 Task: Look for space in Juneau, United States from 10th July, 2023 to 15th July, 2023 for 7 adults in price range Rs.10000 to Rs.15000. Place can be entire place or shared room with 4 bedrooms having 7 beds and 4 bathrooms. Property type can be house, flat, guest house. Amenities needed are: wifi, TV, free parkinig on premises, gym, breakfast. Booking option can be shelf check-in. Required host language is English.
Action: Mouse pressed left at (552, 135)
Screenshot: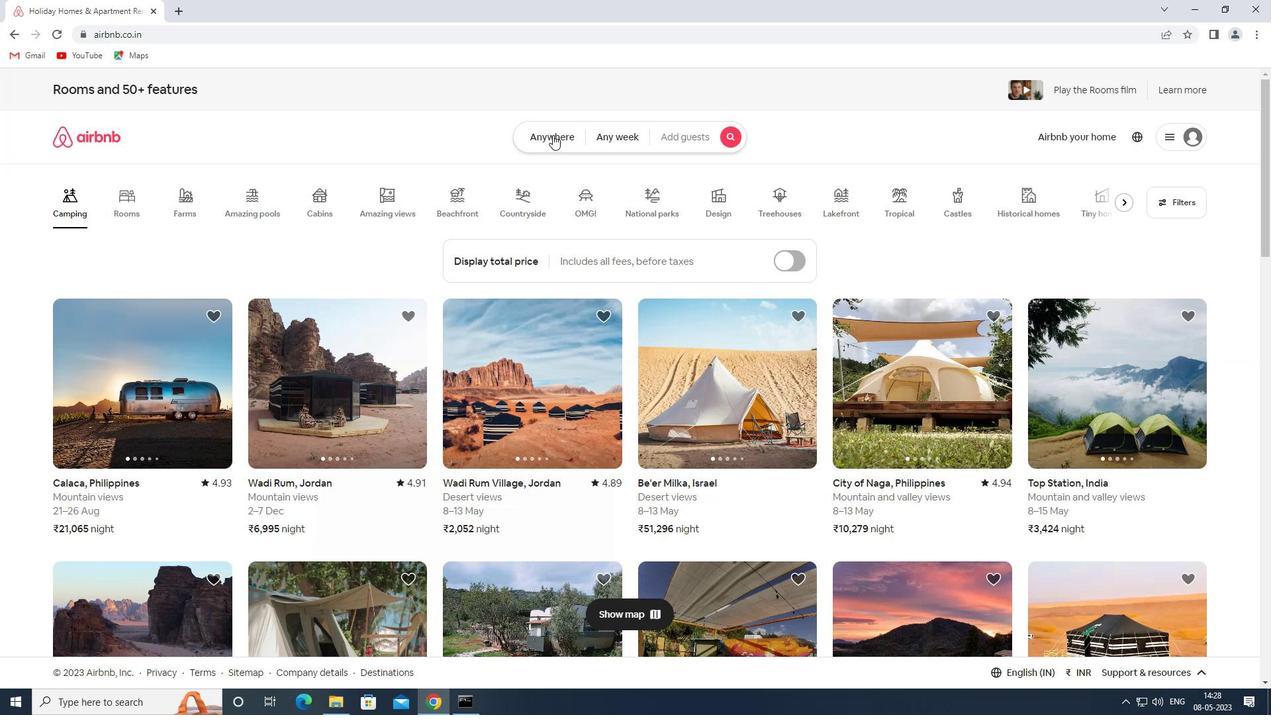 
Action: Mouse moved to (381, 195)
Screenshot: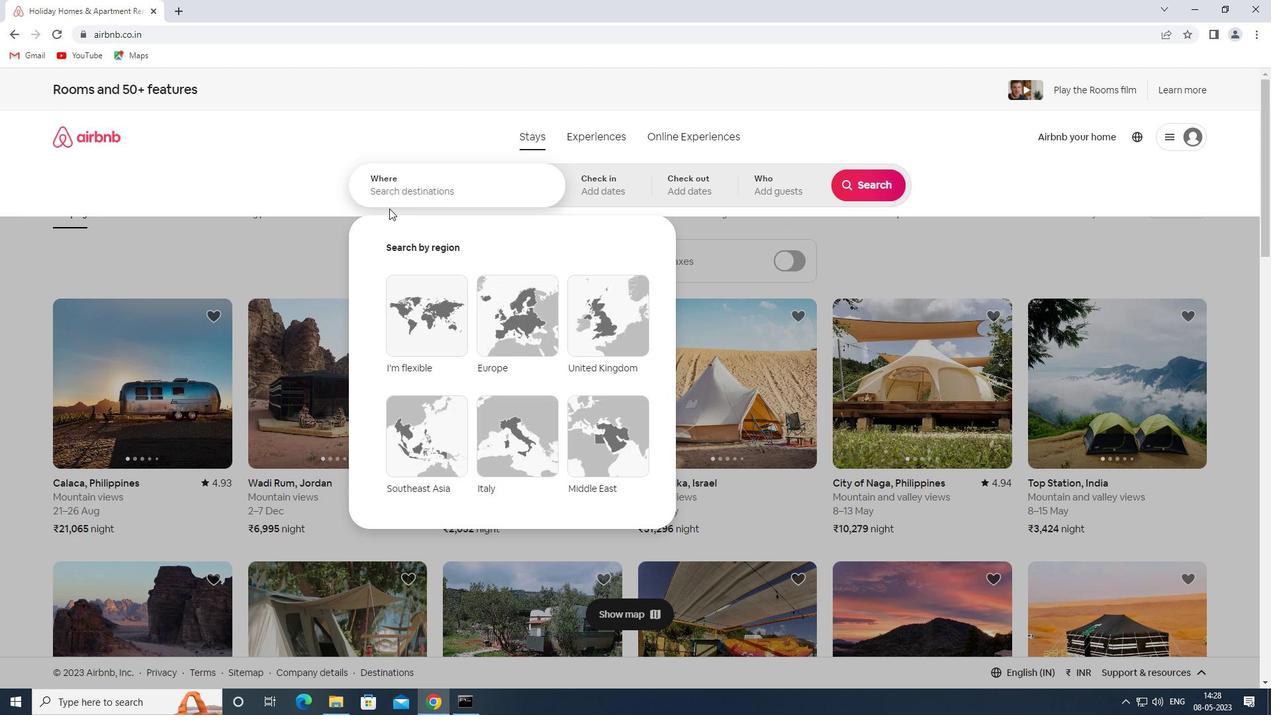 
Action: Mouse pressed left at (381, 195)
Screenshot: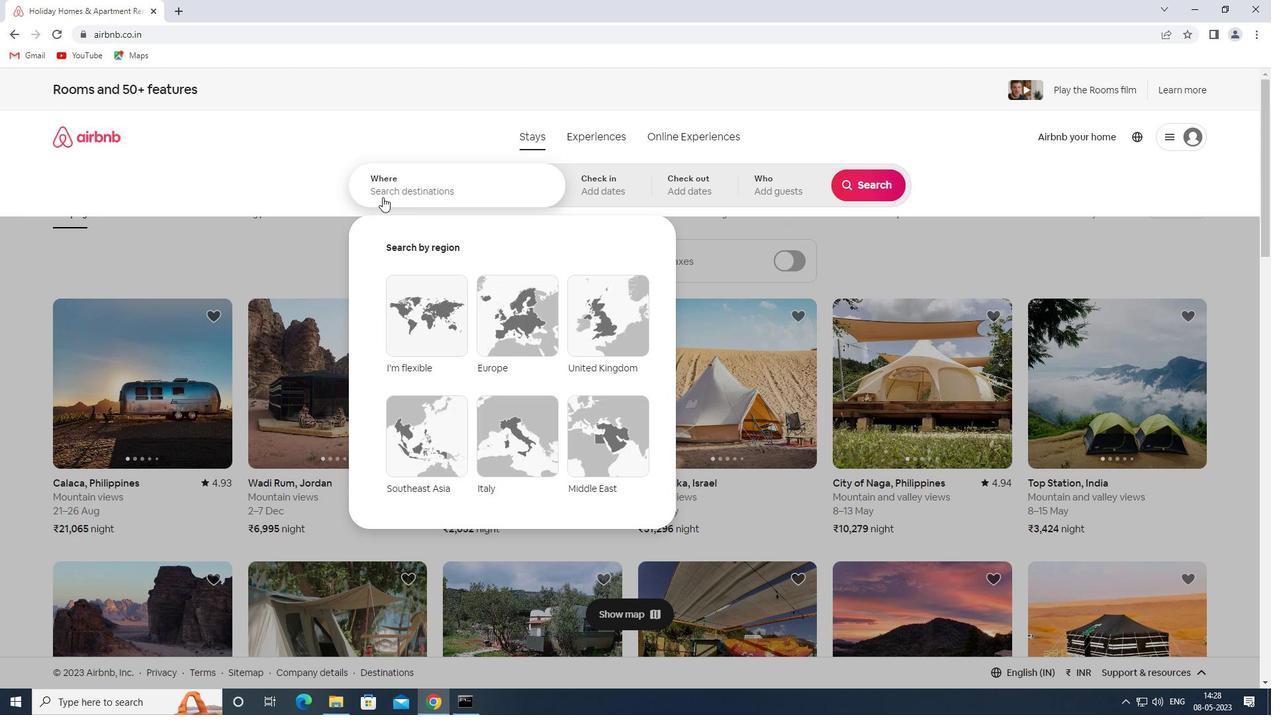 
Action: Key pressed <Key.caps_lock><Key.caps_lock><Key.caps_lock><Key.caps_lock><Key.caps_lock><Key.caps_lock><Key.caps_lock><Key.caps_lock>S<Key.caps_lock>PACE<Key.space>IN<Key.space><Key.caps_lock>J<Key.caps_lock>UNEAU,<Key.shift>UNITED<Key.space><Key.shift>STATES
Screenshot: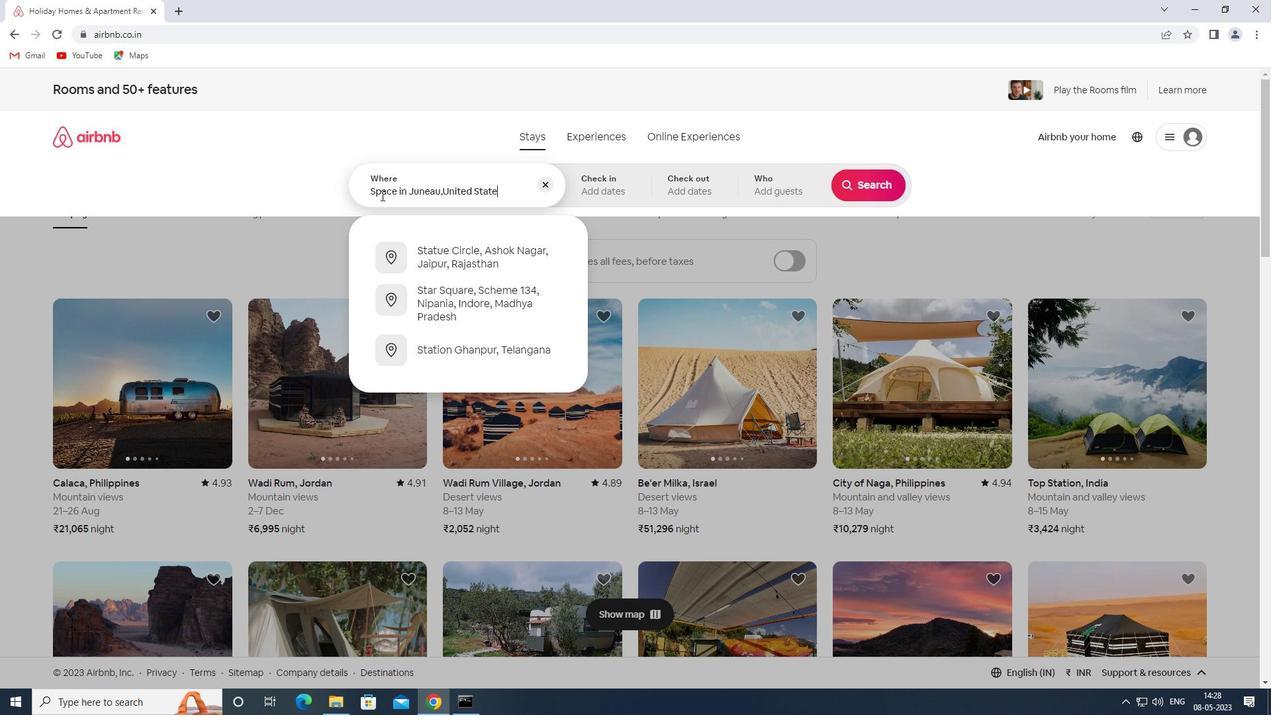 
Action: Mouse moved to (581, 180)
Screenshot: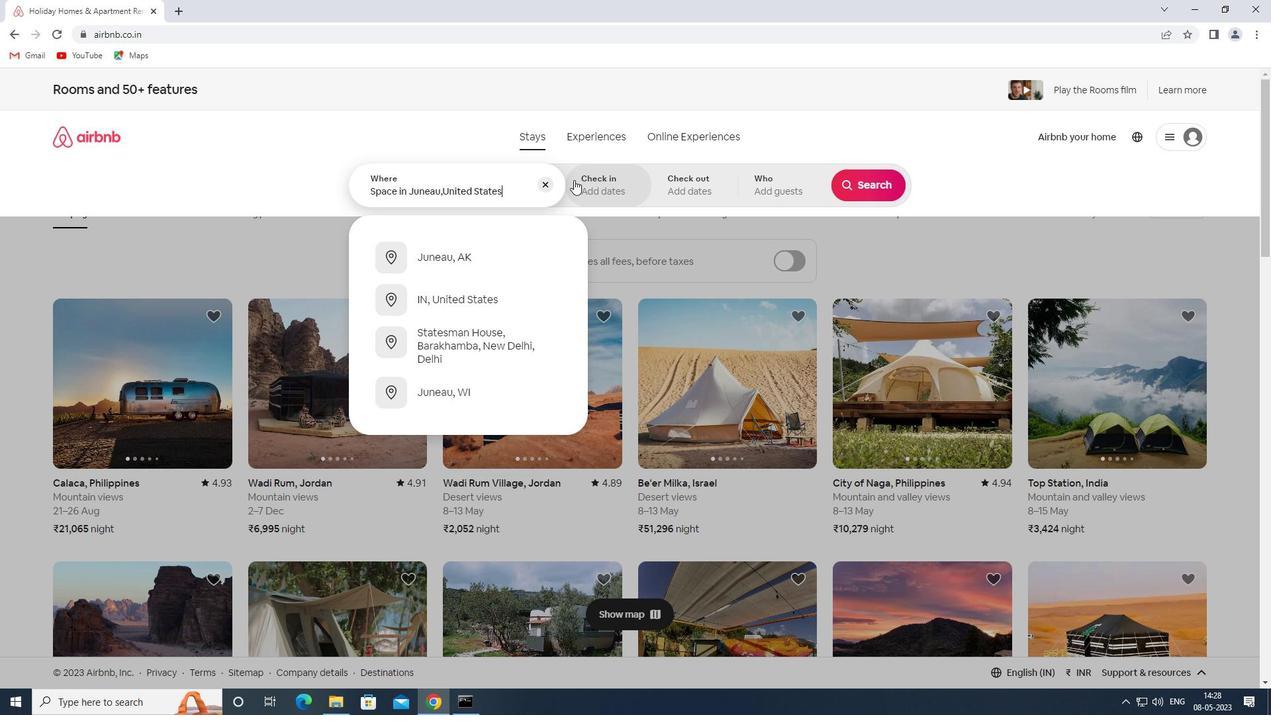 
Action: Mouse pressed left at (581, 180)
Screenshot: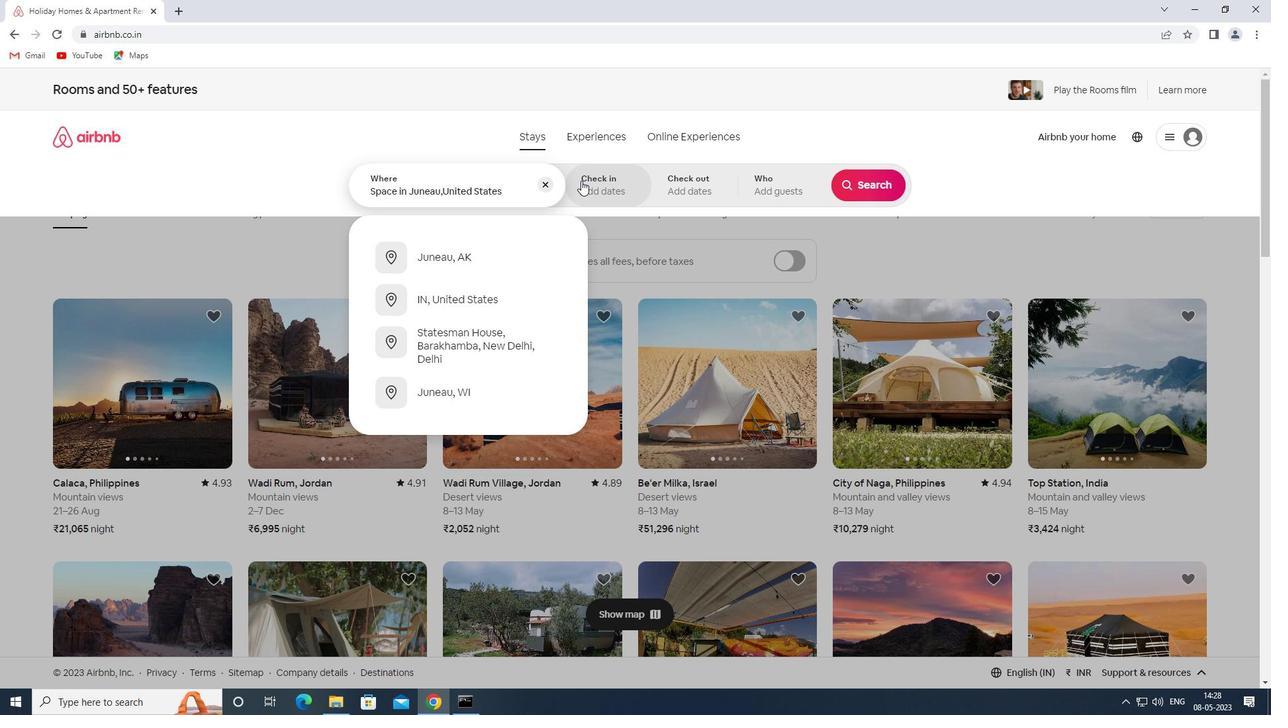 
Action: Mouse moved to (867, 297)
Screenshot: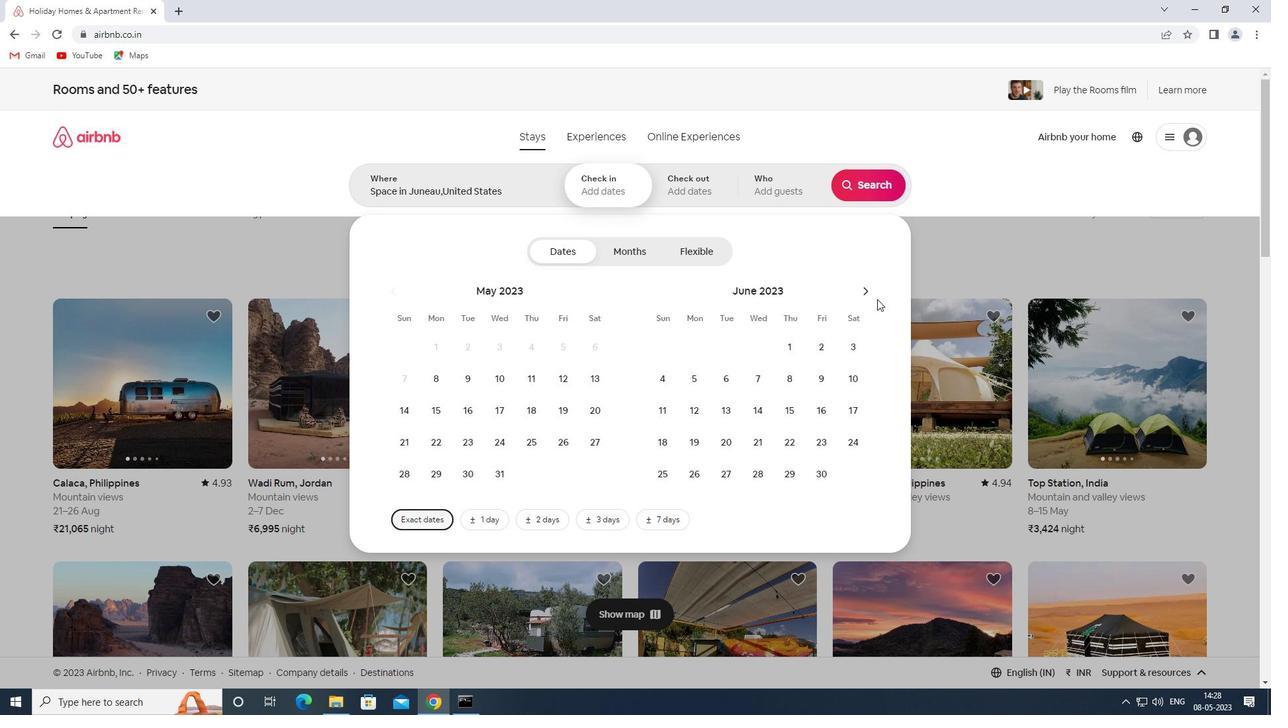 
Action: Mouse pressed left at (867, 297)
Screenshot: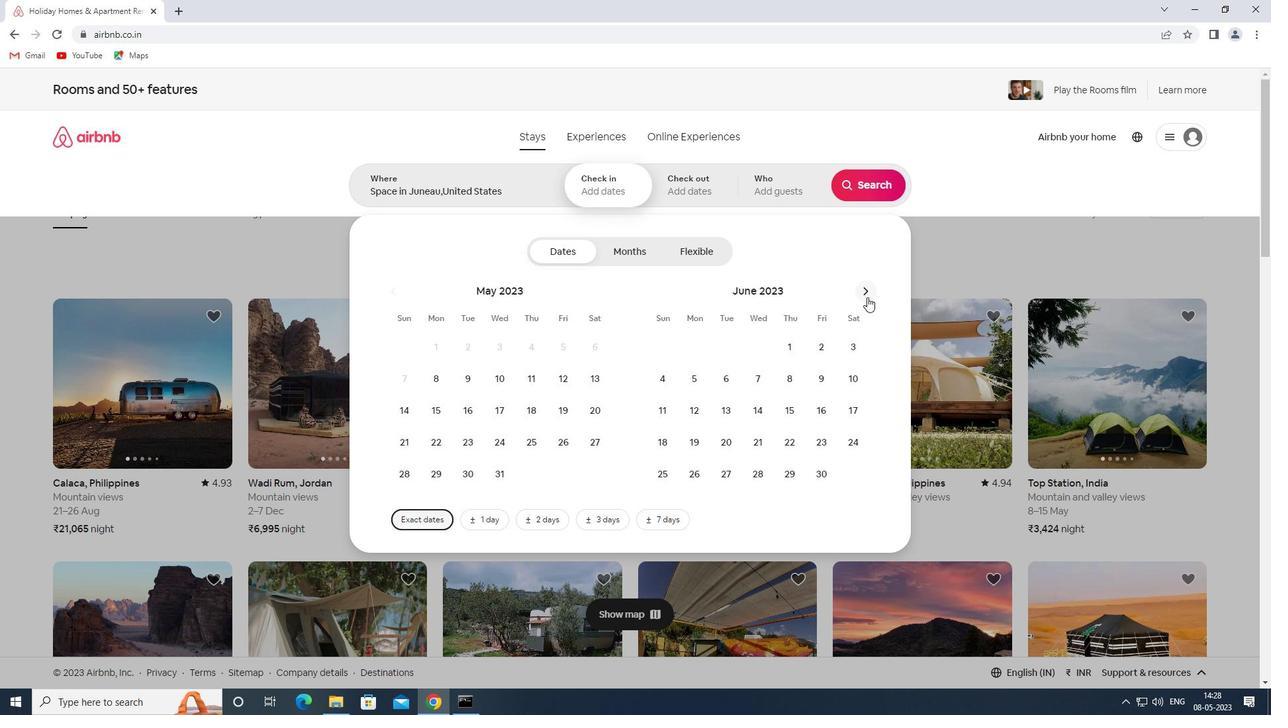 
Action: Mouse moved to (705, 410)
Screenshot: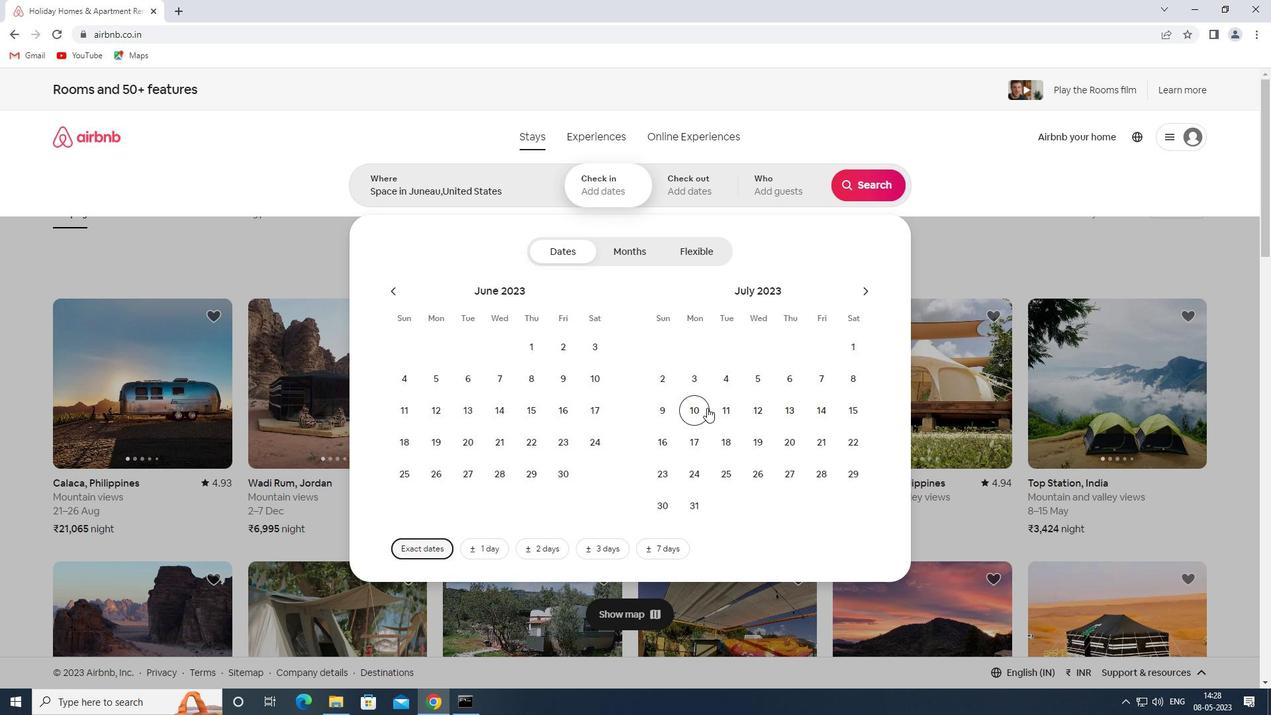 
Action: Mouse pressed left at (705, 410)
Screenshot: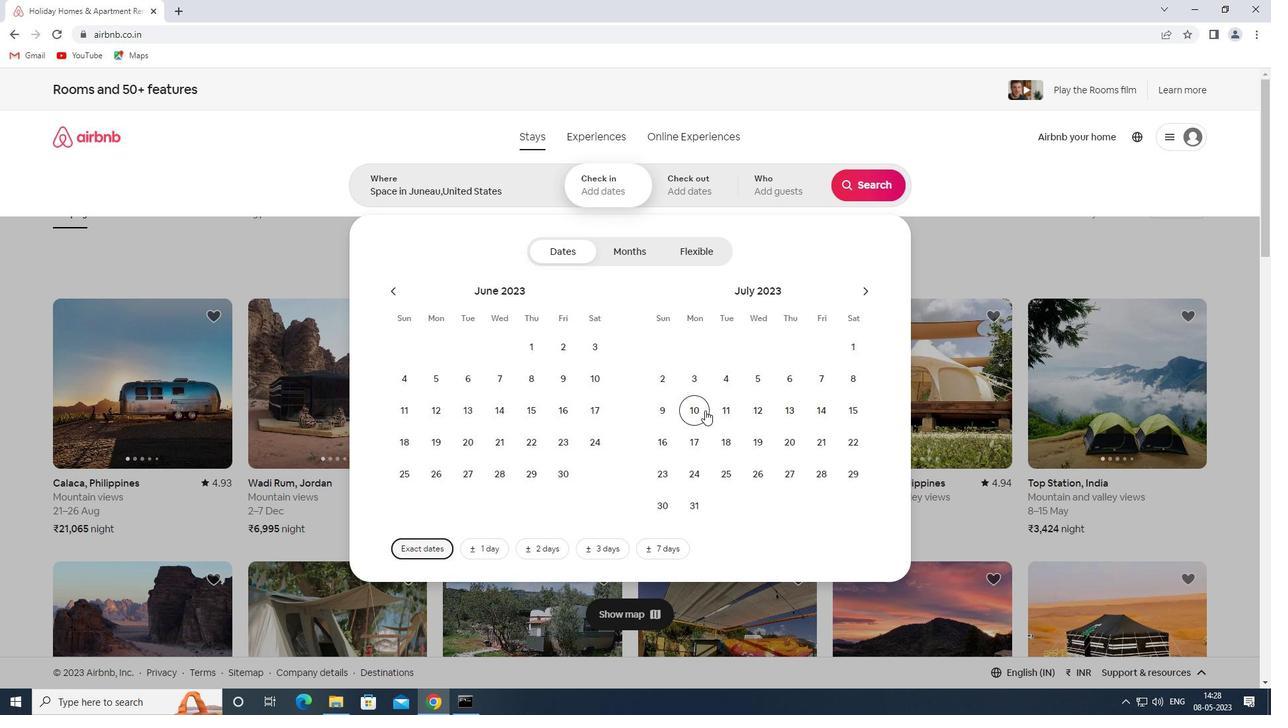 
Action: Mouse moved to (844, 407)
Screenshot: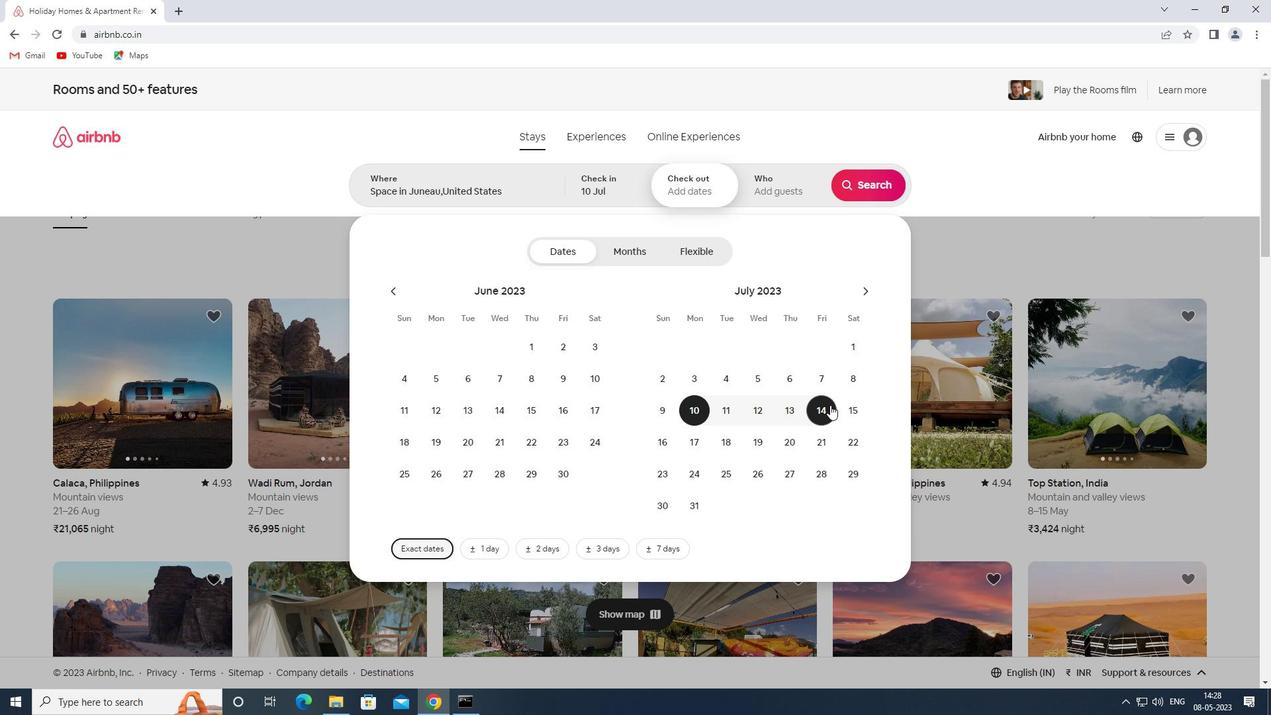 
Action: Mouse pressed left at (844, 407)
Screenshot: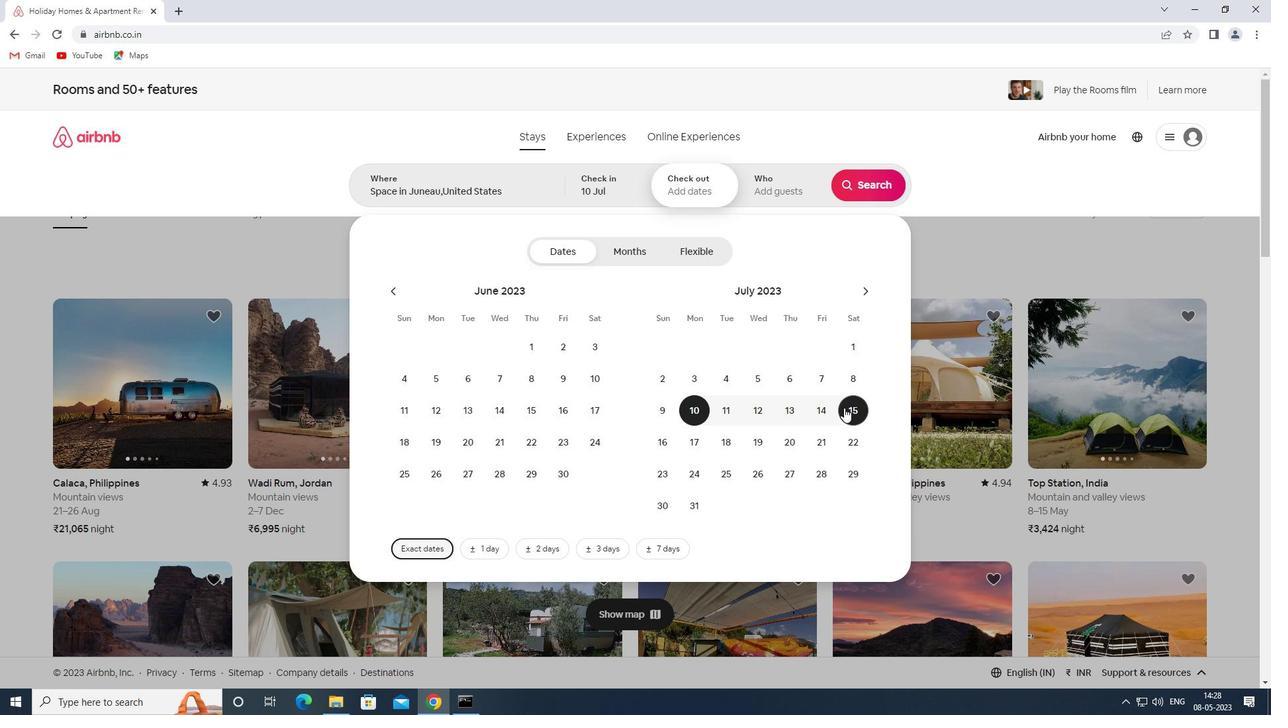 
Action: Mouse moved to (782, 193)
Screenshot: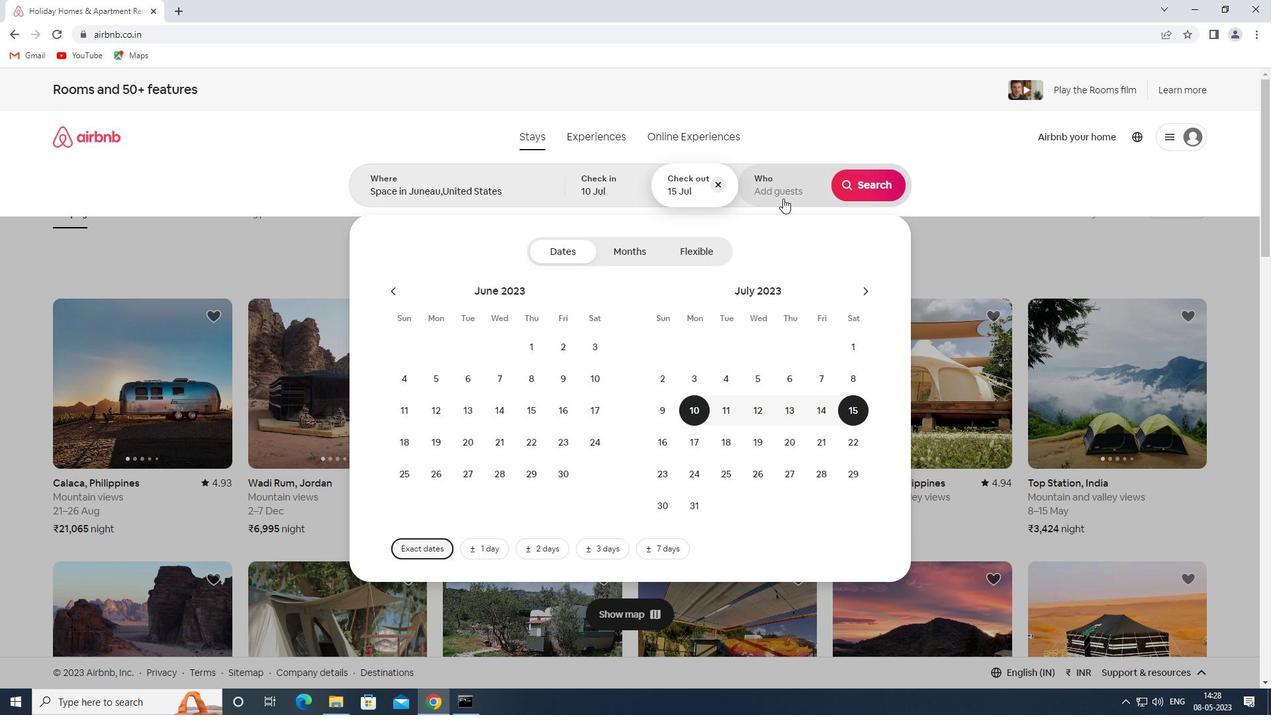 
Action: Mouse pressed left at (782, 193)
Screenshot: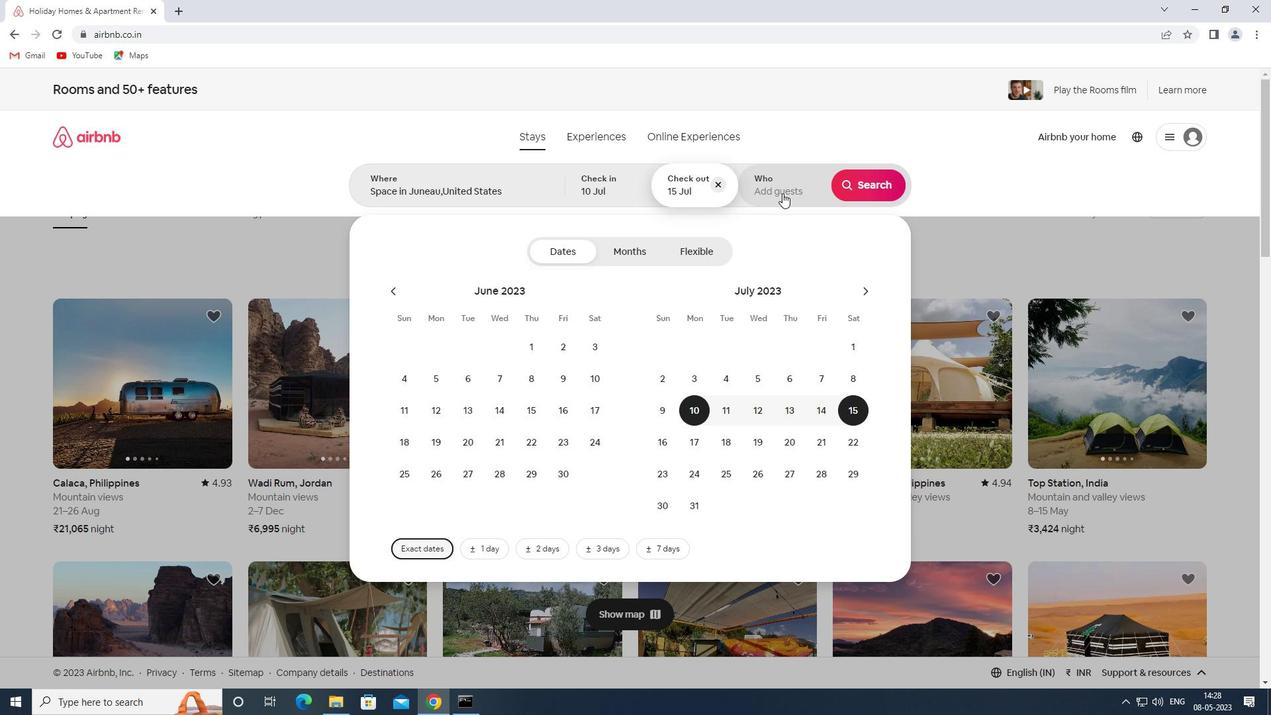 
Action: Mouse moved to (867, 254)
Screenshot: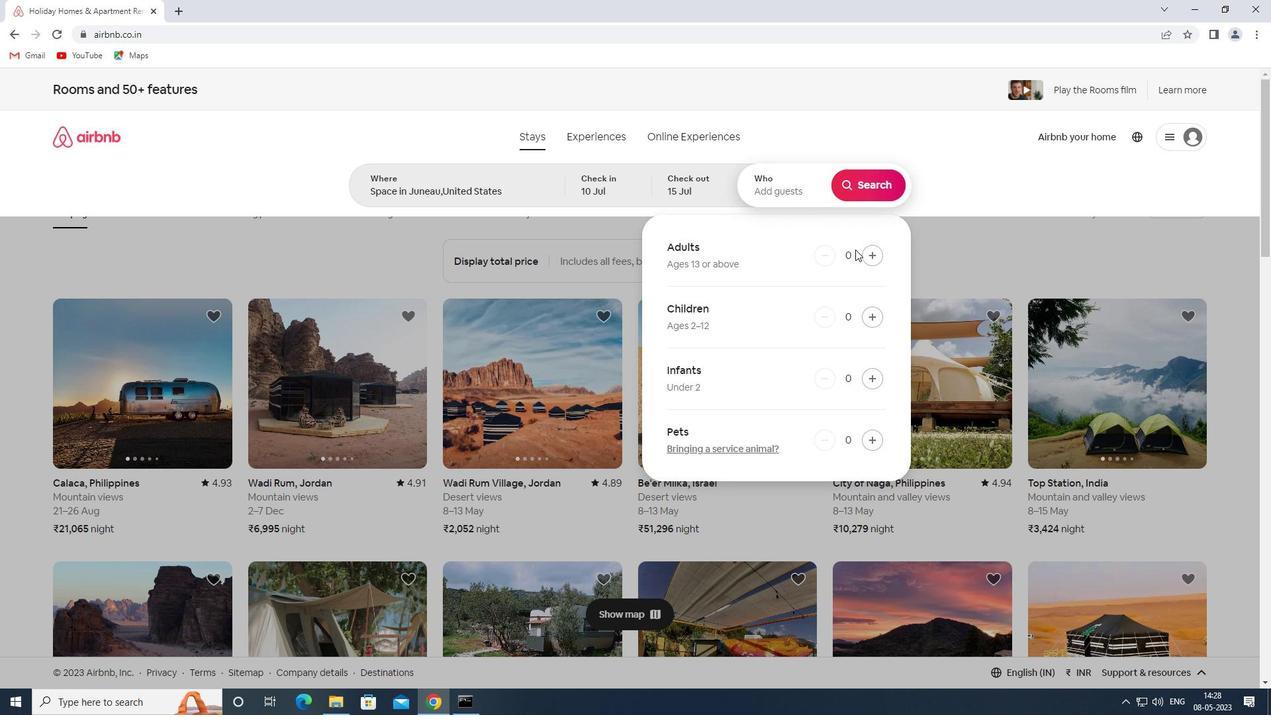 
Action: Mouse pressed left at (867, 254)
Screenshot: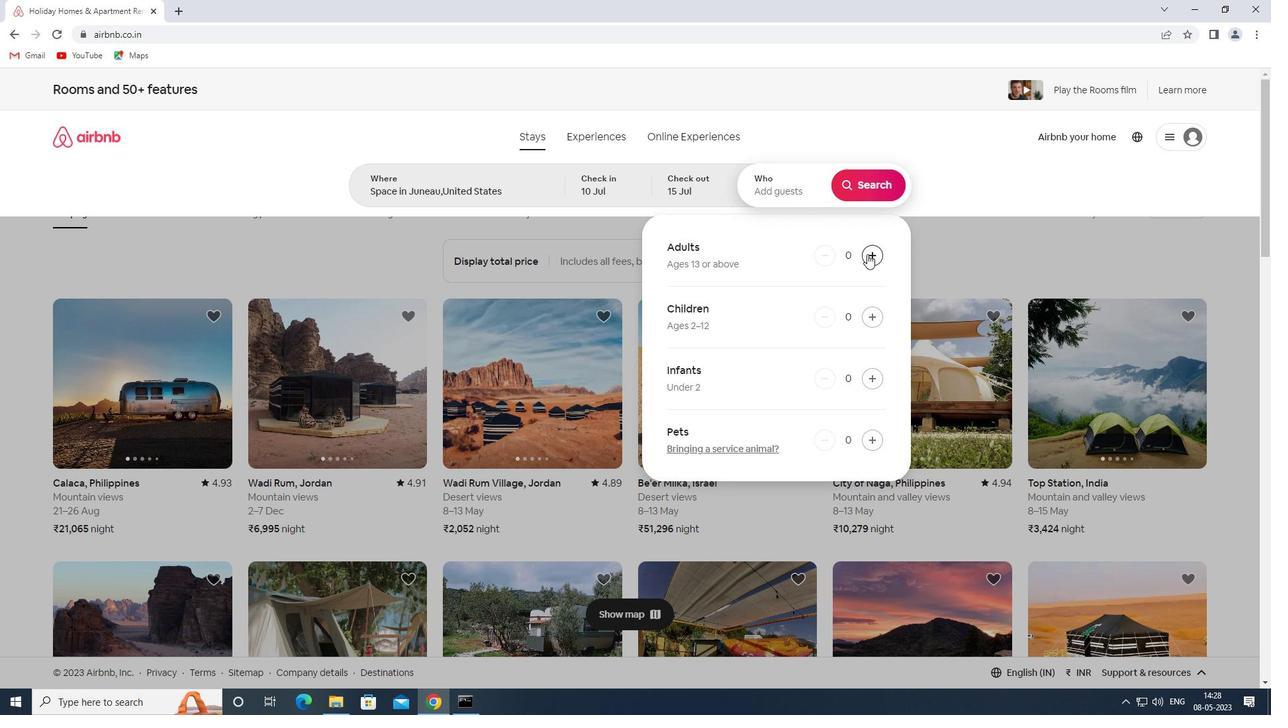 
Action: Mouse pressed left at (867, 254)
Screenshot: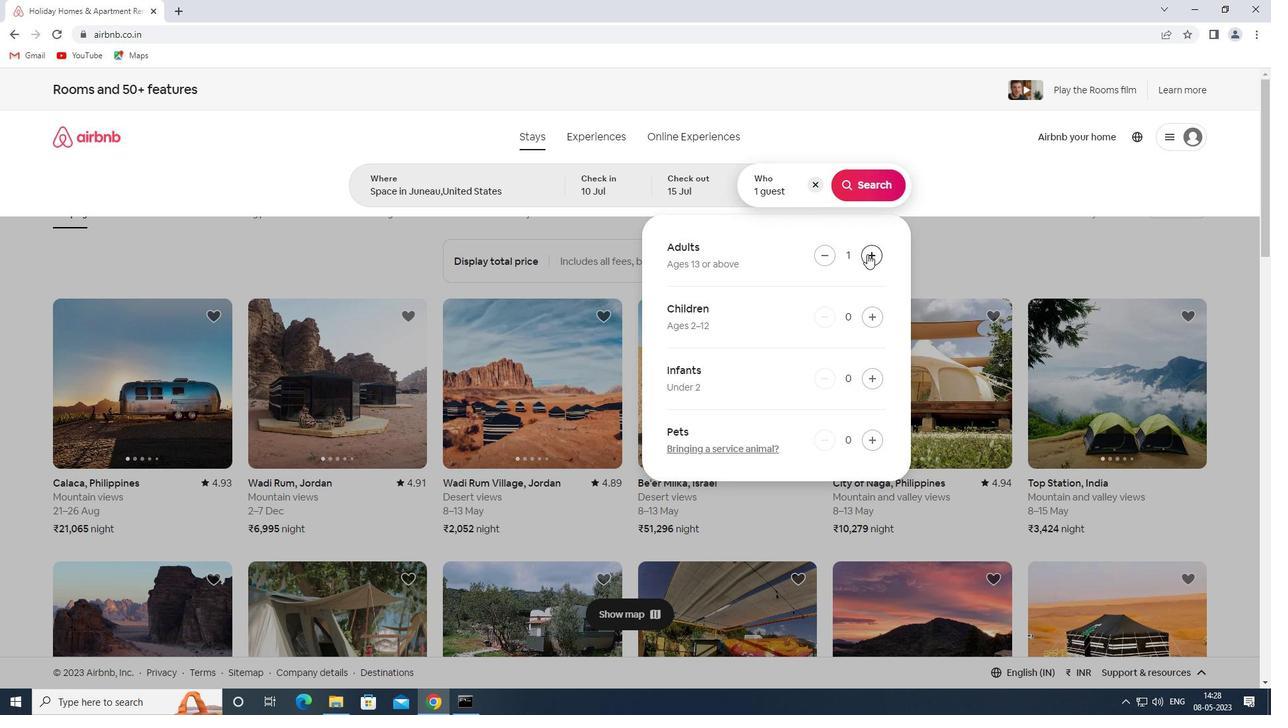 
Action: Mouse pressed left at (867, 254)
Screenshot: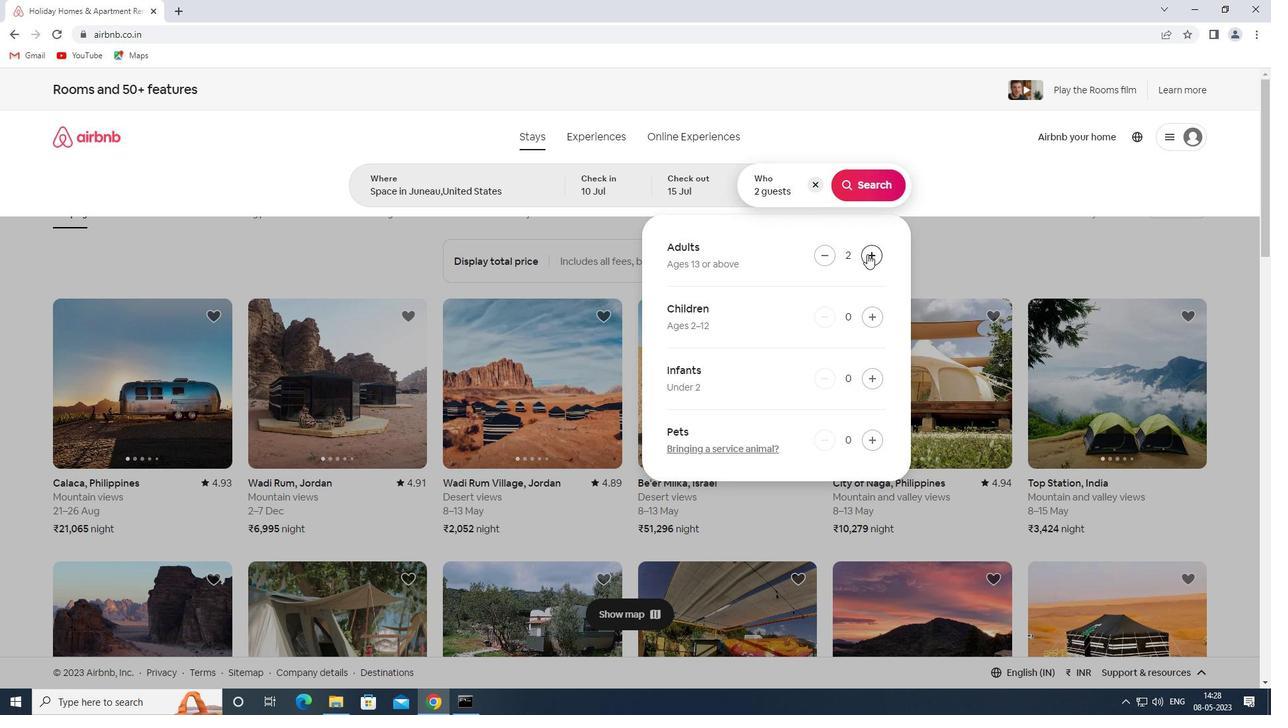 
Action: Mouse pressed left at (867, 254)
Screenshot: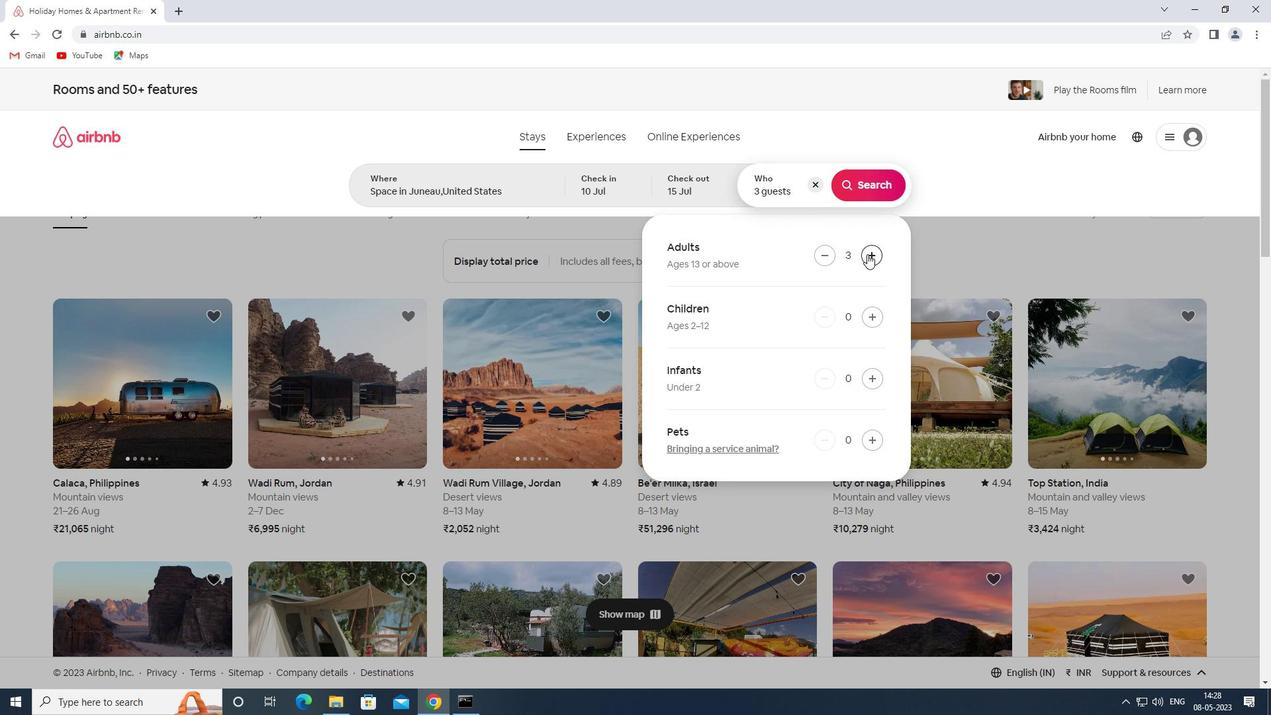 
Action: Mouse pressed left at (867, 254)
Screenshot: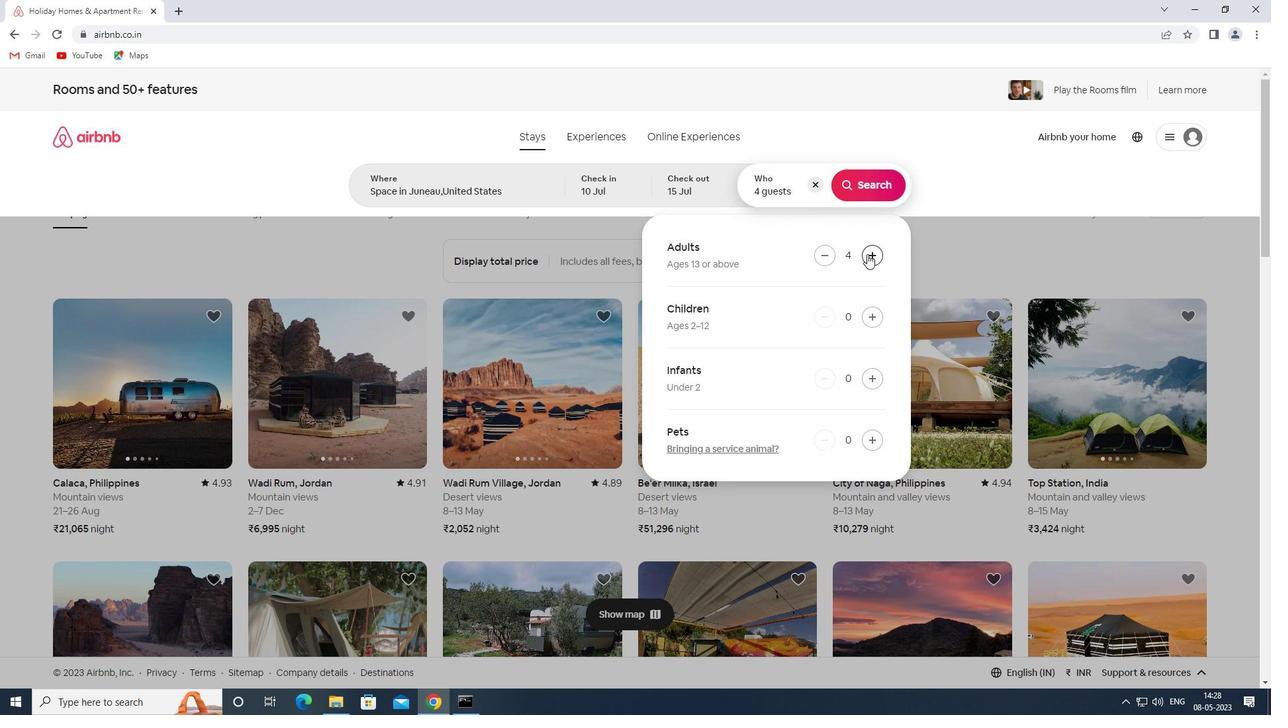 
Action: Mouse pressed left at (867, 254)
Screenshot: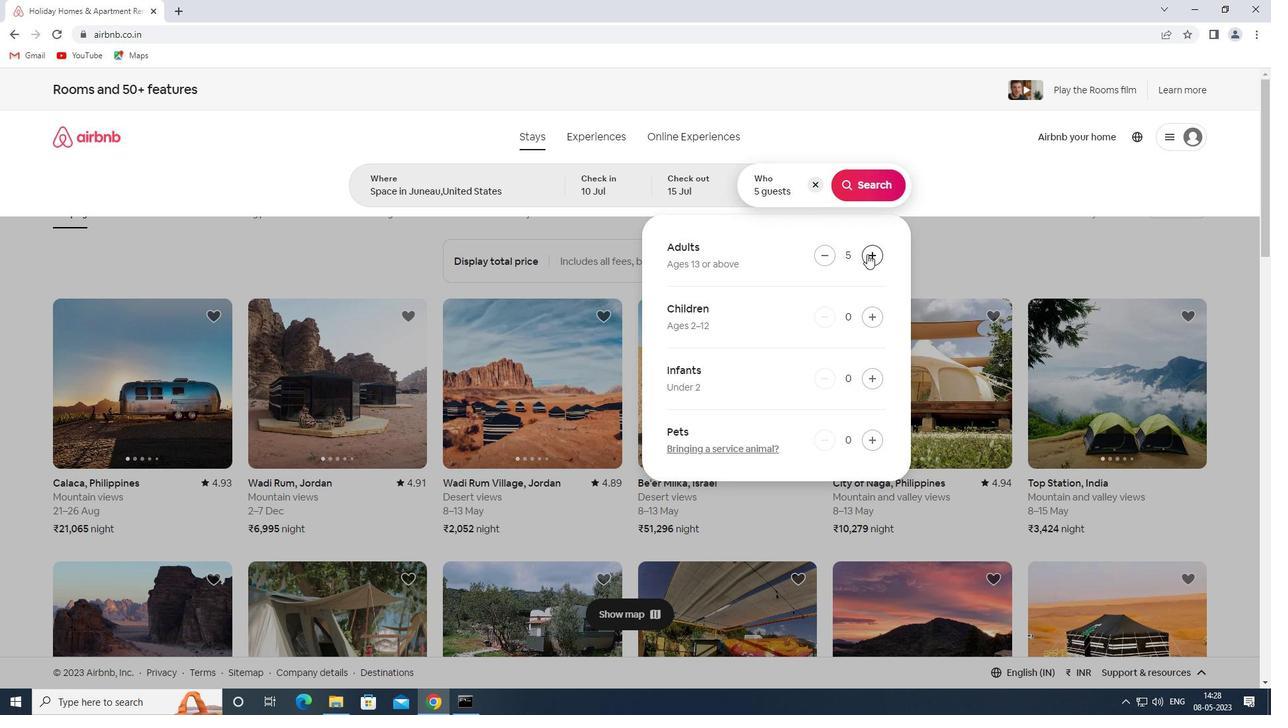 
Action: Mouse pressed left at (867, 254)
Screenshot: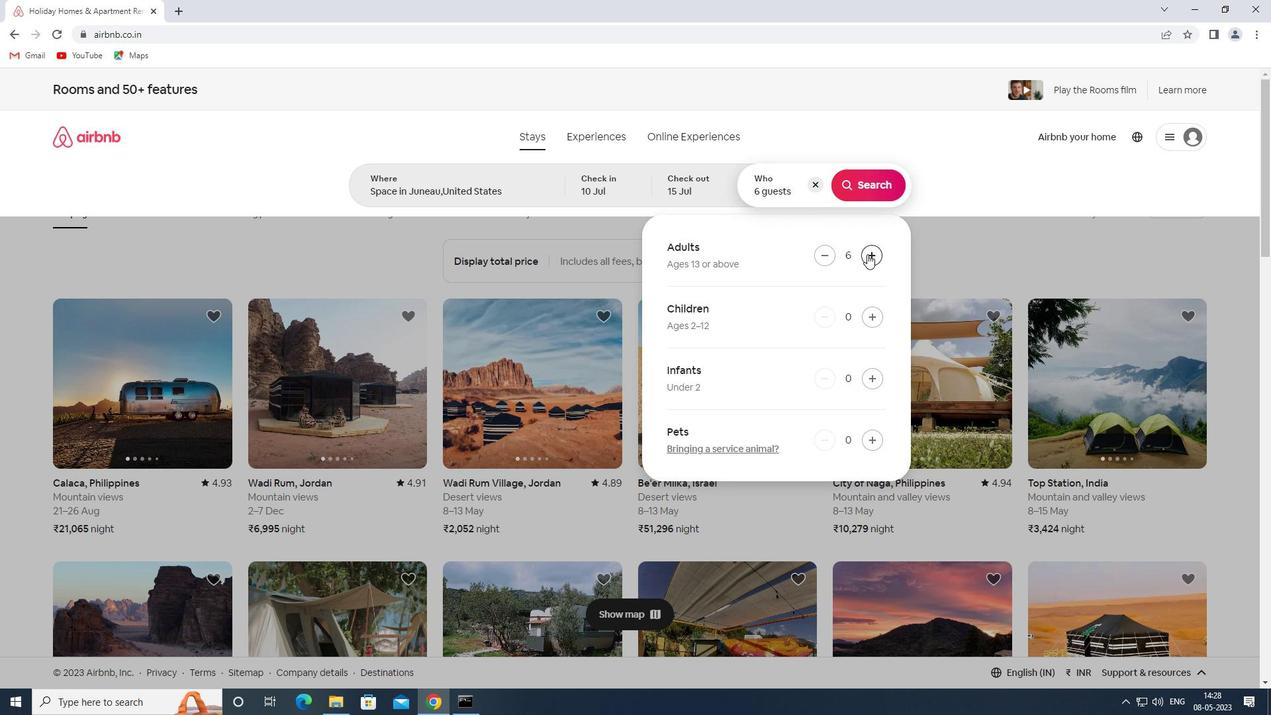 
Action: Mouse moved to (873, 189)
Screenshot: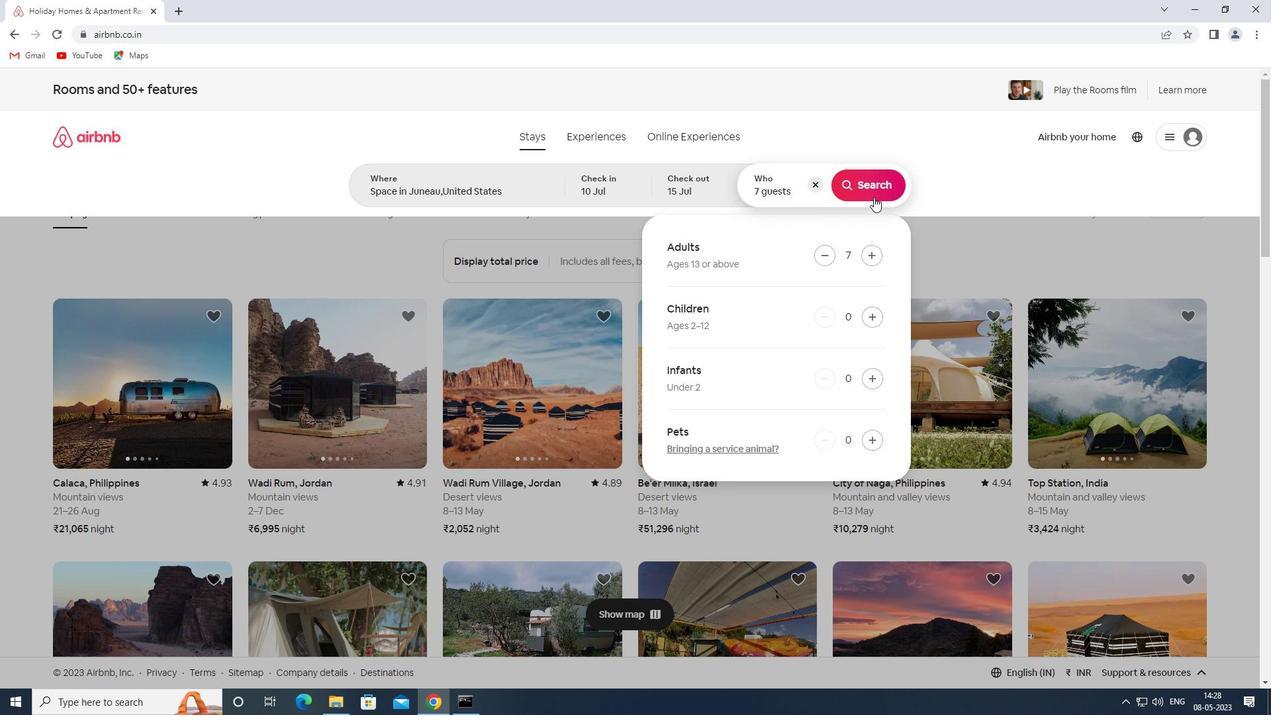 
Action: Mouse pressed left at (873, 189)
Screenshot: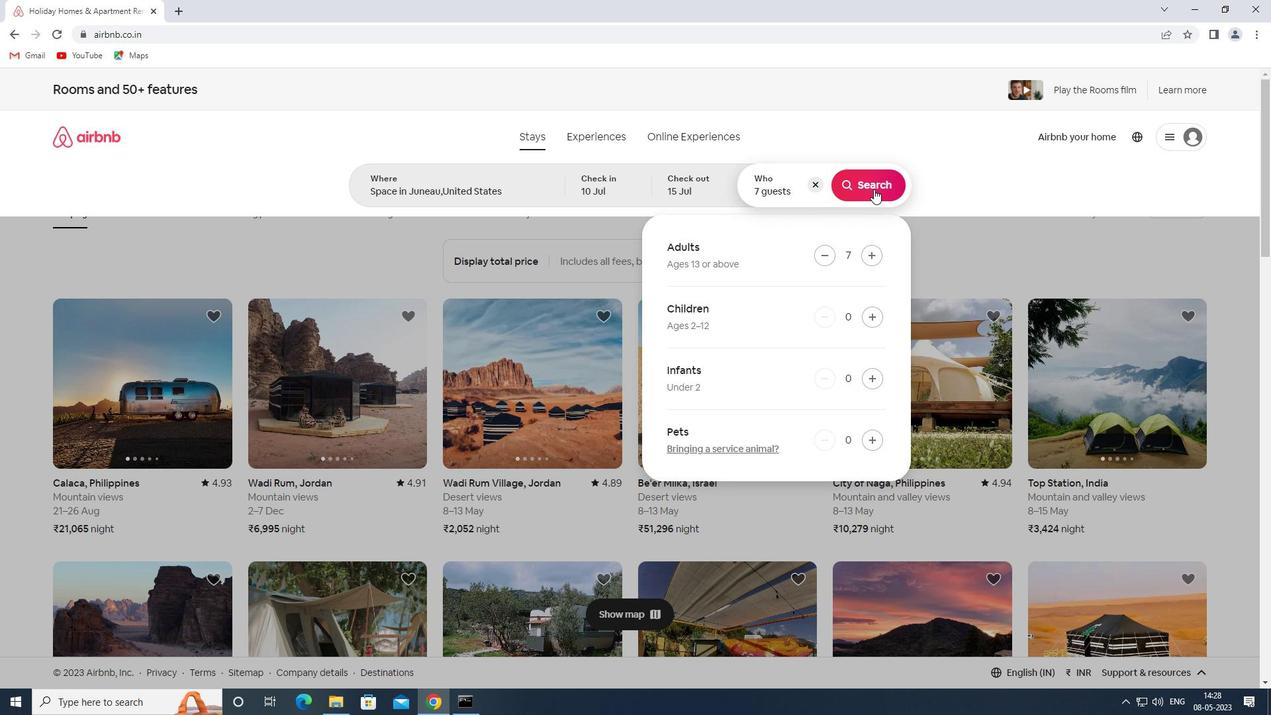 
Action: Mouse moved to (1201, 156)
Screenshot: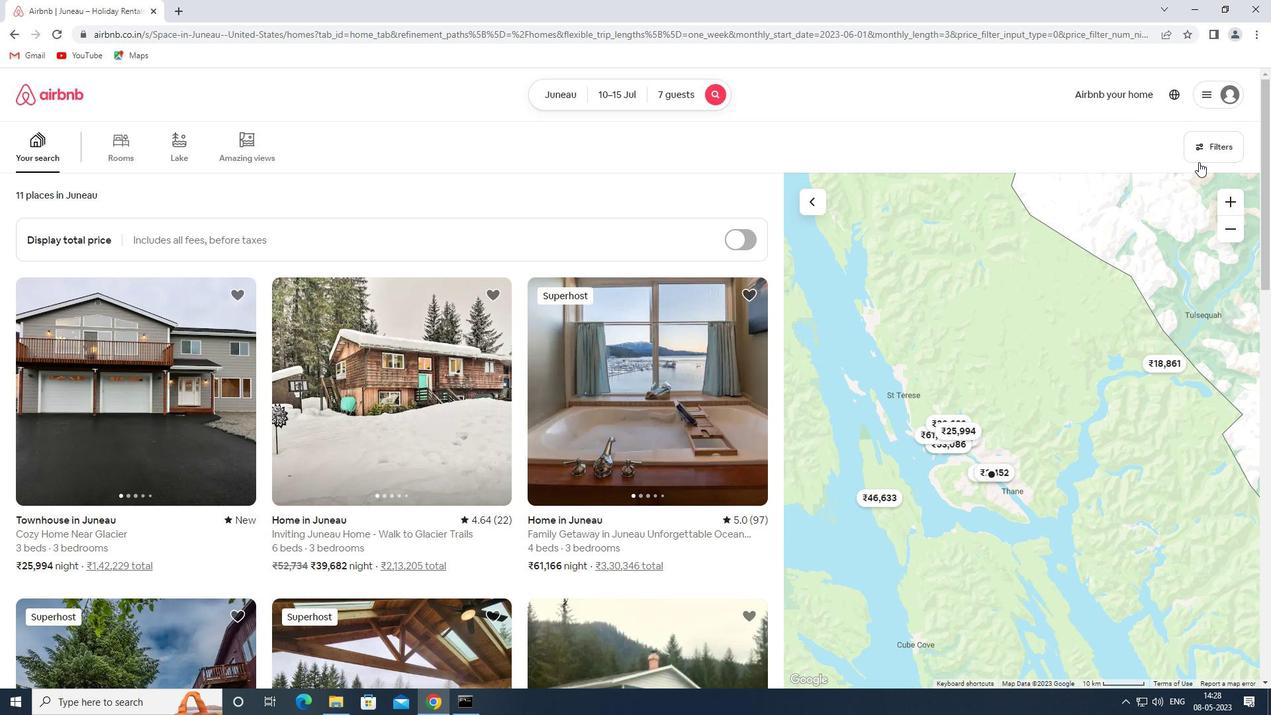 
Action: Mouse pressed left at (1201, 156)
Screenshot: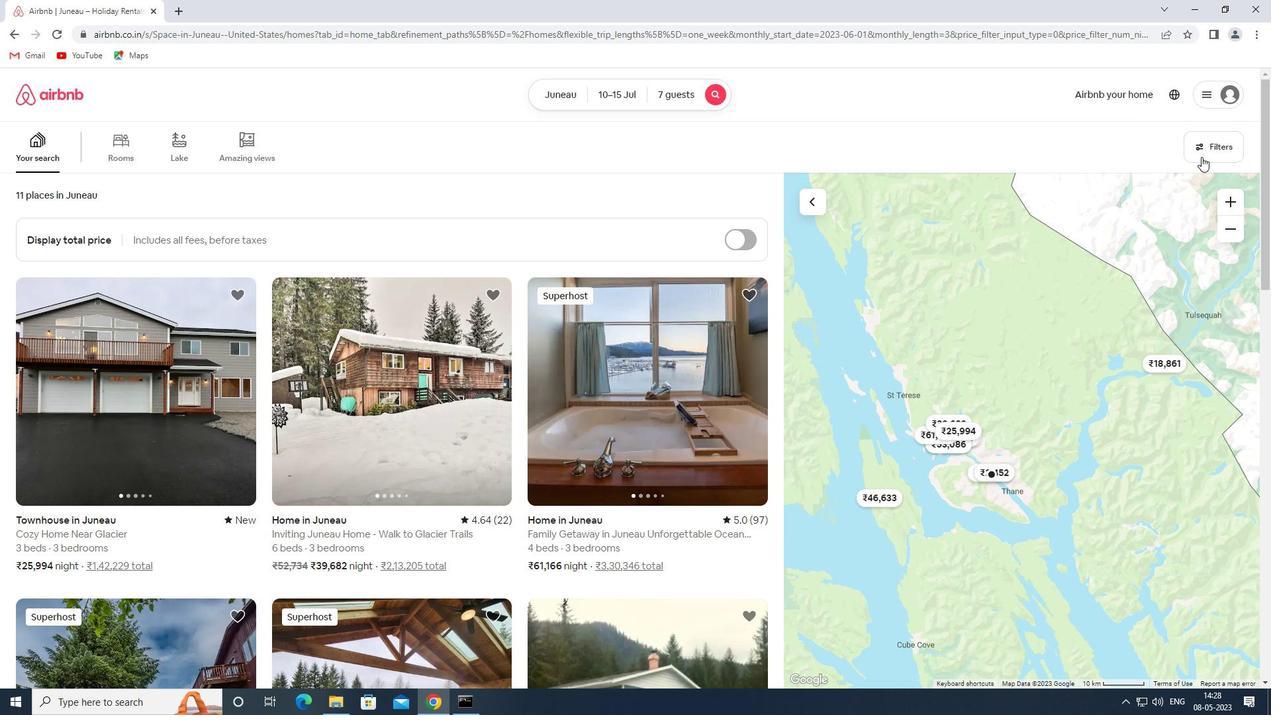 
Action: Mouse moved to (452, 470)
Screenshot: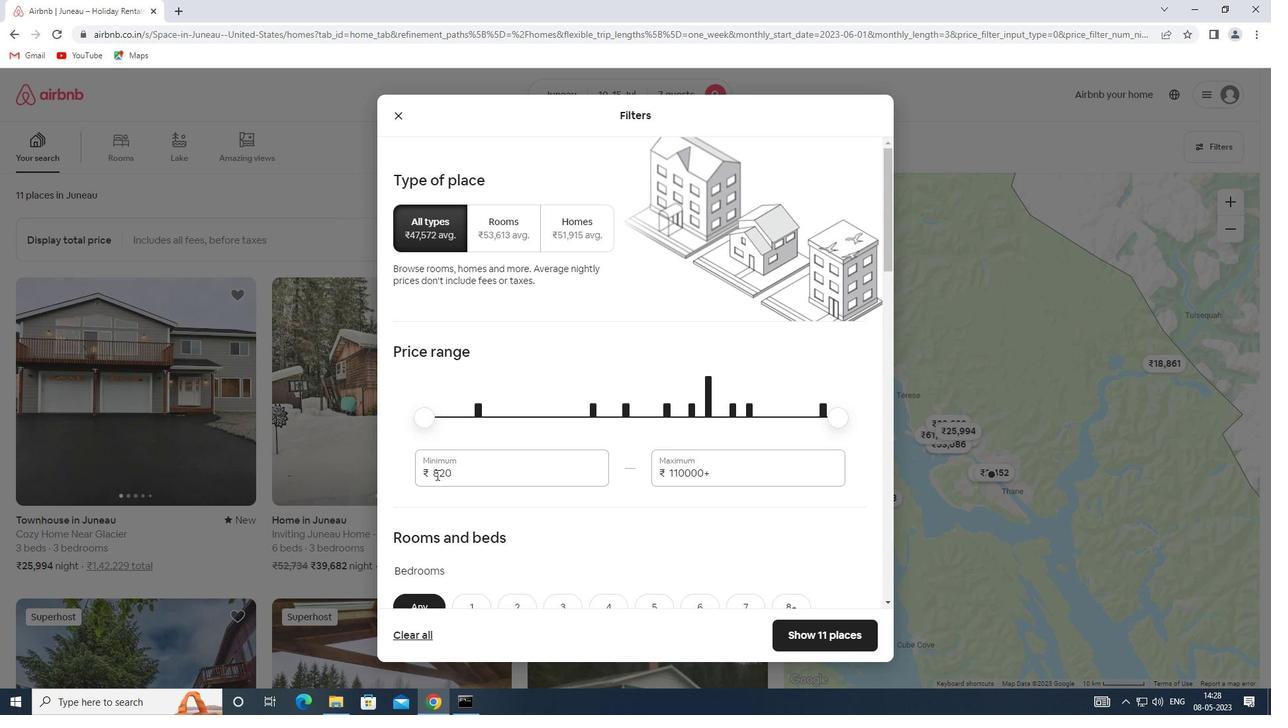 
Action: Mouse pressed left at (452, 470)
Screenshot: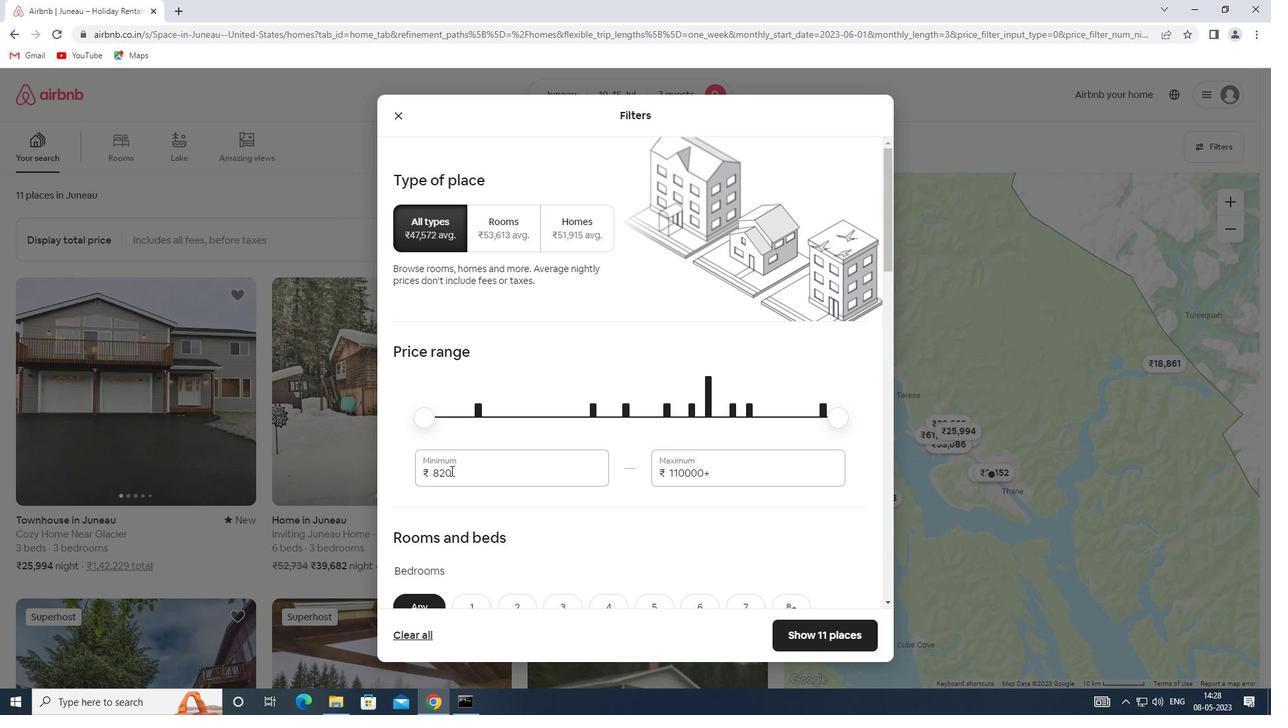 
Action: Mouse moved to (421, 470)
Screenshot: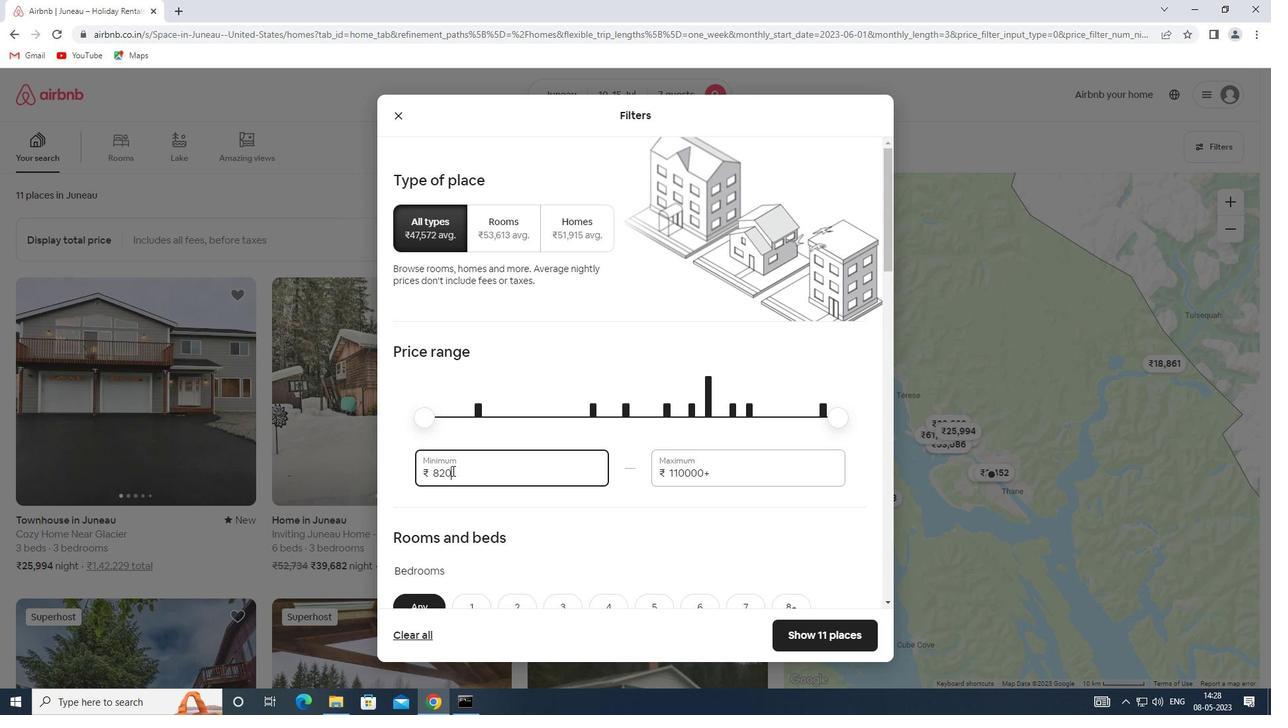 
Action: Key pressed 10000
Screenshot: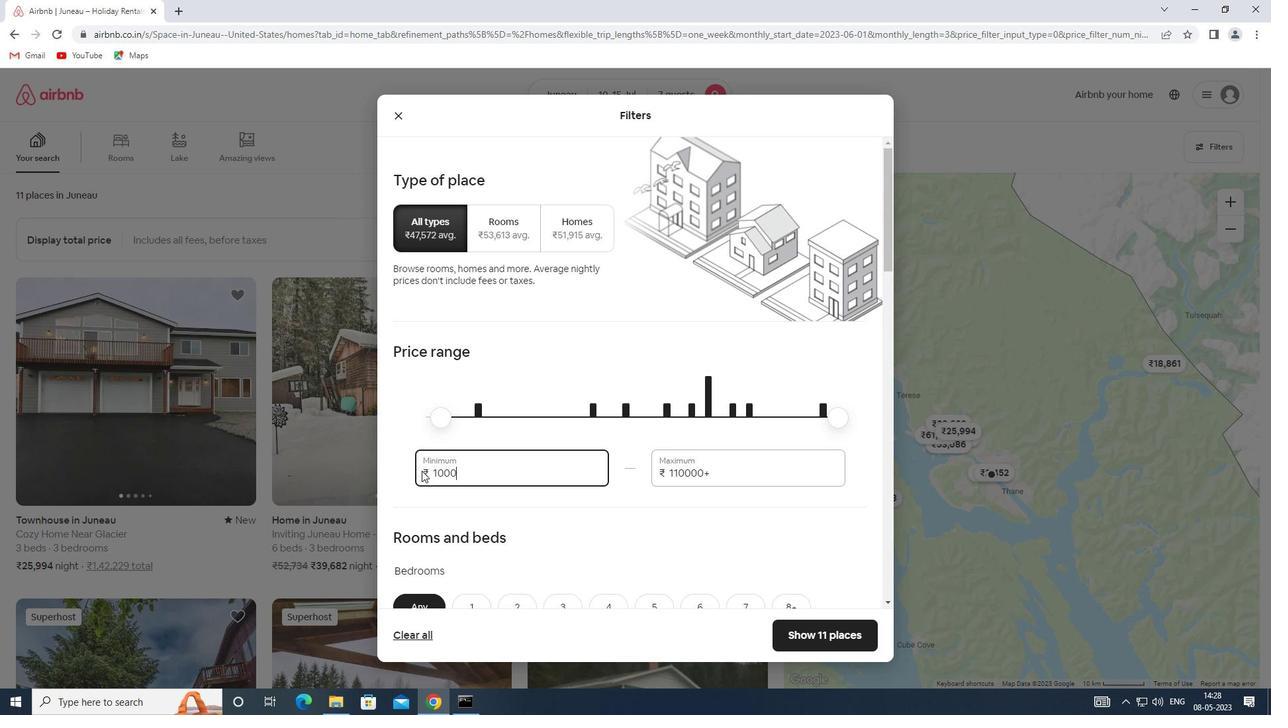 
Action: Mouse moved to (711, 471)
Screenshot: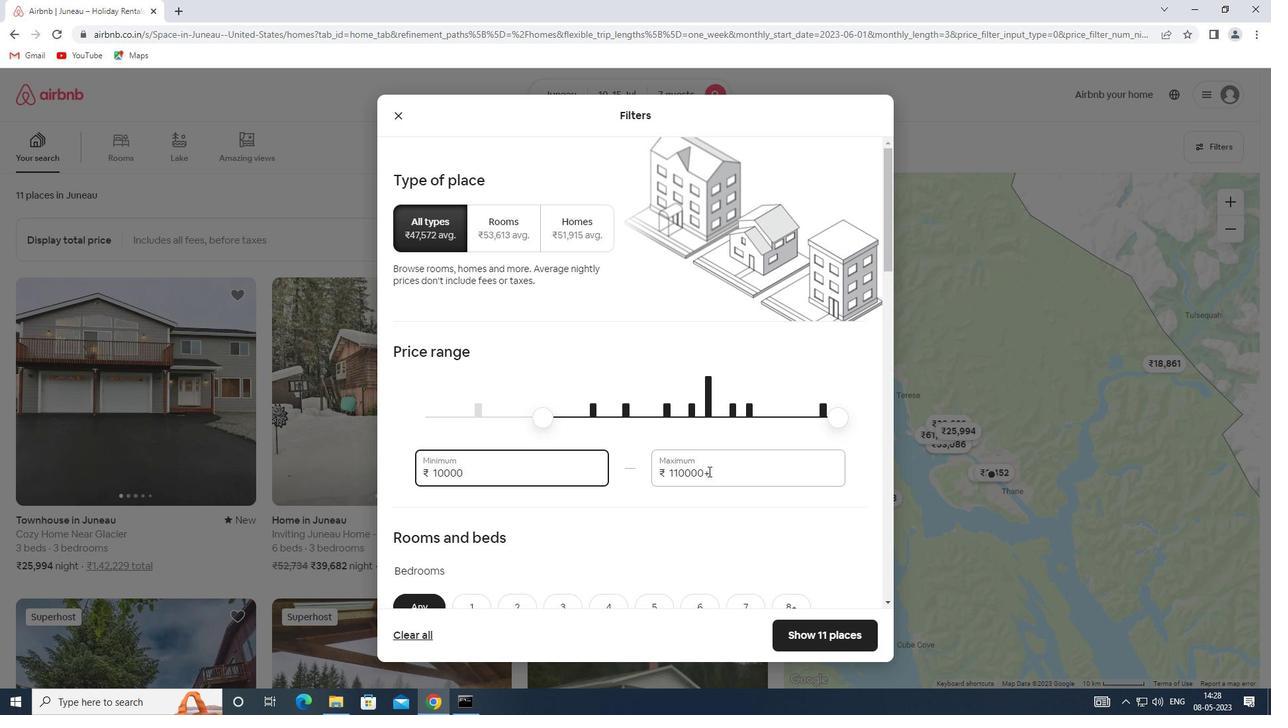 
Action: Mouse pressed left at (711, 471)
Screenshot: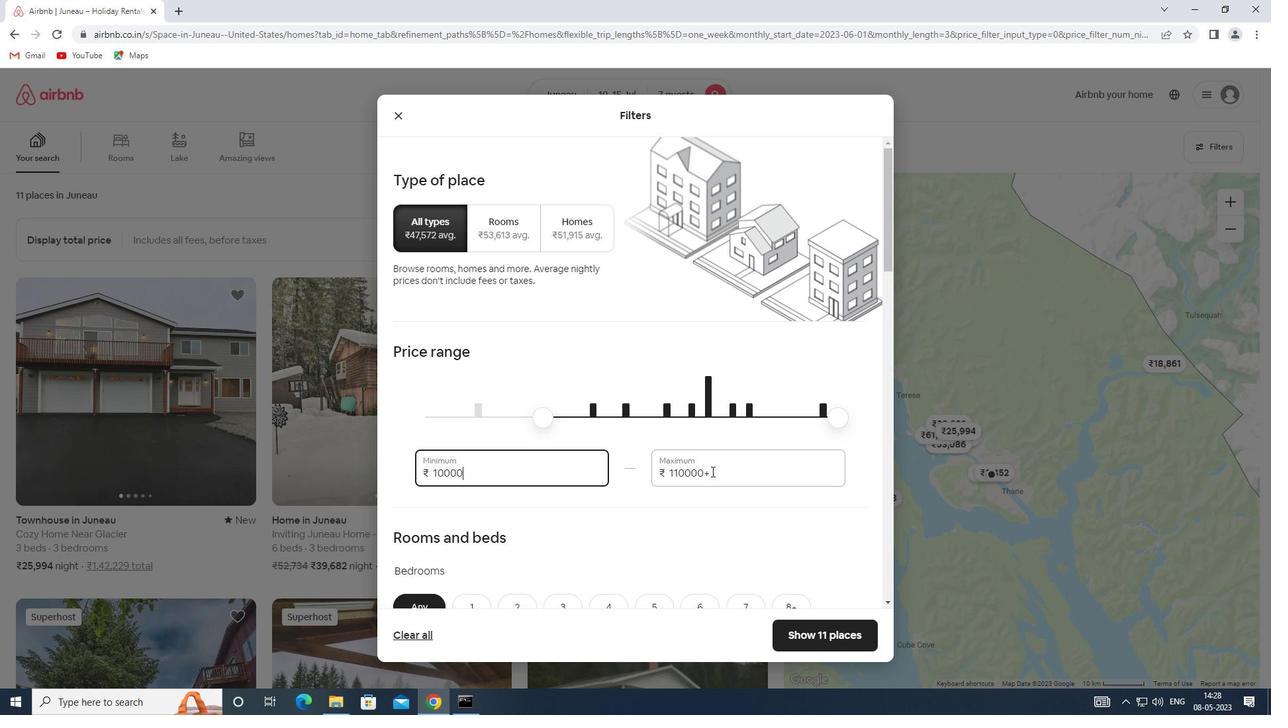 
Action: Mouse moved to (630, 475)
Screenshot: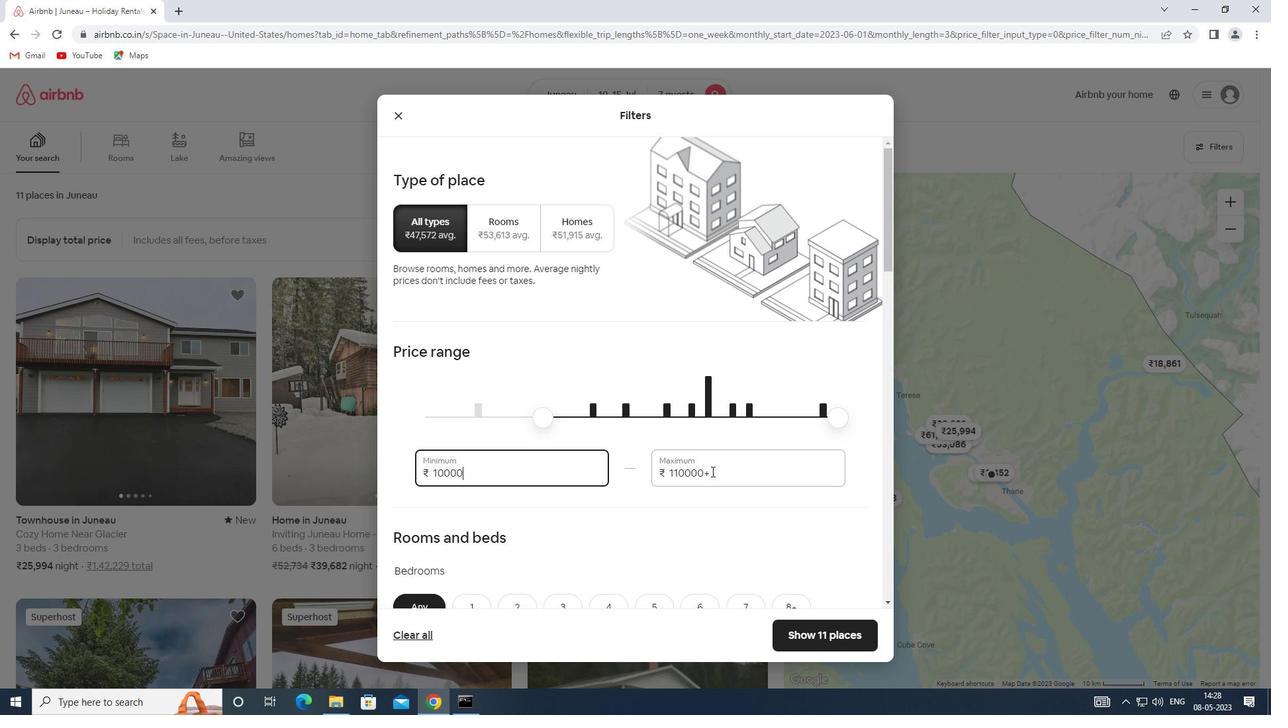 
Action: Key pressed 15000
Screenshot: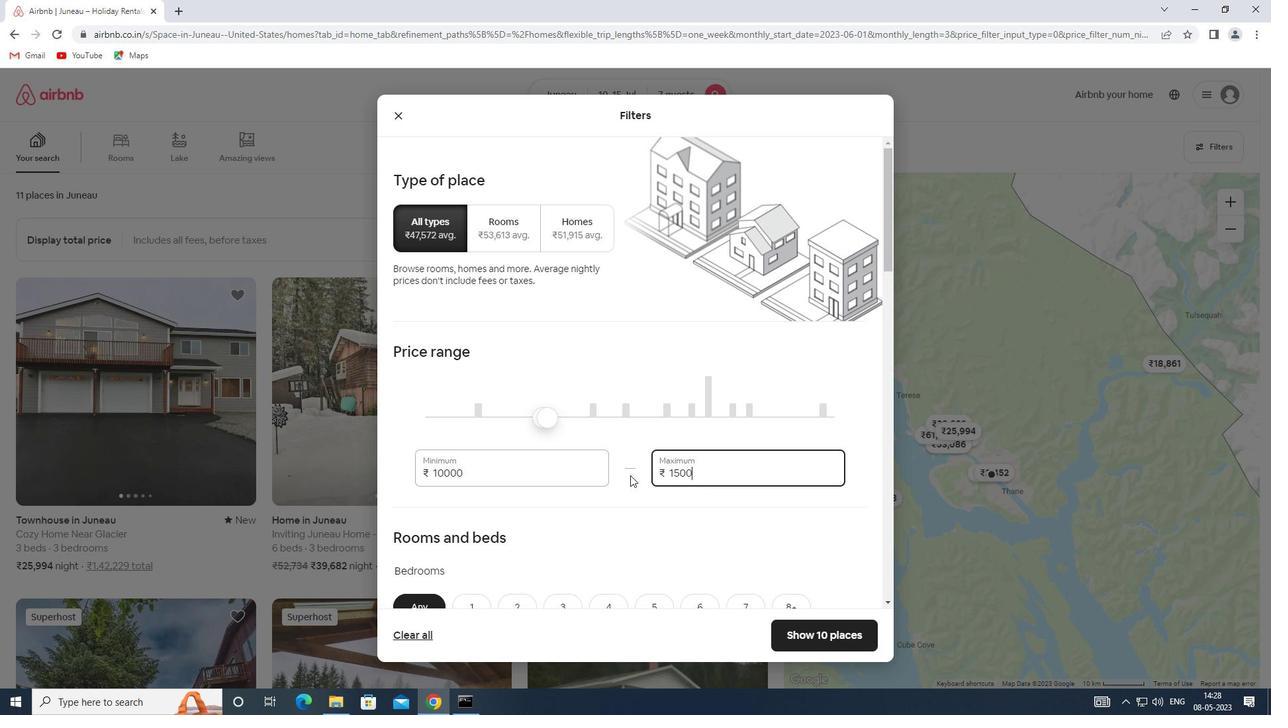 
Action: Mouse scrolled (630, 474) with delta (0, 0)
Screenshot: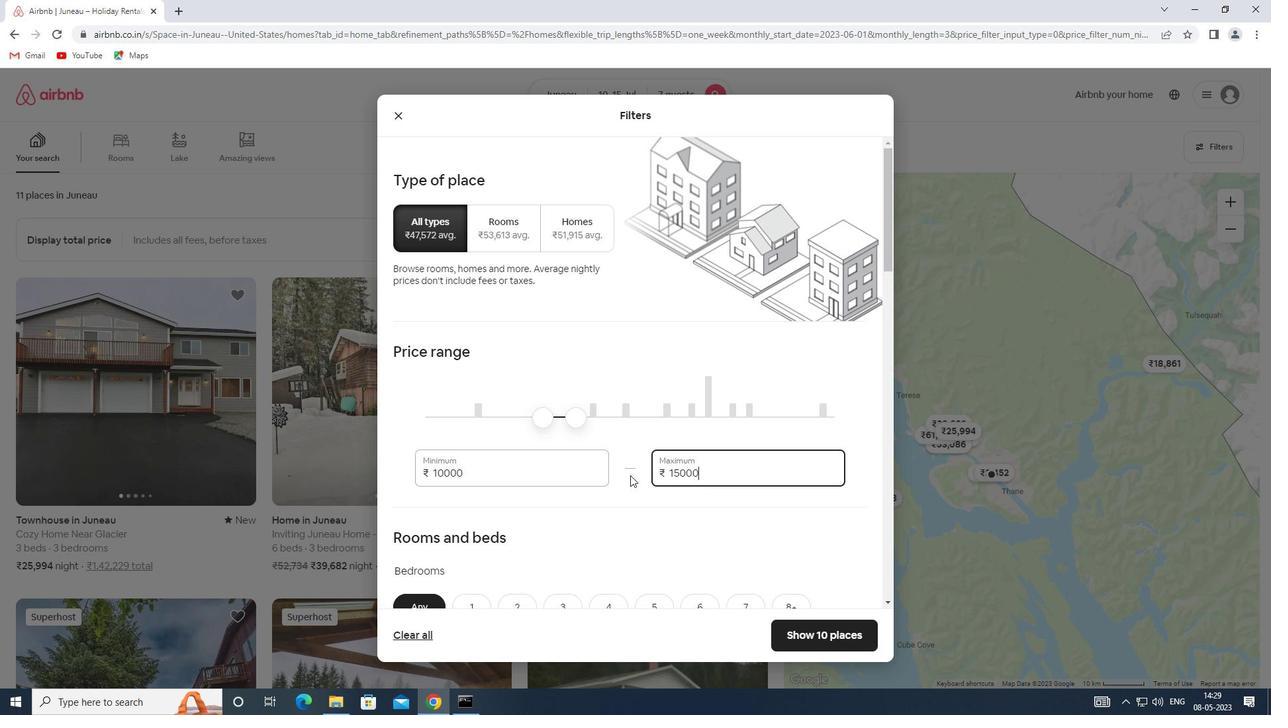 
Action: Mouse scrolled (630, 474) with delta (0, 0)
Screenshot: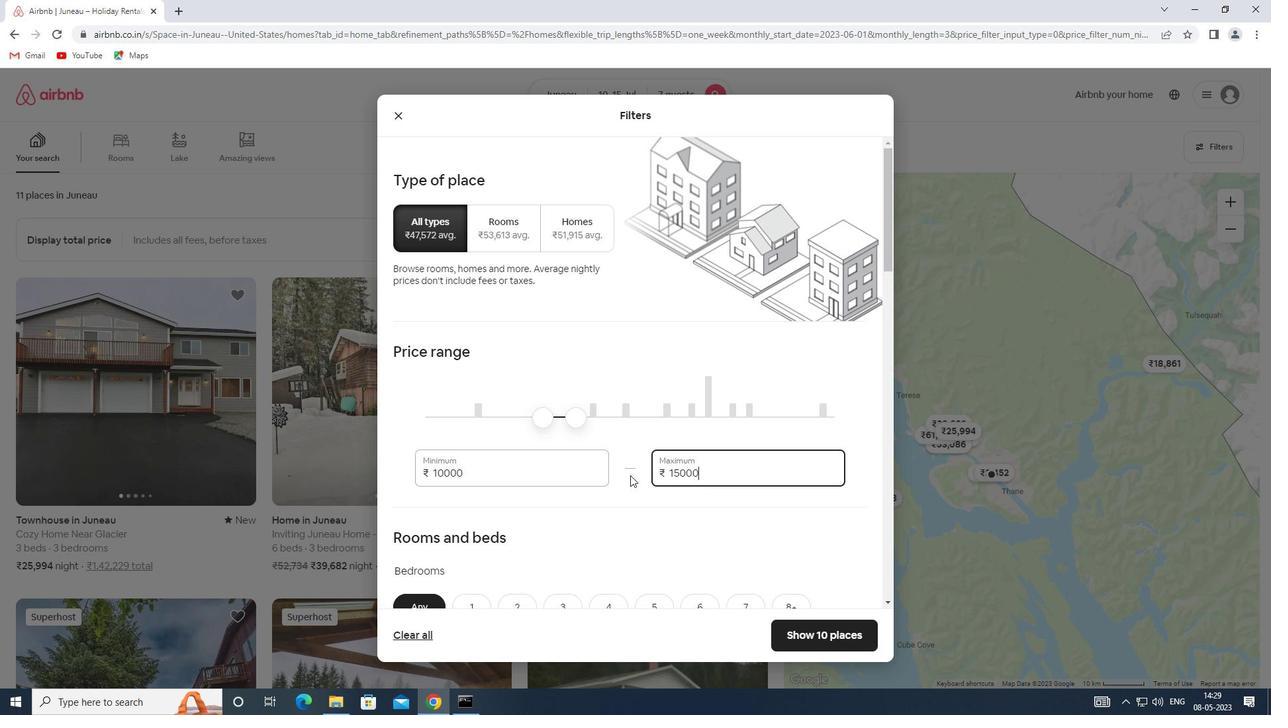 
Action: Mouse moved to (625, 478)
Screenshot: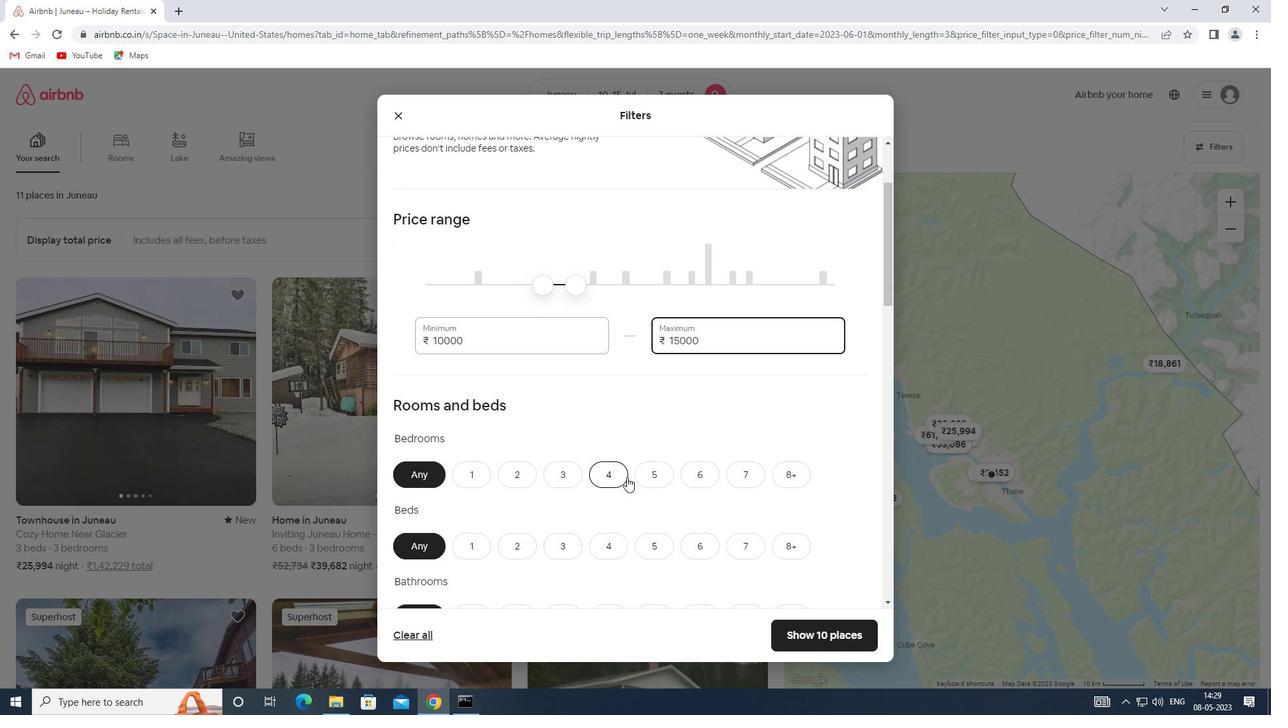 
Action: Mouse scrolled (625, 477) with delta (0, 0)
Screenshot: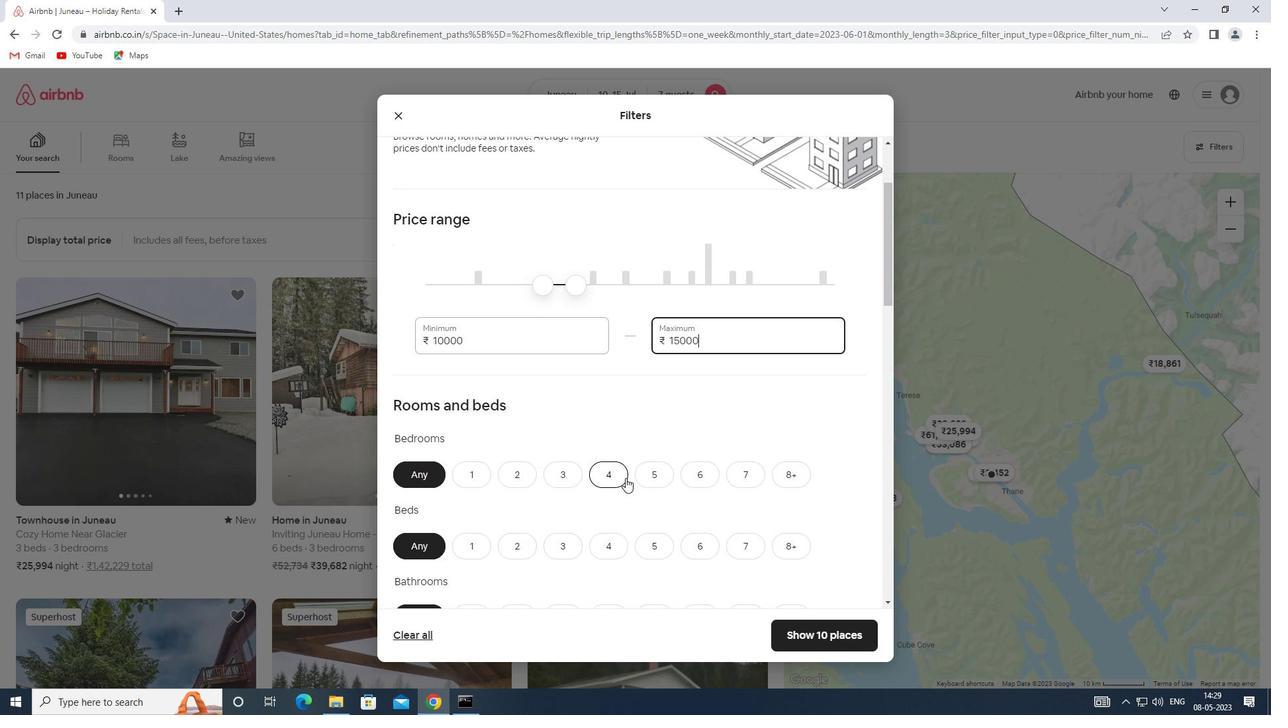 
Action: Mouse moved to (621, 480)
Screenshot: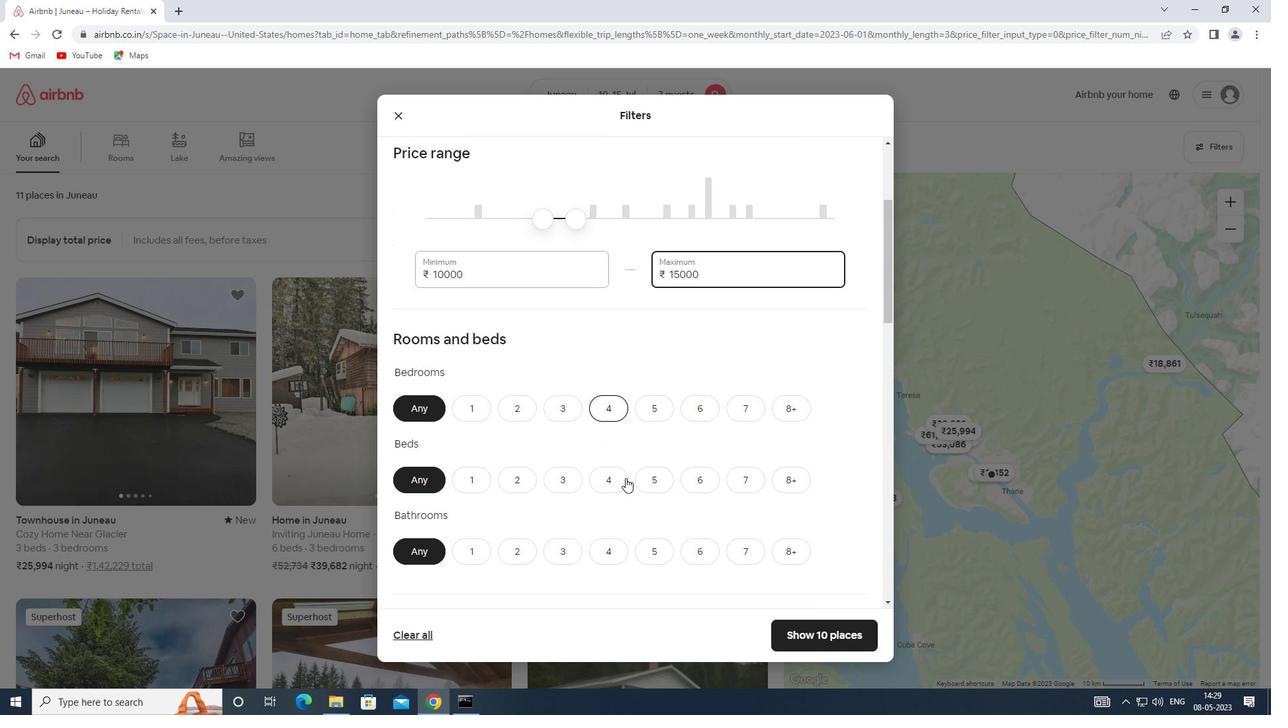 
Action: Mouse scrolled (621, 479) with delta (0, 0)
Screenshot: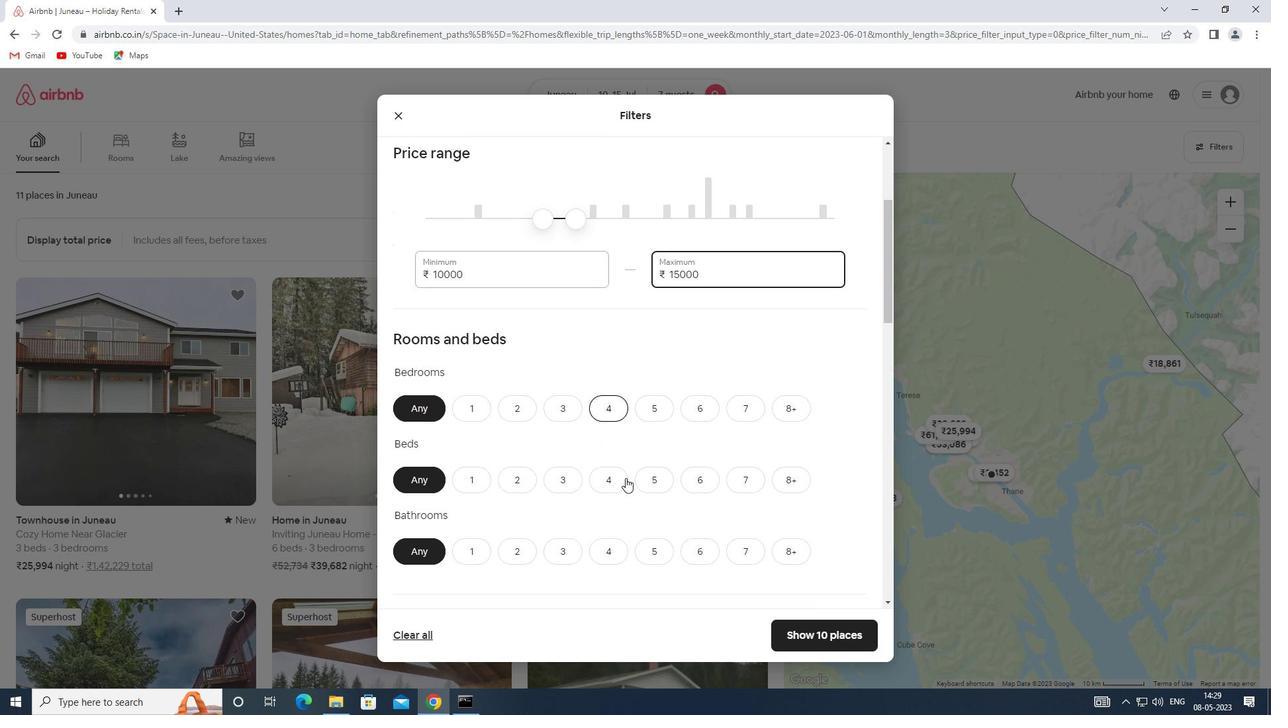 
Action: Mouse moved to (607, 344)
Screenshot: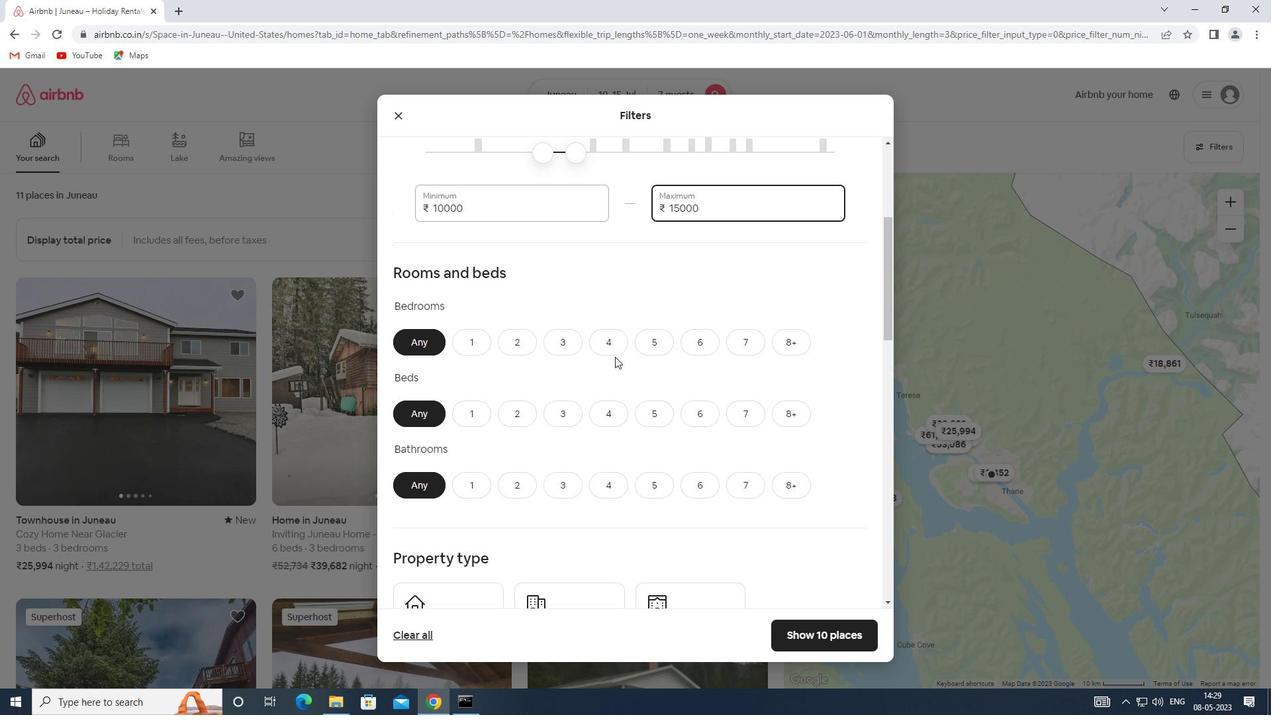 
Action: Mouse pressed left at (607, 344)
Screenshot: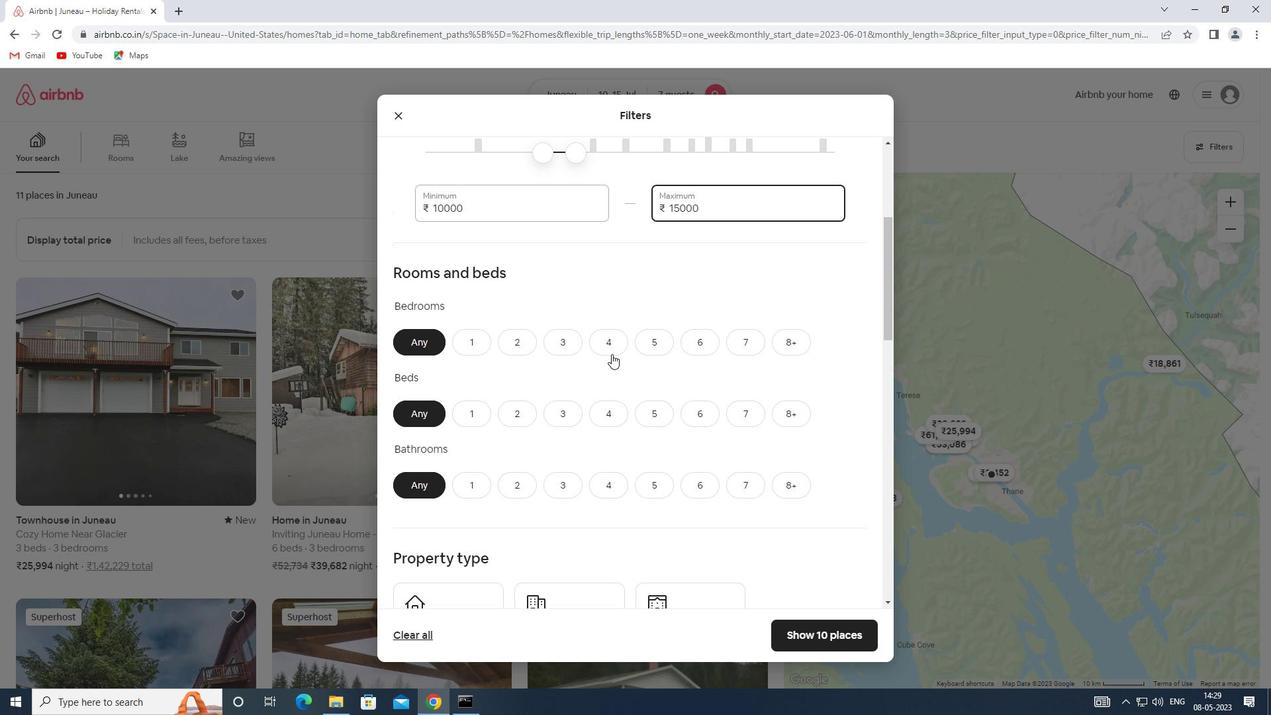 
Action: Mouse moved to (752, 415)
Screenshot: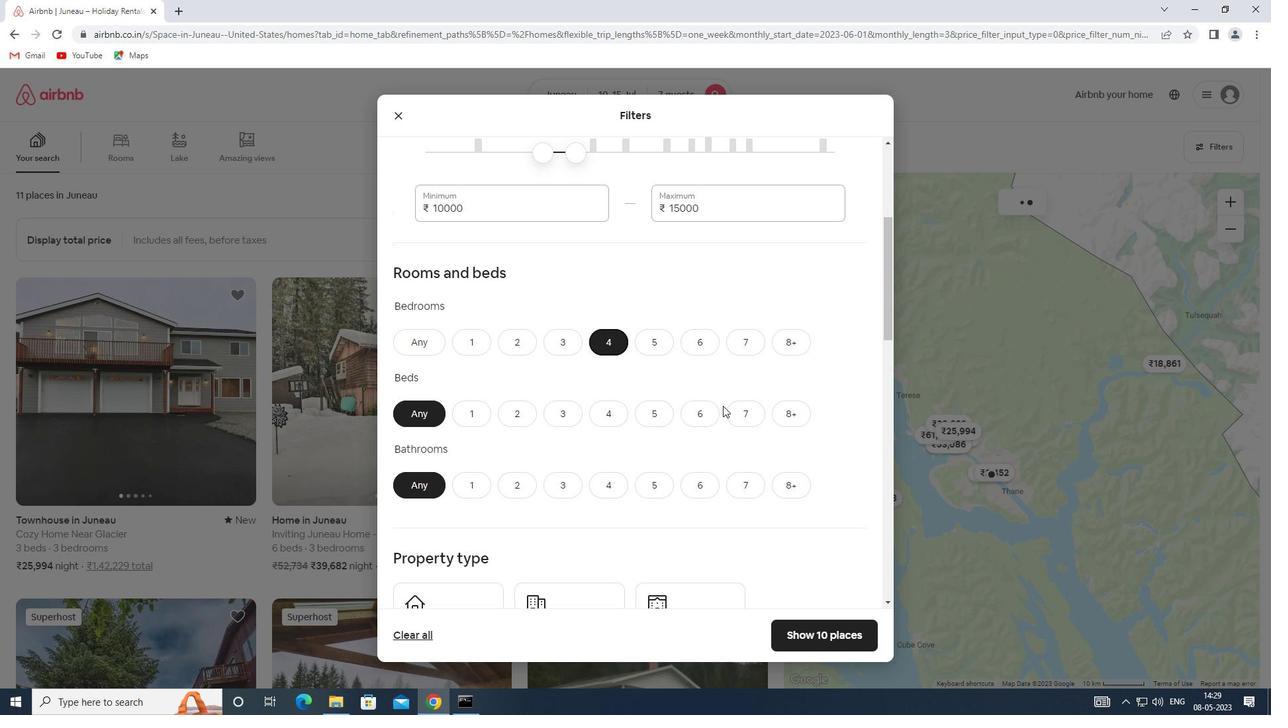 
Action: Mouse pressed left at (752, 415)
Screenshot: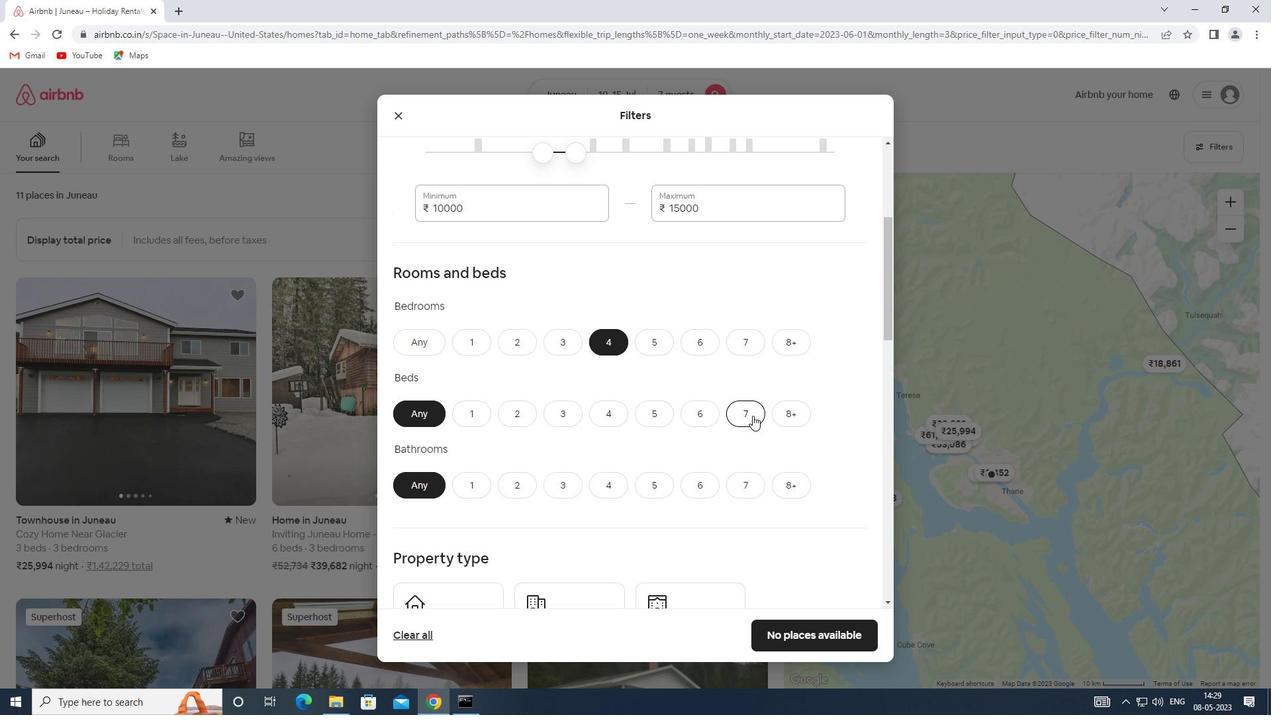 
Action: Mouse moved to (602, 491)
Screenshot: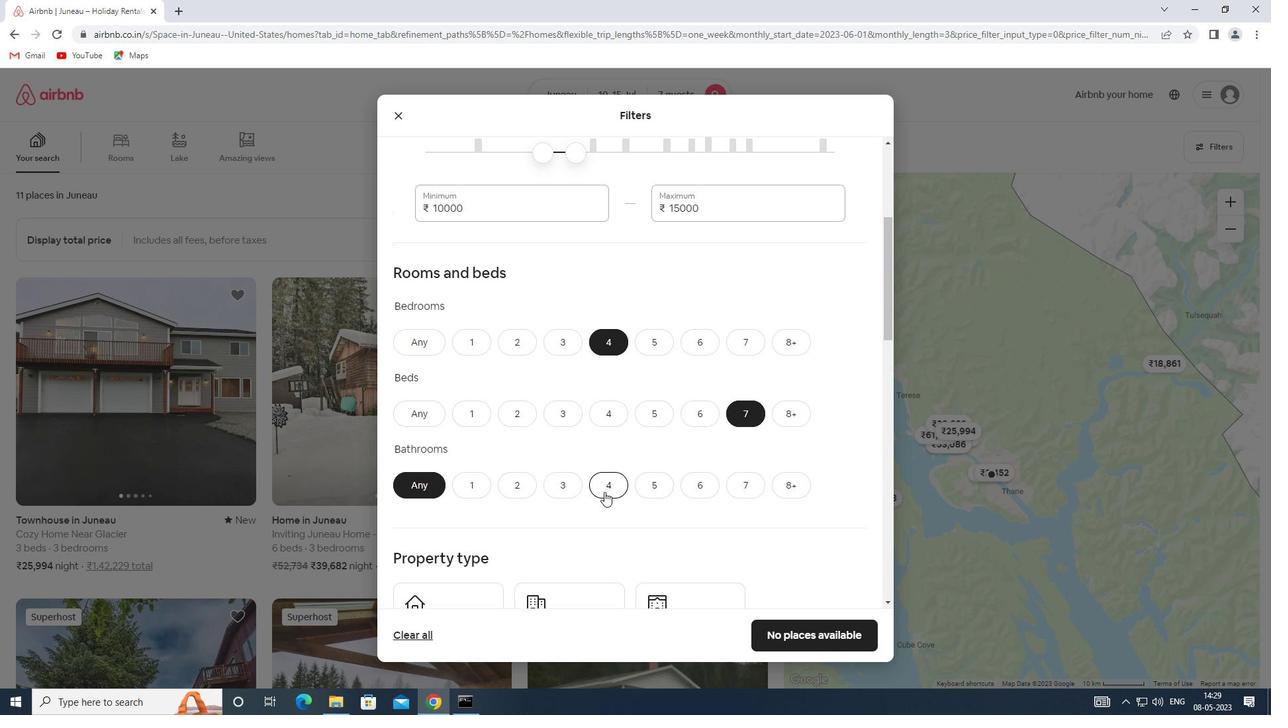 
Action: Mouse pressed left at (602, 491)
Screenshot: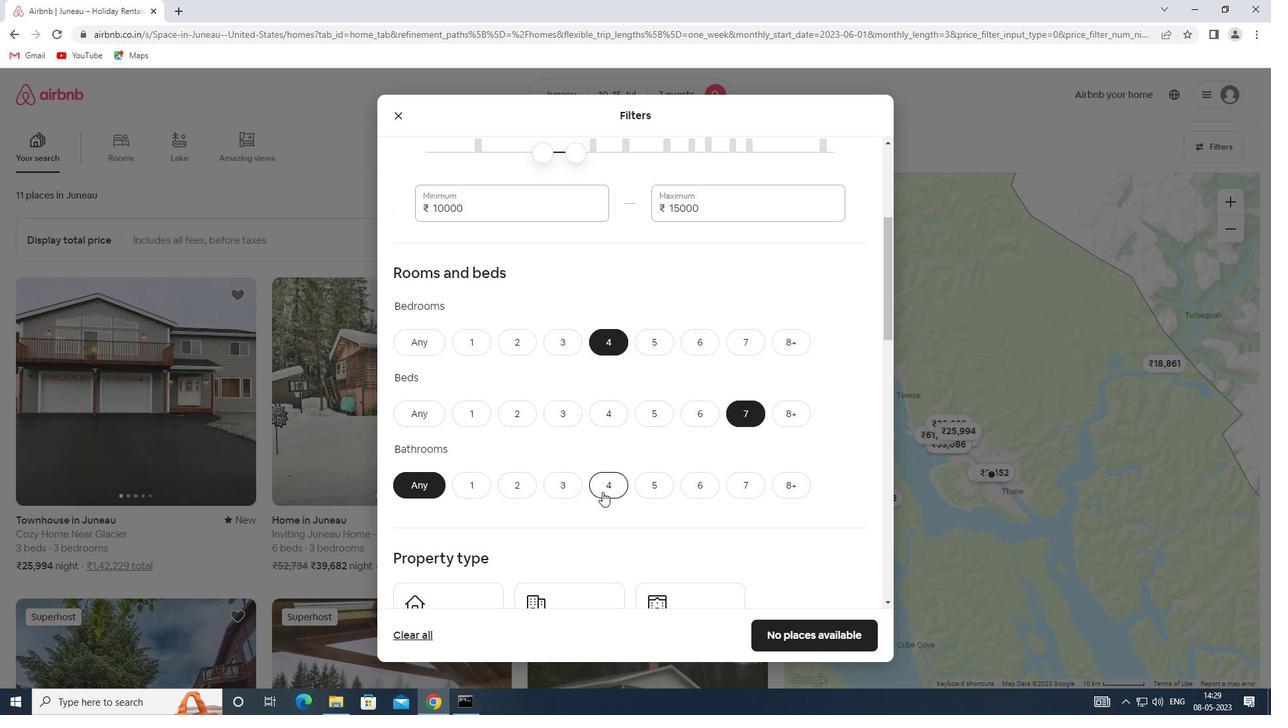 
Action: Mouse scrolled (602, 491) with delta (0, 0)
Screenshot: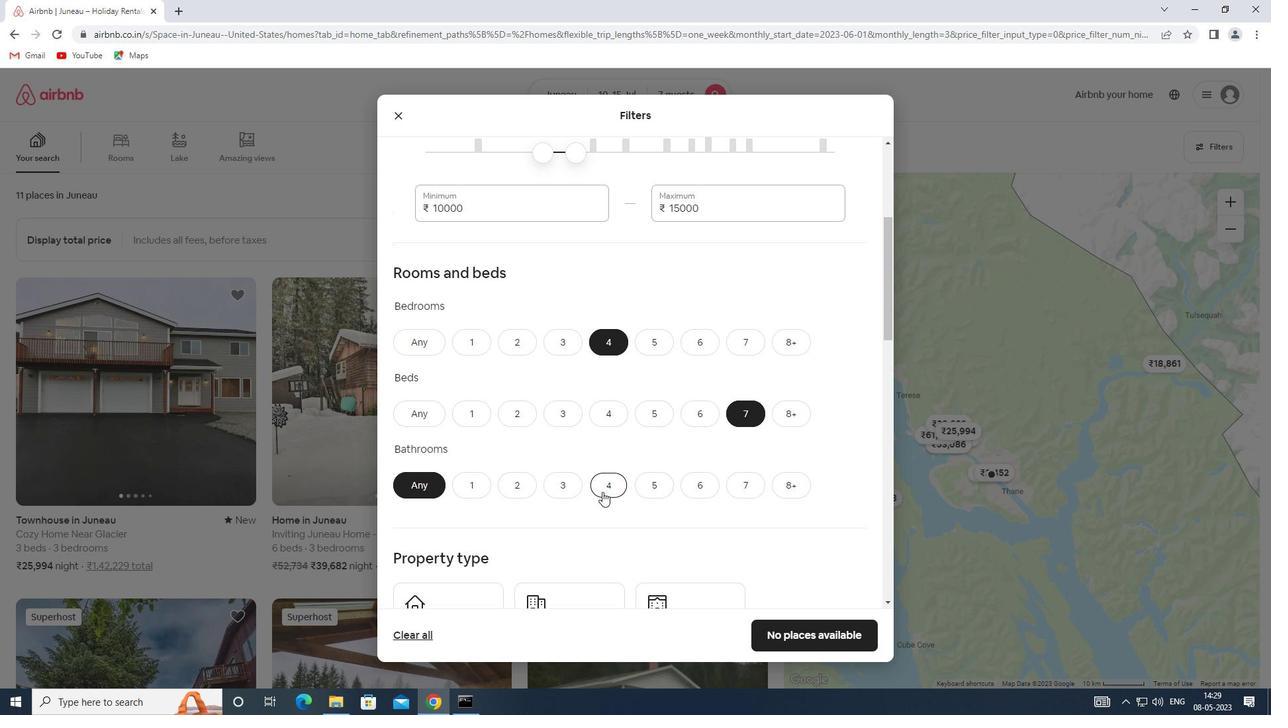 
Action: Mouse scrolled (602, 491) with delta (0, 0)
Screenshot: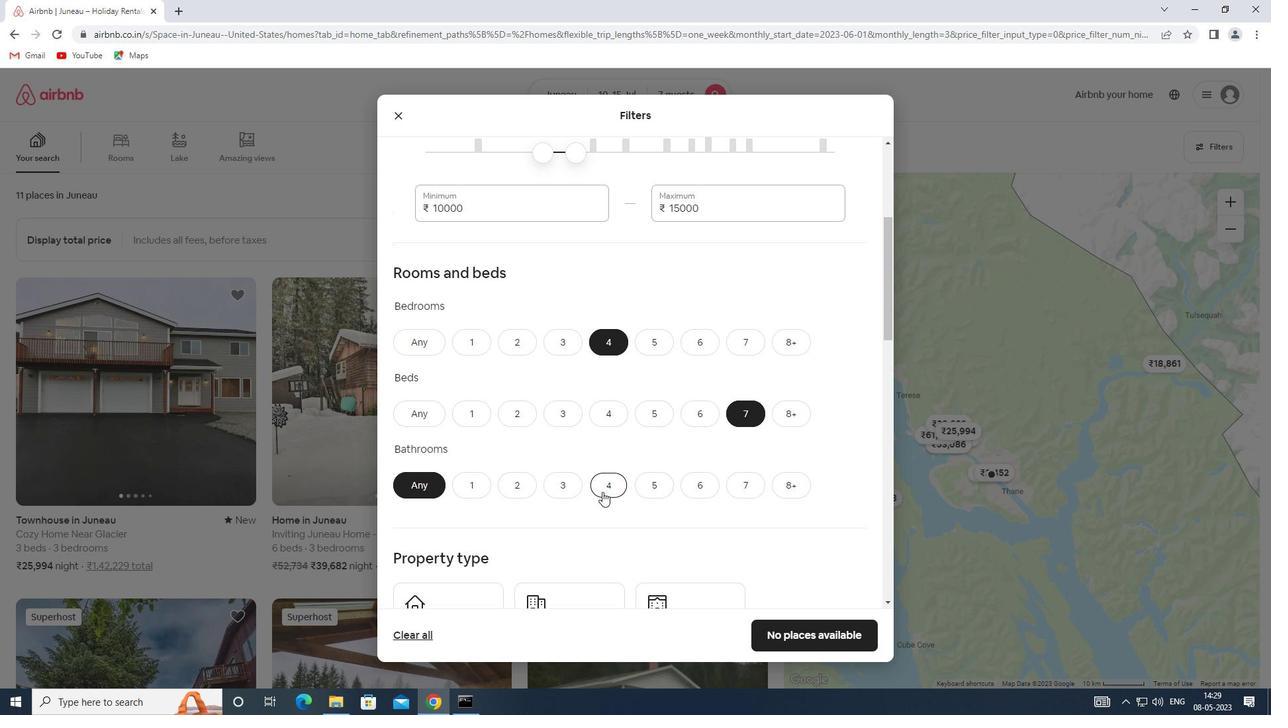 
Action: Mouse scrolled (602, 491) with delta (0, 0)
Screenshot: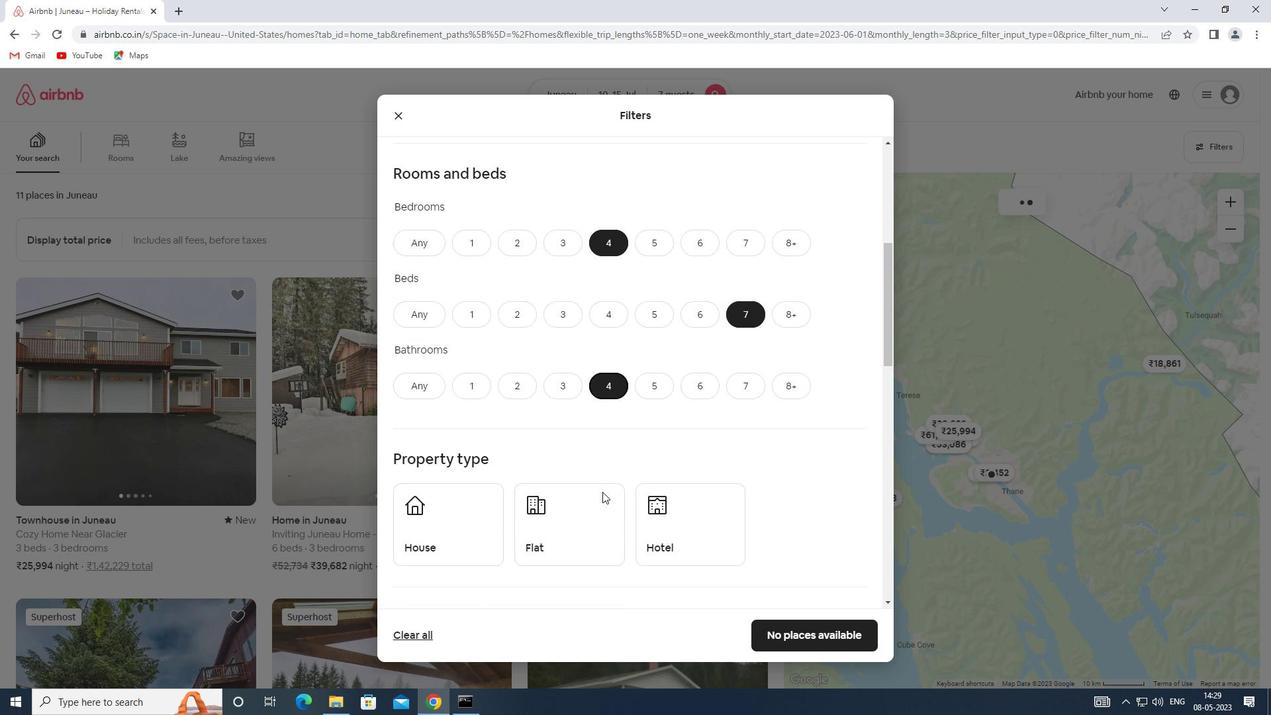 
Action: Mouse moved to (485, 457)
Screenshot: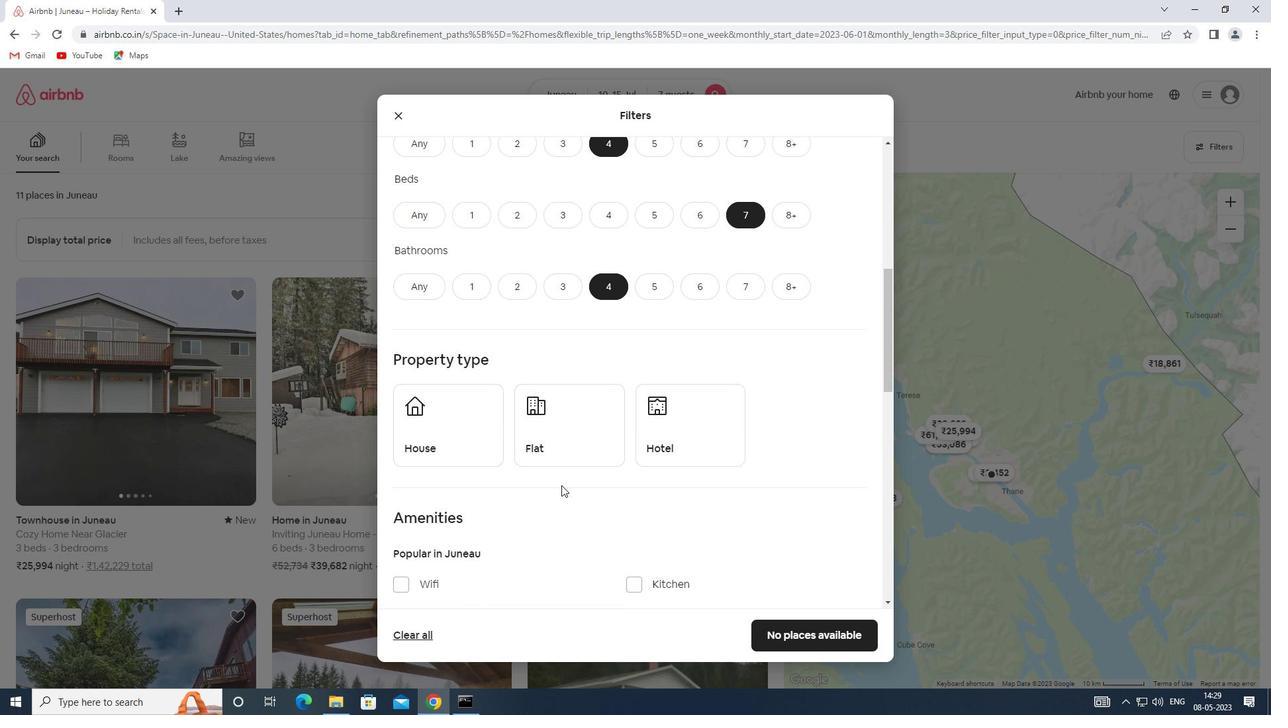 
Action: Mouse pressed left at (485, 457)
Screenshot: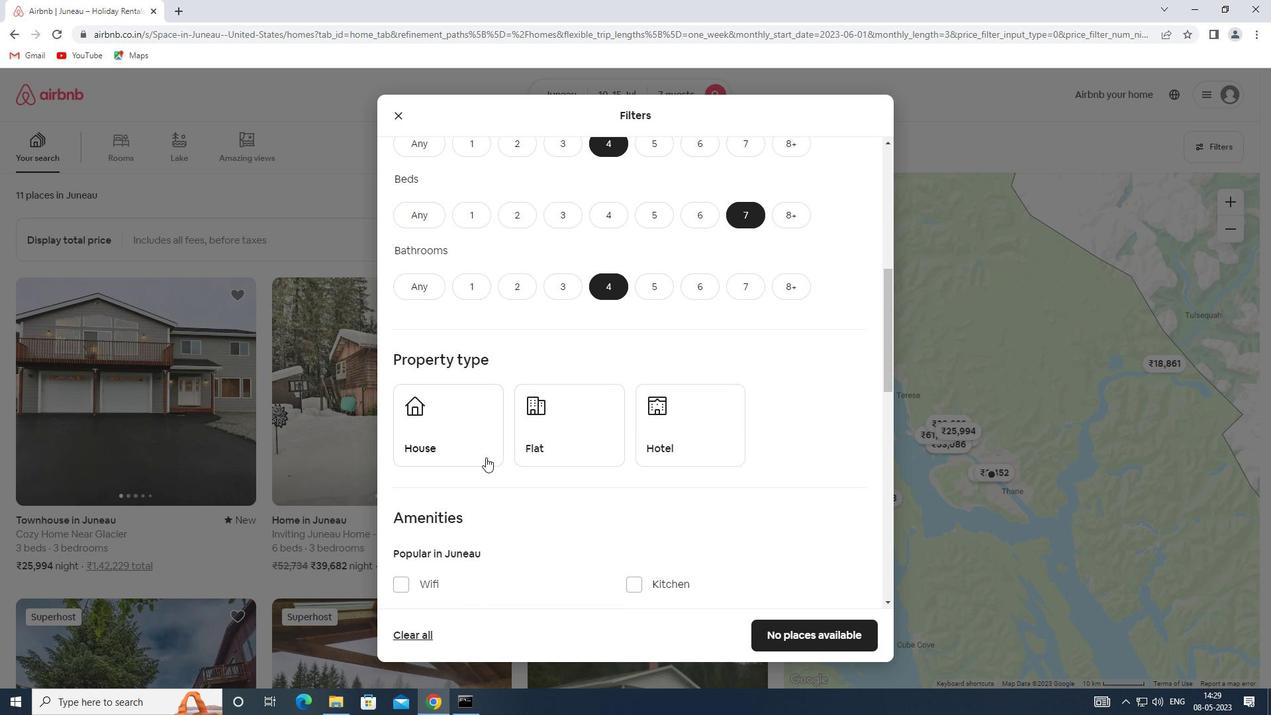 
Action: Mouse moved to (548, 447)
Screenshot: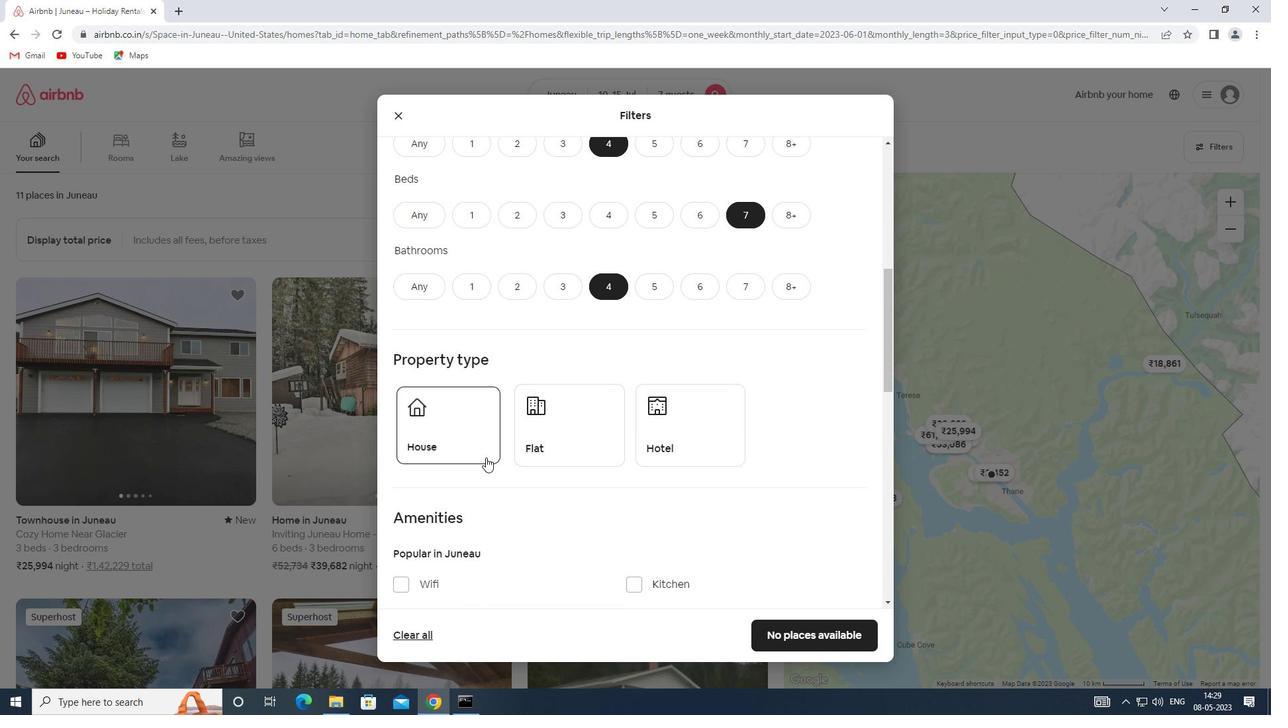 
Action: Mouse pressed left at (548, 447)
Screenshot: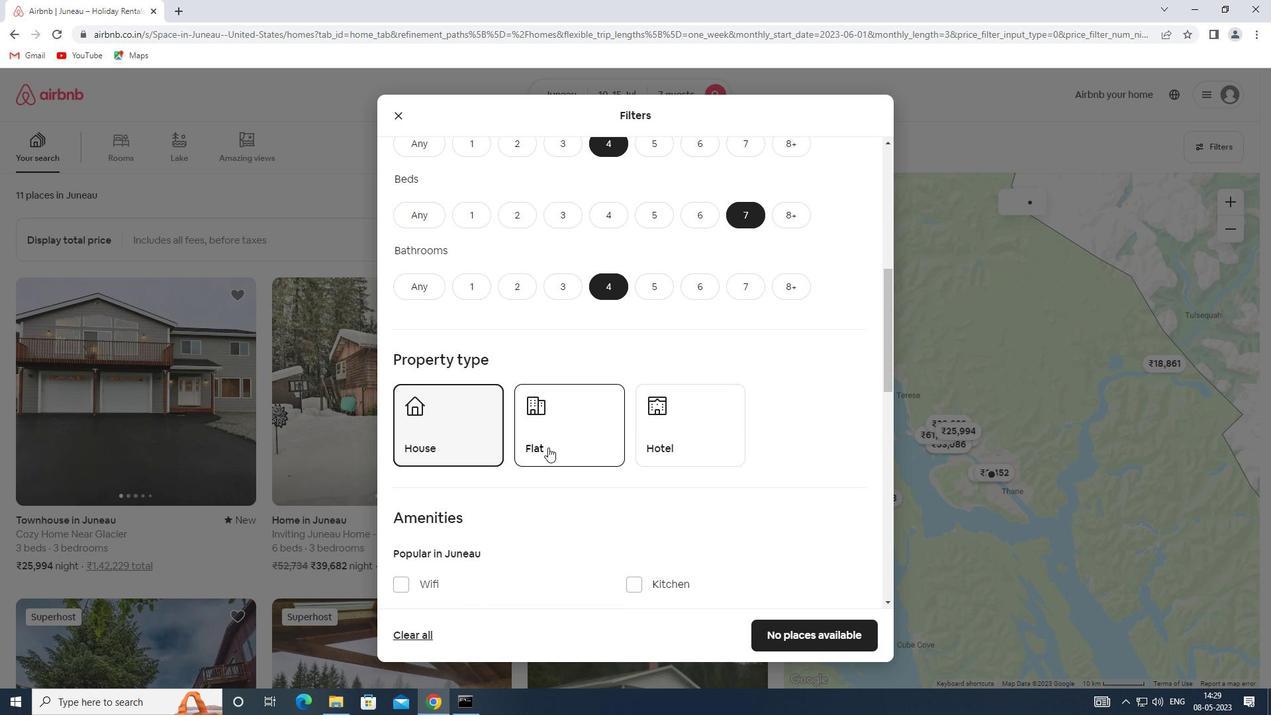 
Action: Mouse scrolled (548, 446) with delta (0, 0)
Screenshot: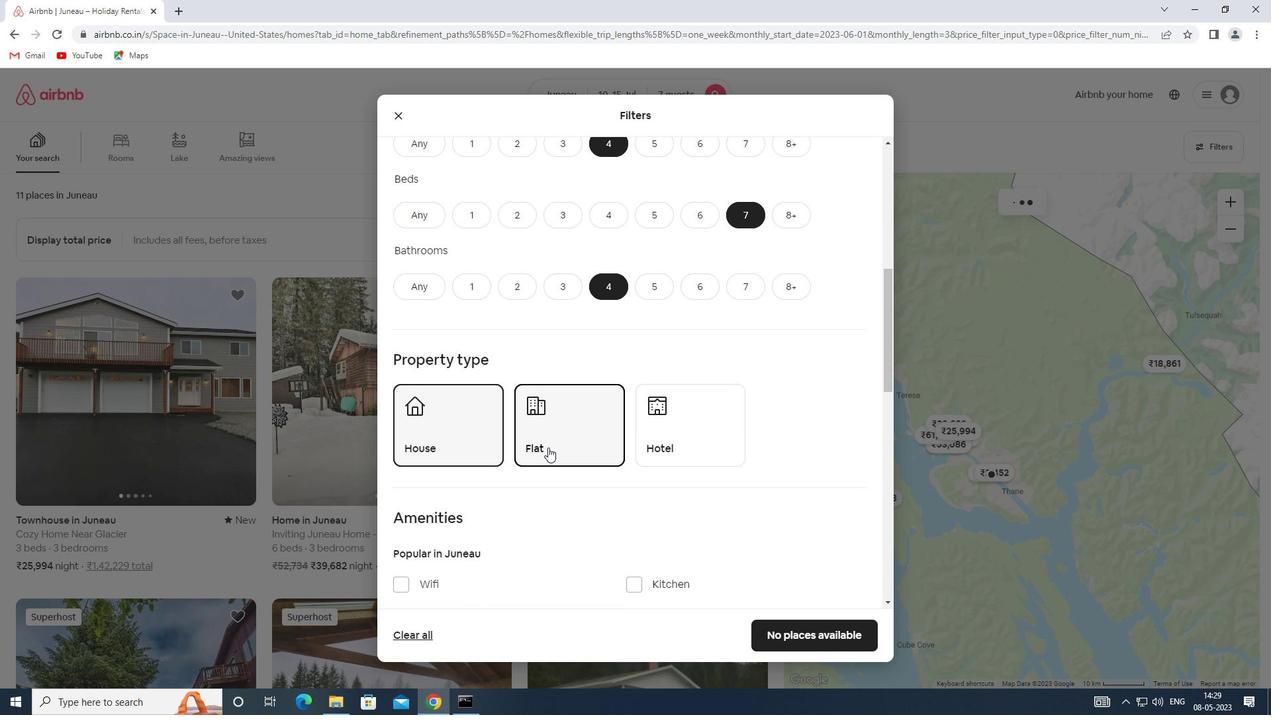 
Action: Mouse scrolled (548, 446) with delta (0, 0)
Screenshot: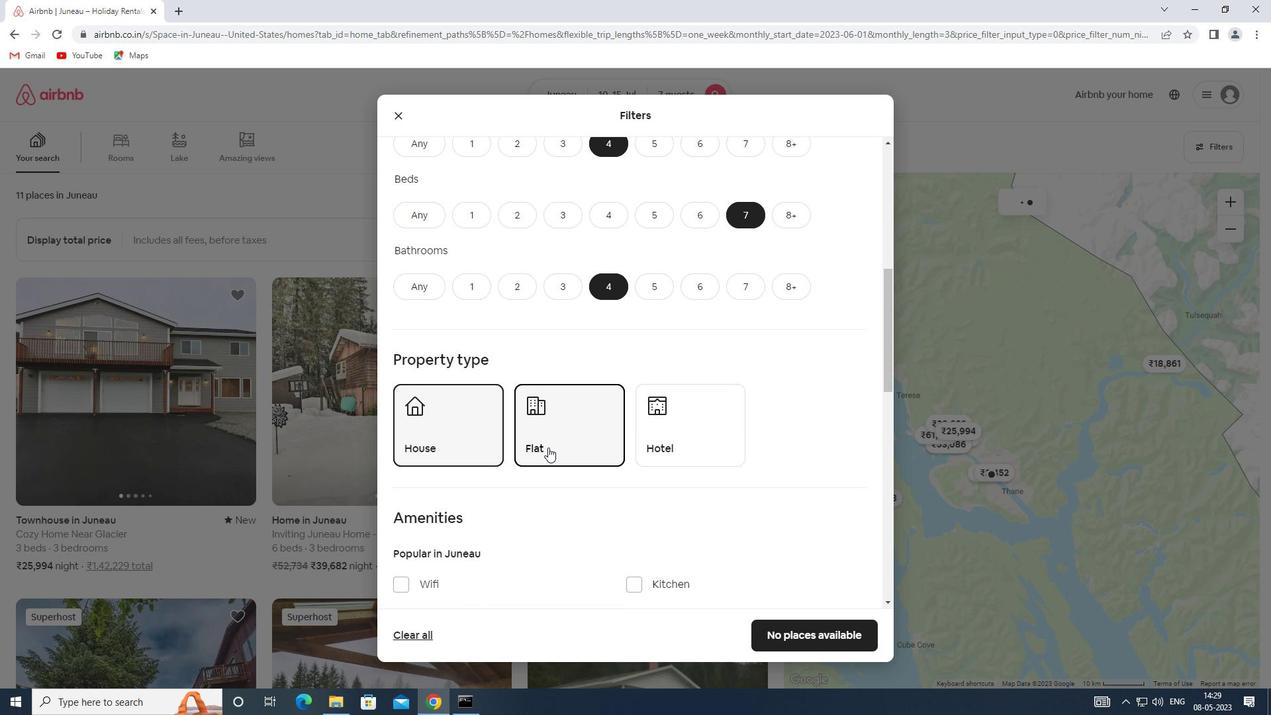 
Action: Mouse scrolled (548, 446) with delta (0, 0)
Screenshot: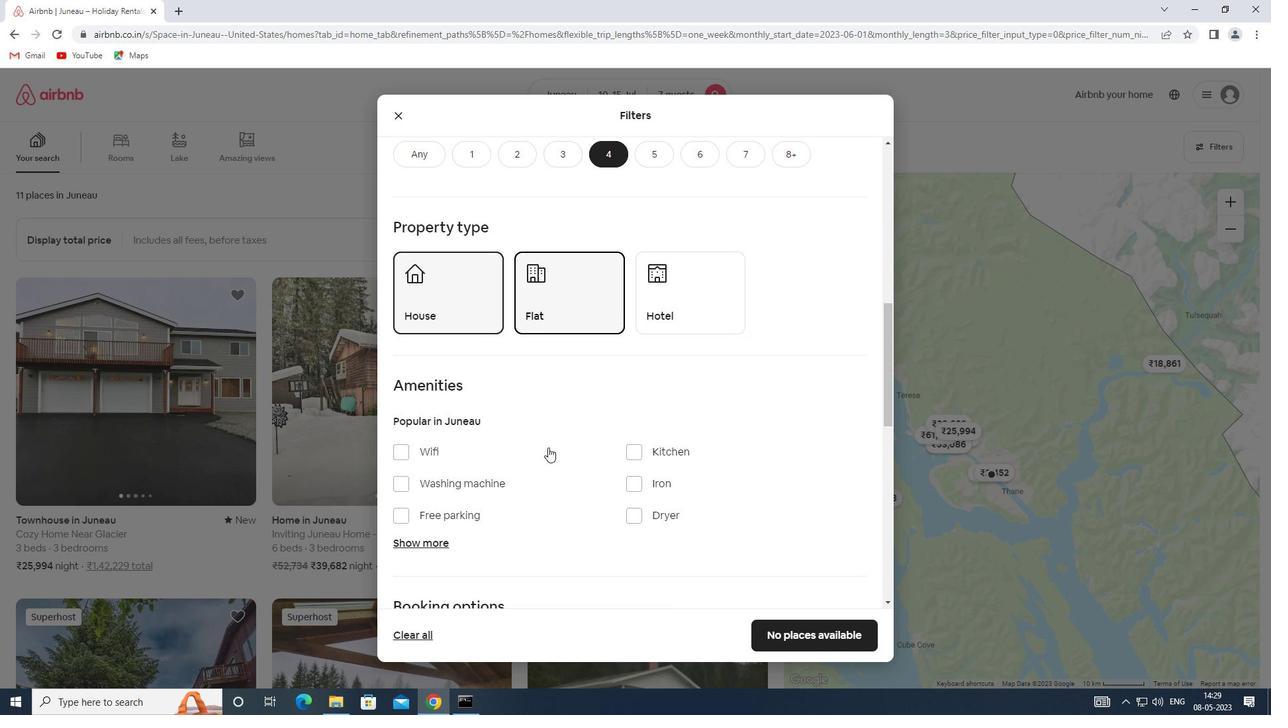 
Action: Mouse moved to (408, 384)
Screenshot: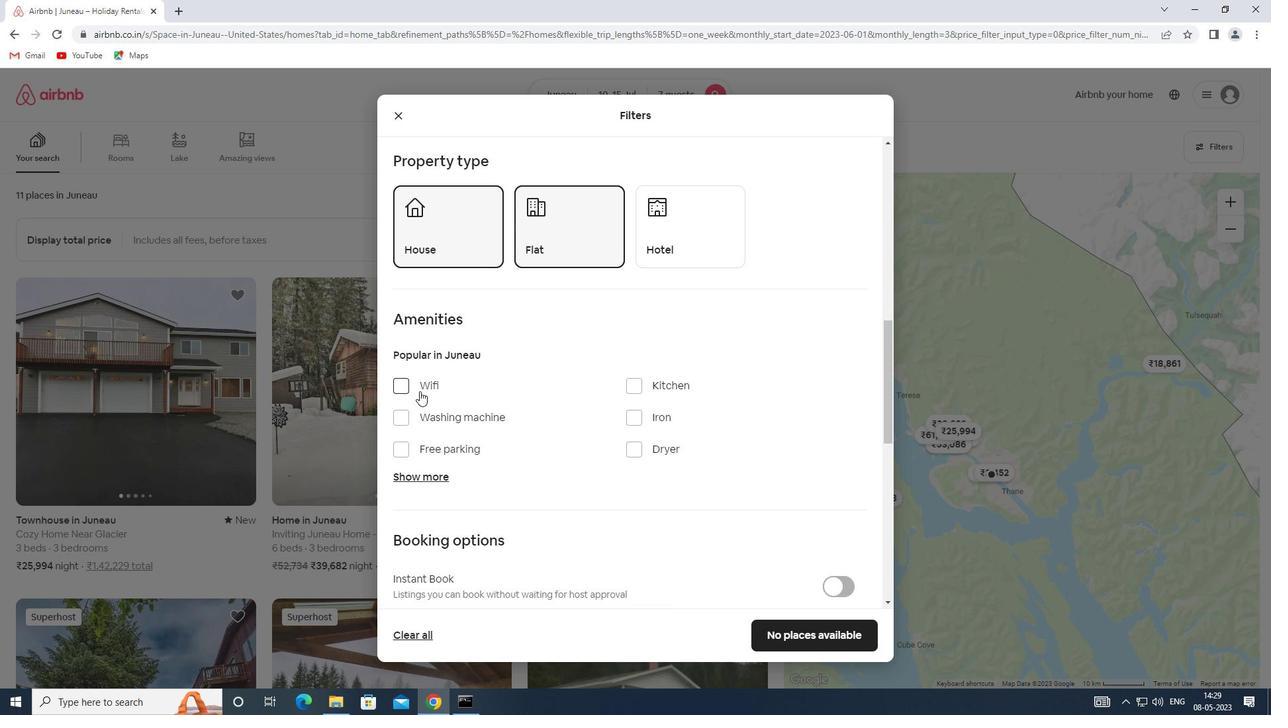 
Action: Mouse pressed left at (408, 384)
Screenshot: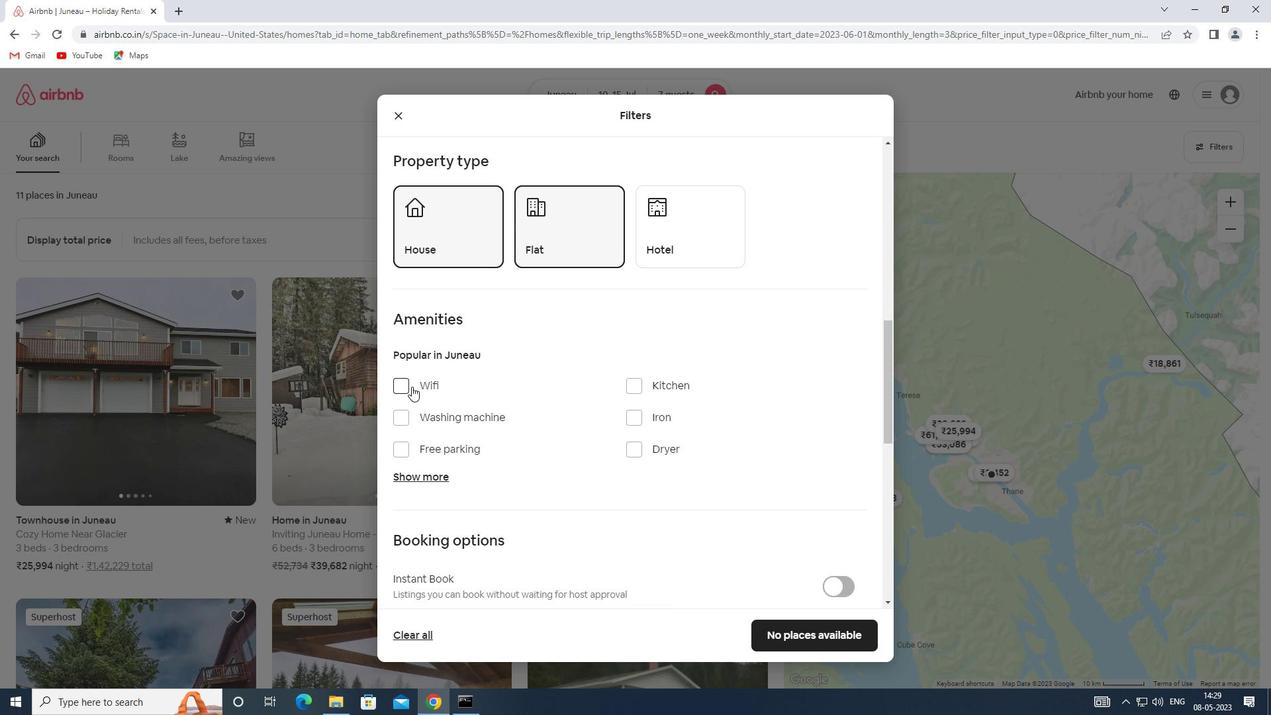
Action: Mouse moved to (423, 471)
Screenshot: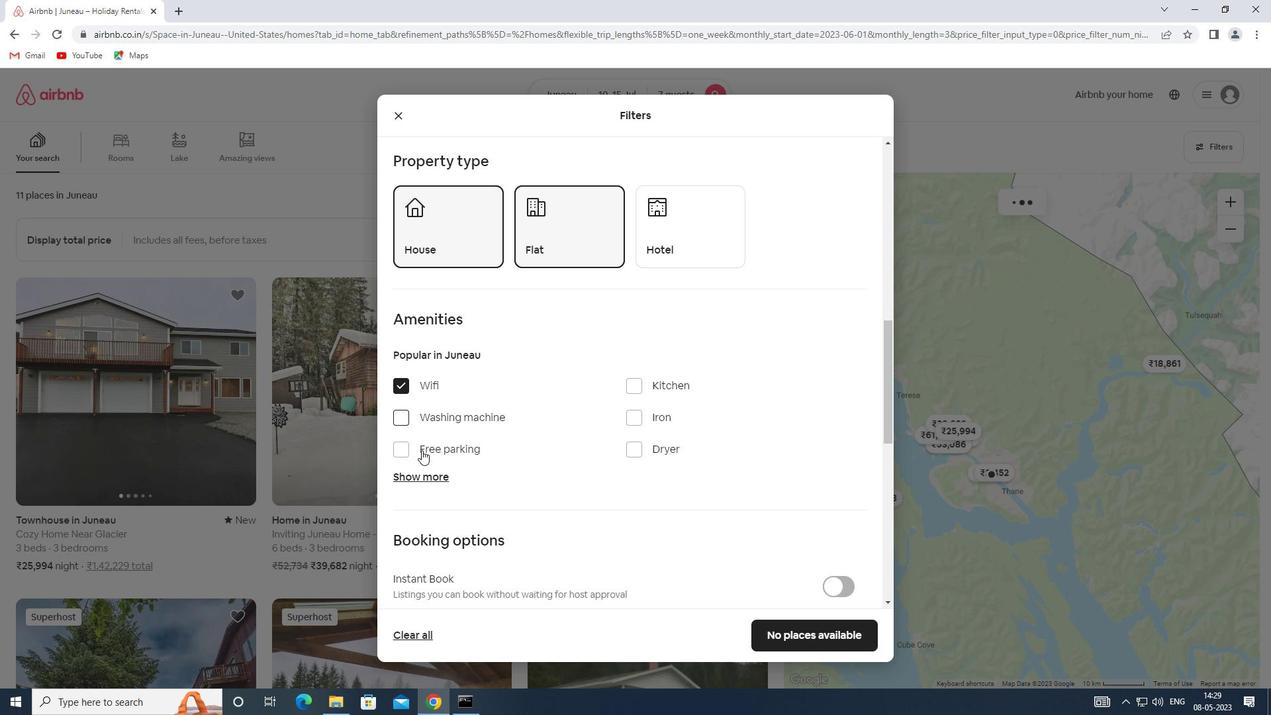 
Action: Mouse pressed left at (423, 471)
Screenshot: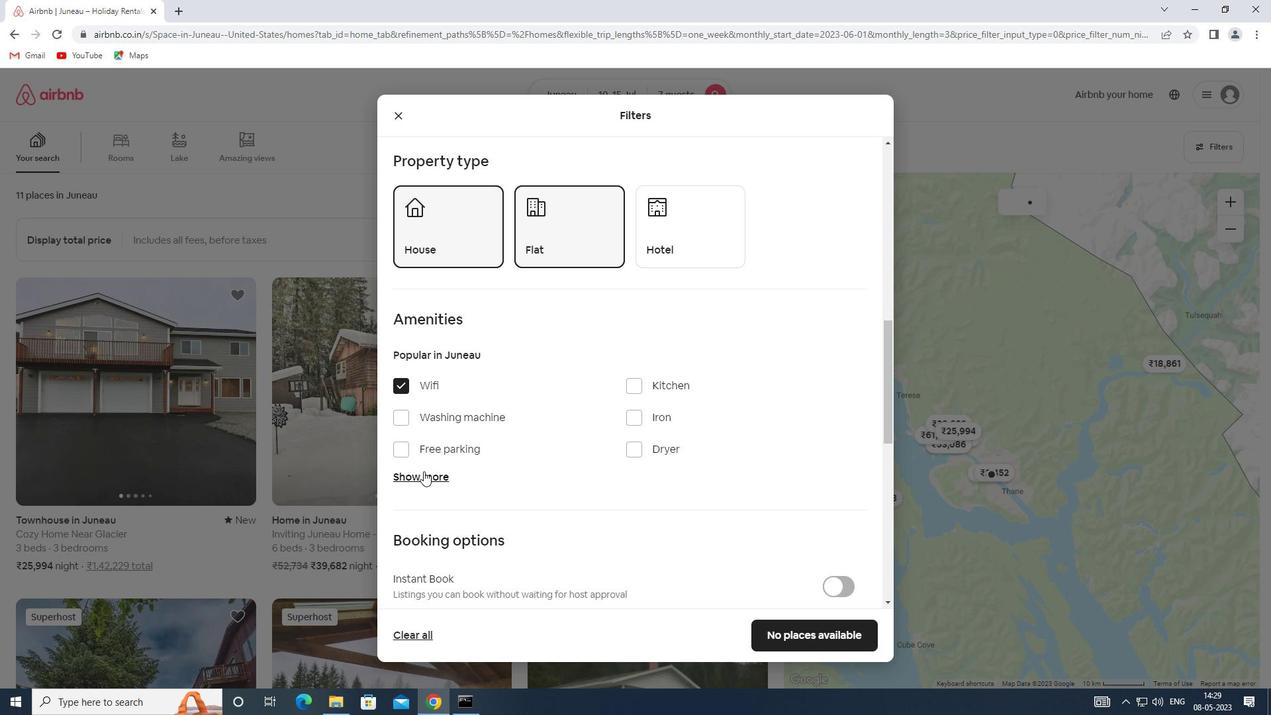 
Action: Mouse moved to (633, 550)
Screenshot: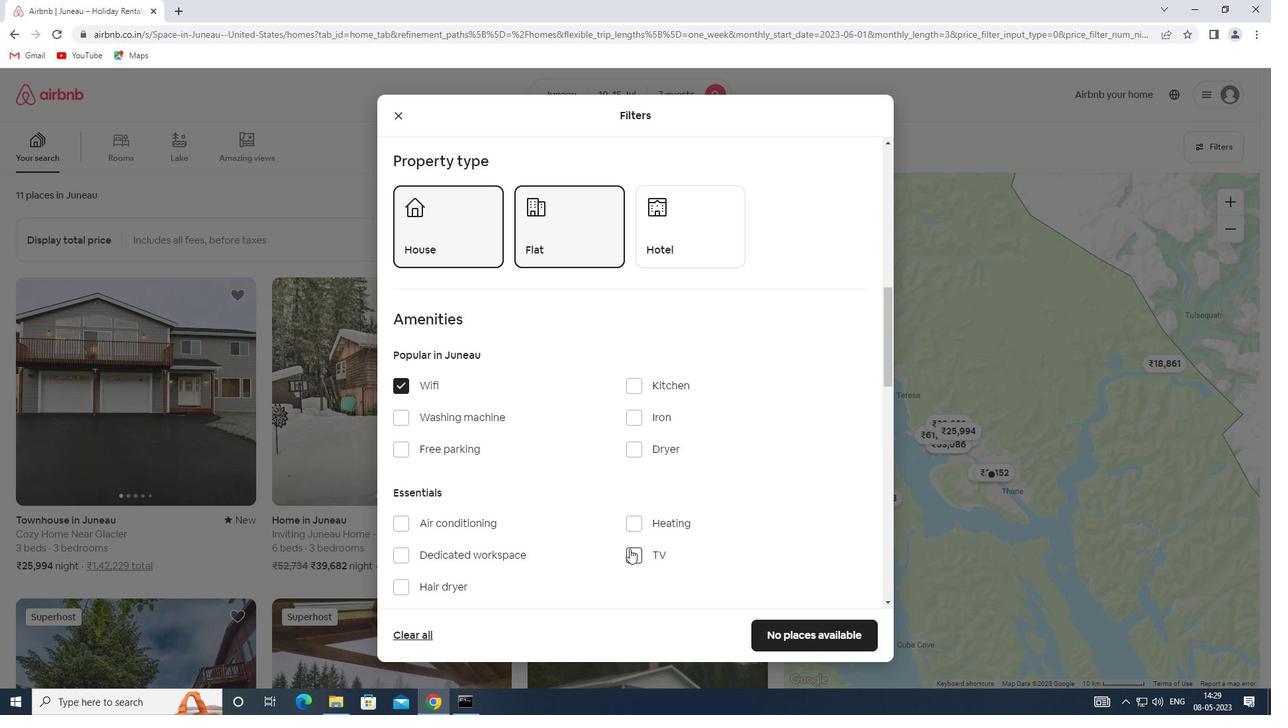 
Action: Mouse pressed left at (633, 550)
Screenshot: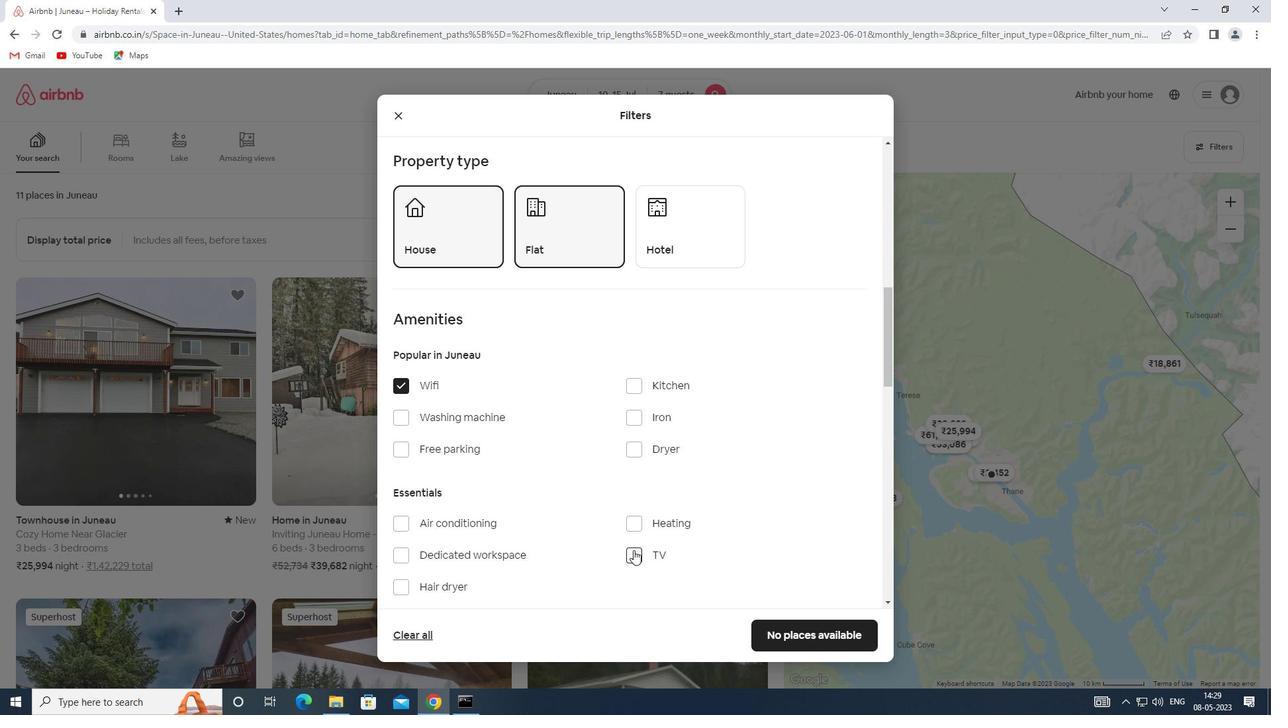 
Action: Mouse moved to (399, 444)
Screenshot: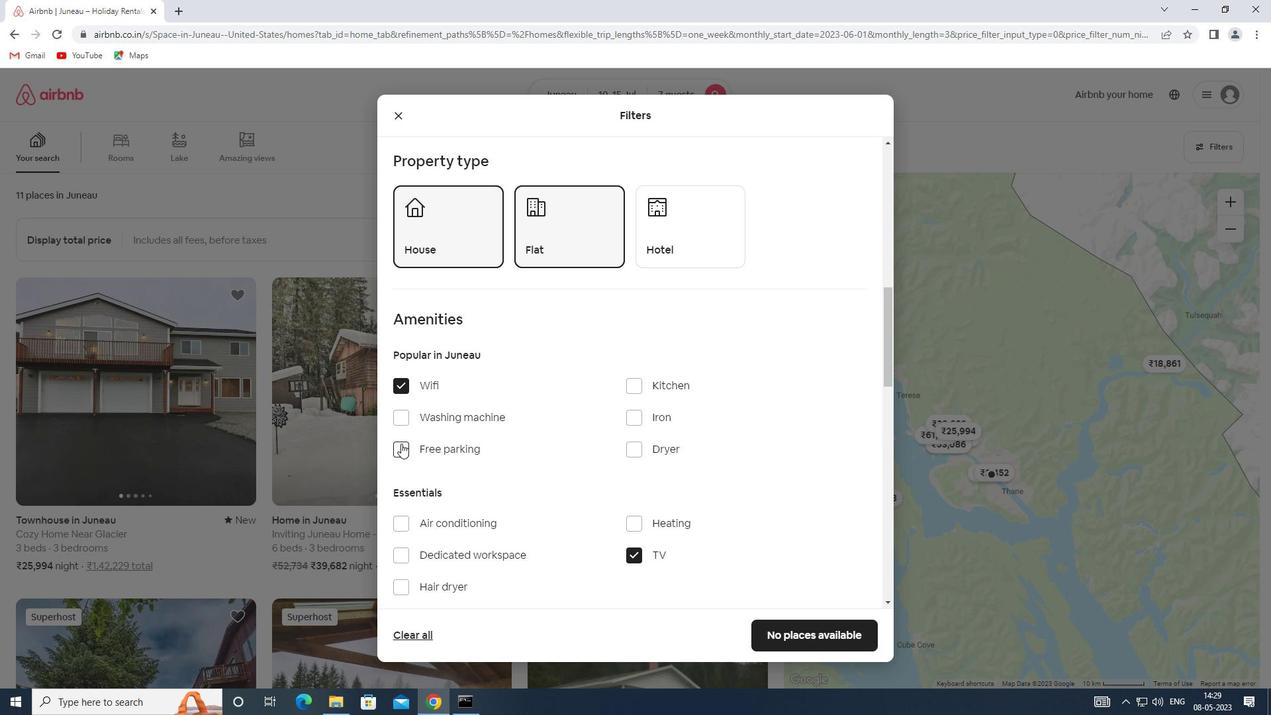 
Action: Mouse pressed left at (399, 444)
Screenshot: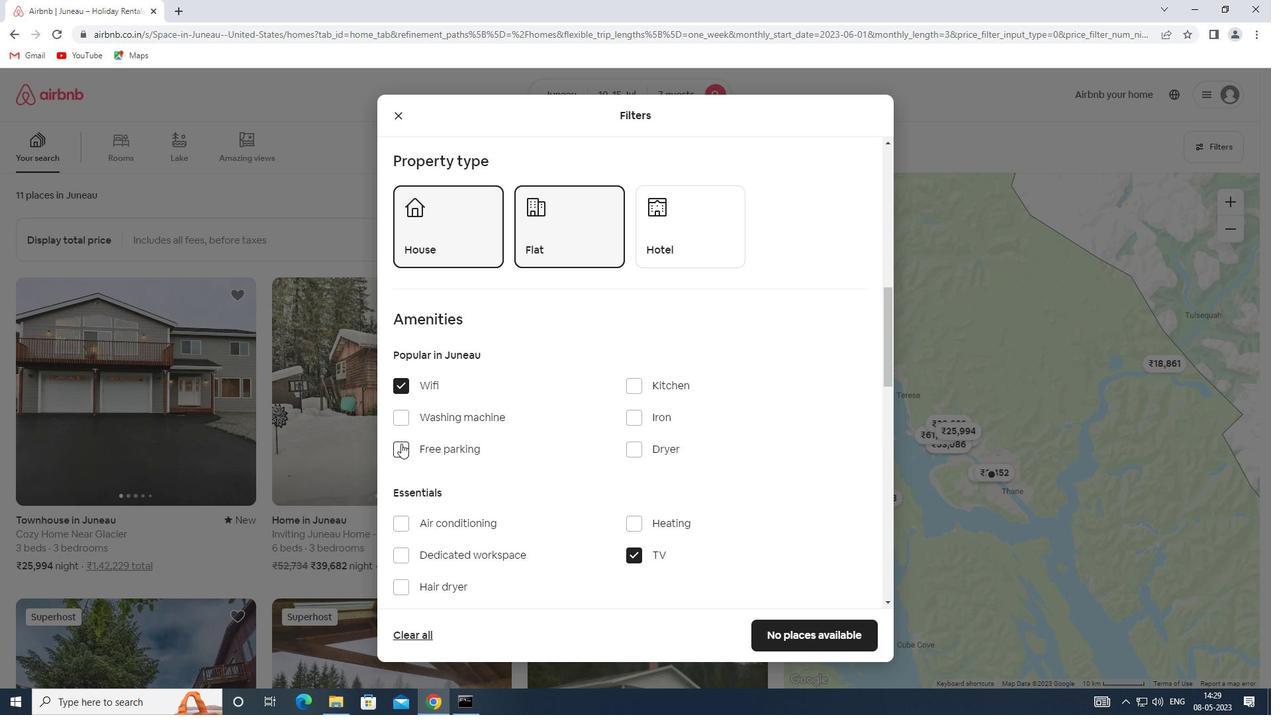 
Action: Mouse moved to (499, 435)
Screenshot: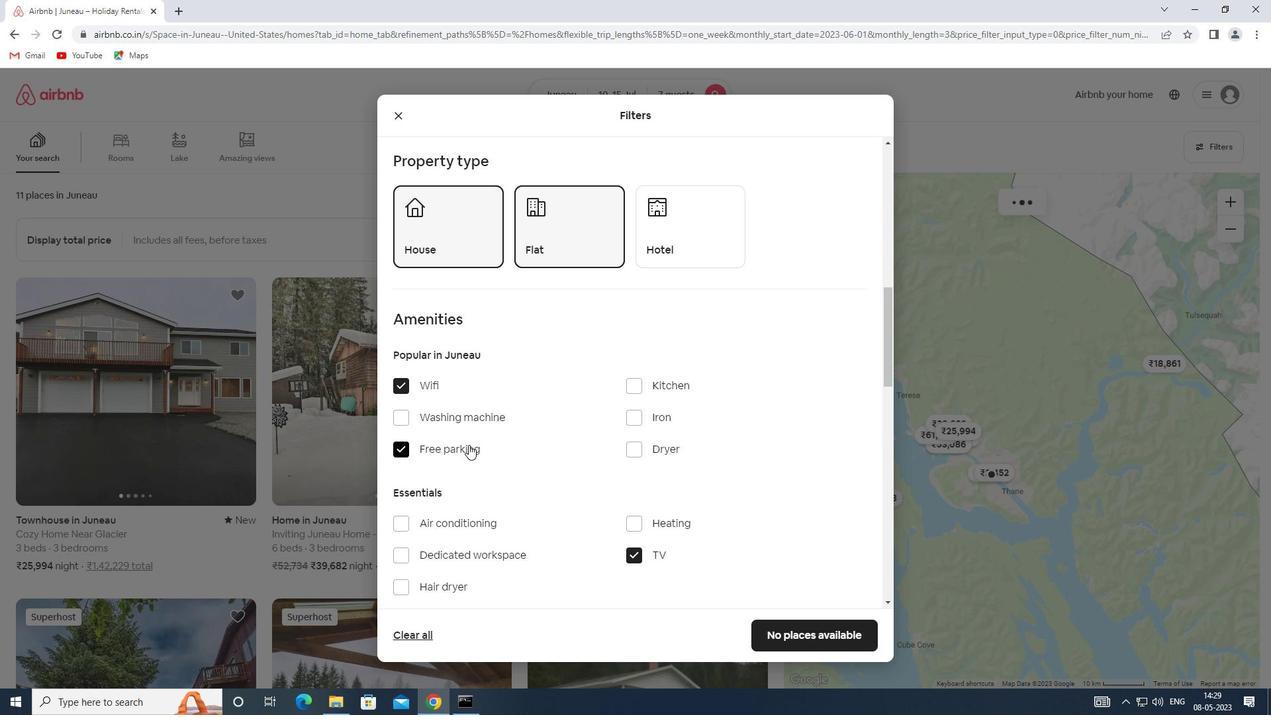 
Action: Mouse scrolled (499, 434) with delta (0, 0)
Screenshot: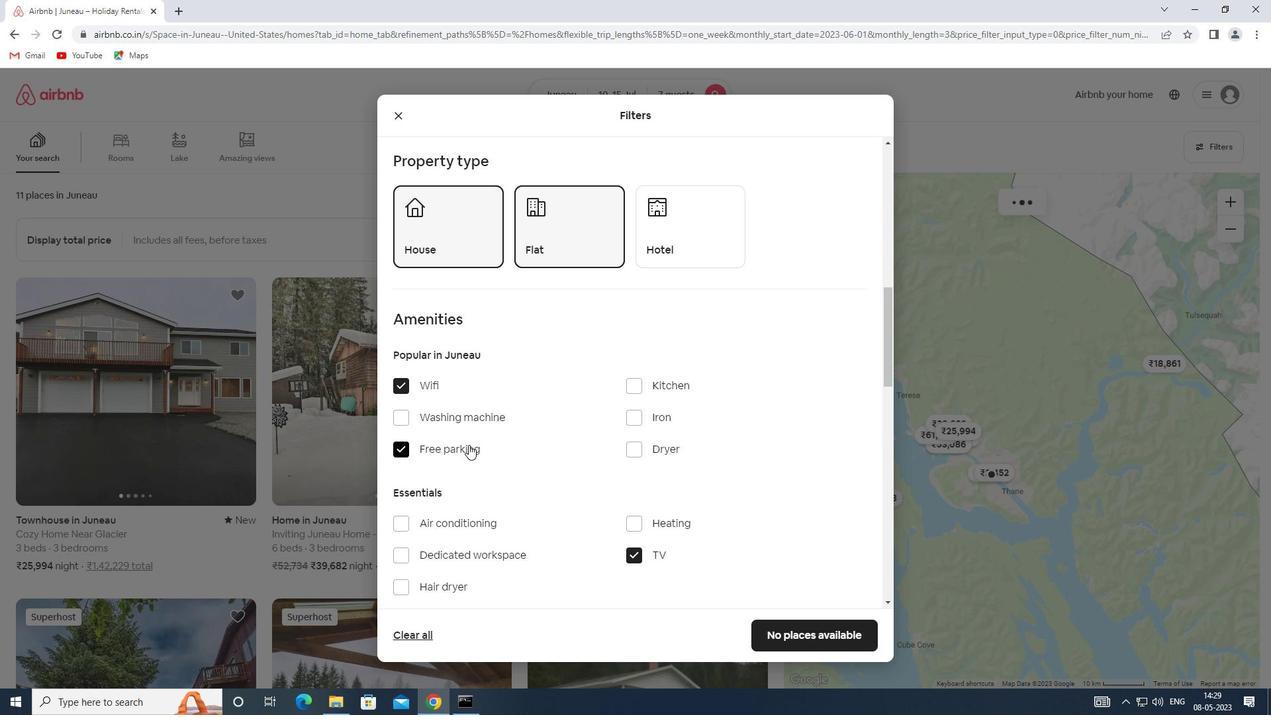 
Action: Mouse scrolled (499, 434) with delta (0, 0)
Screenshot: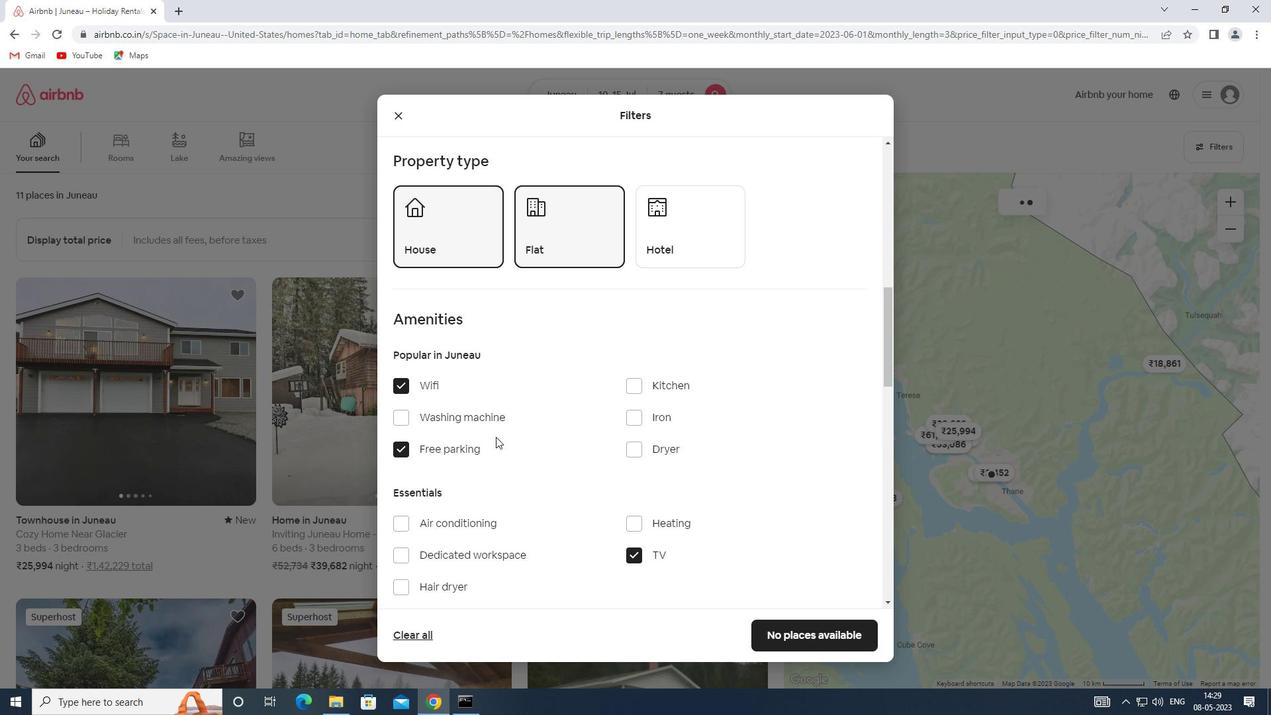 
Action: Mouse moved to (499, 435)
Screenshot: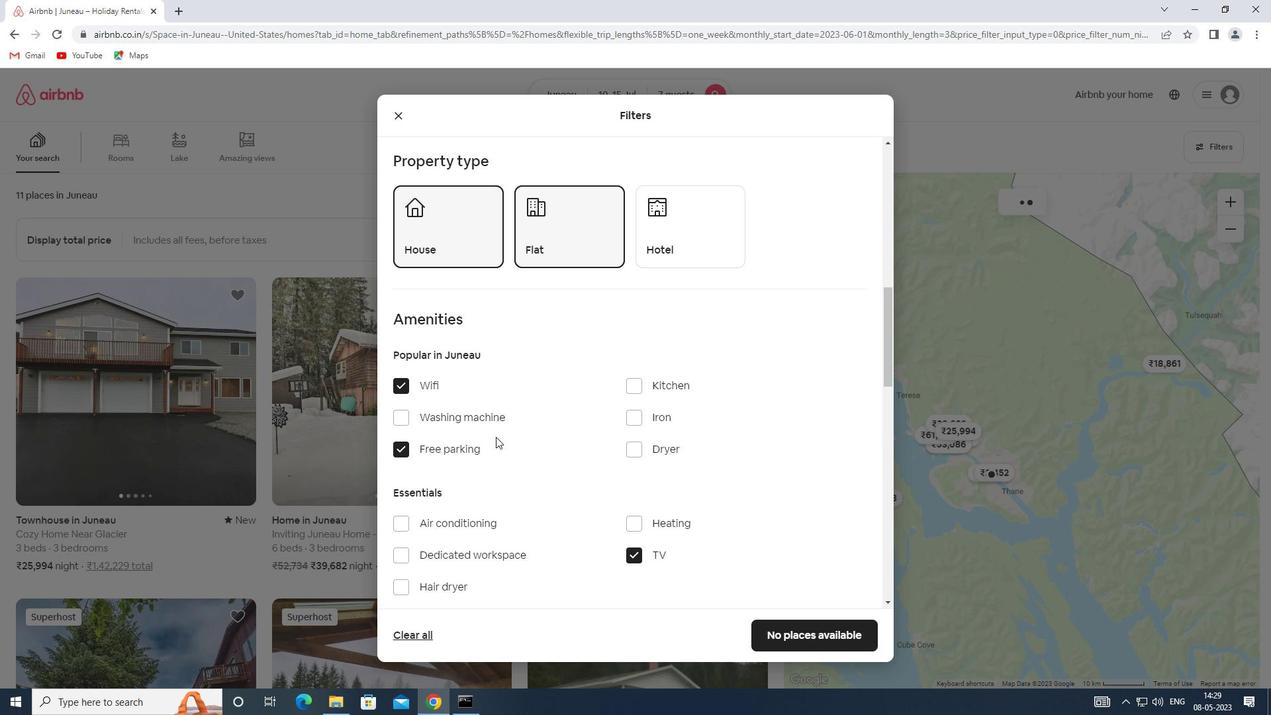 
Action: Mouse scrolled (499, 434) with delta (0, 0)
Screenshot: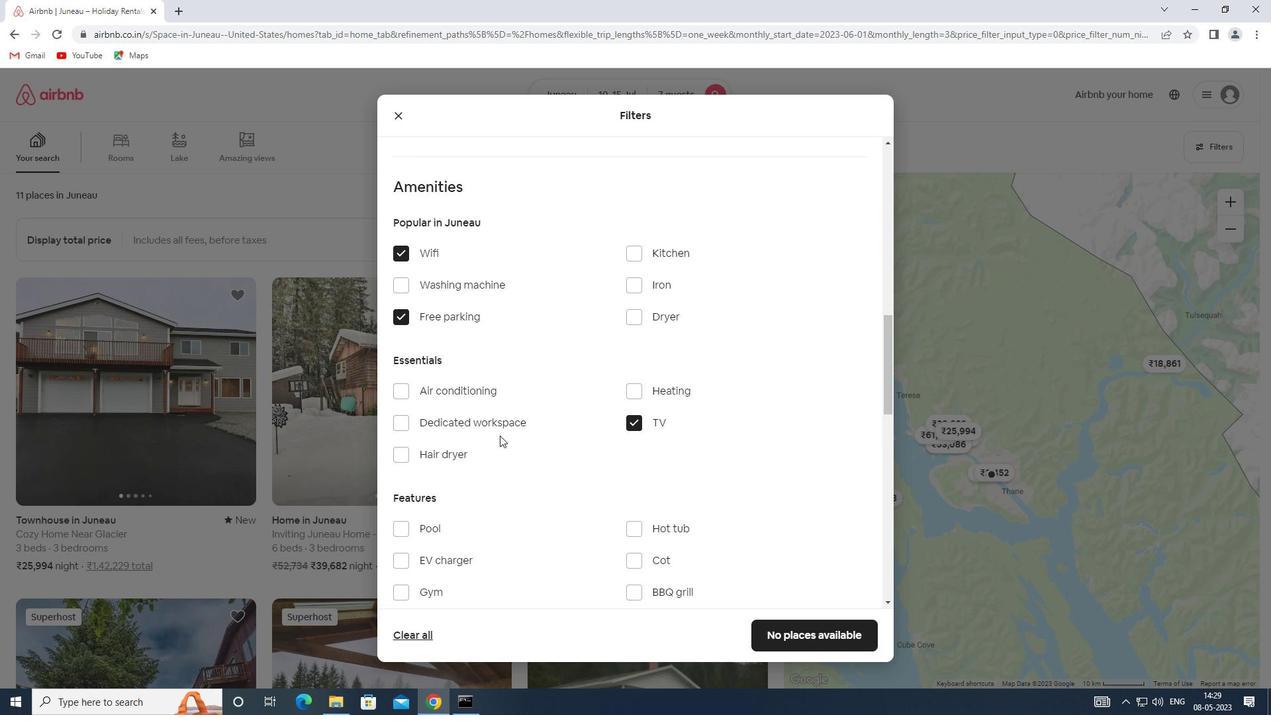 
Action: Mouse scrolled (499, 434) with delta (0, 0)
Screenshot: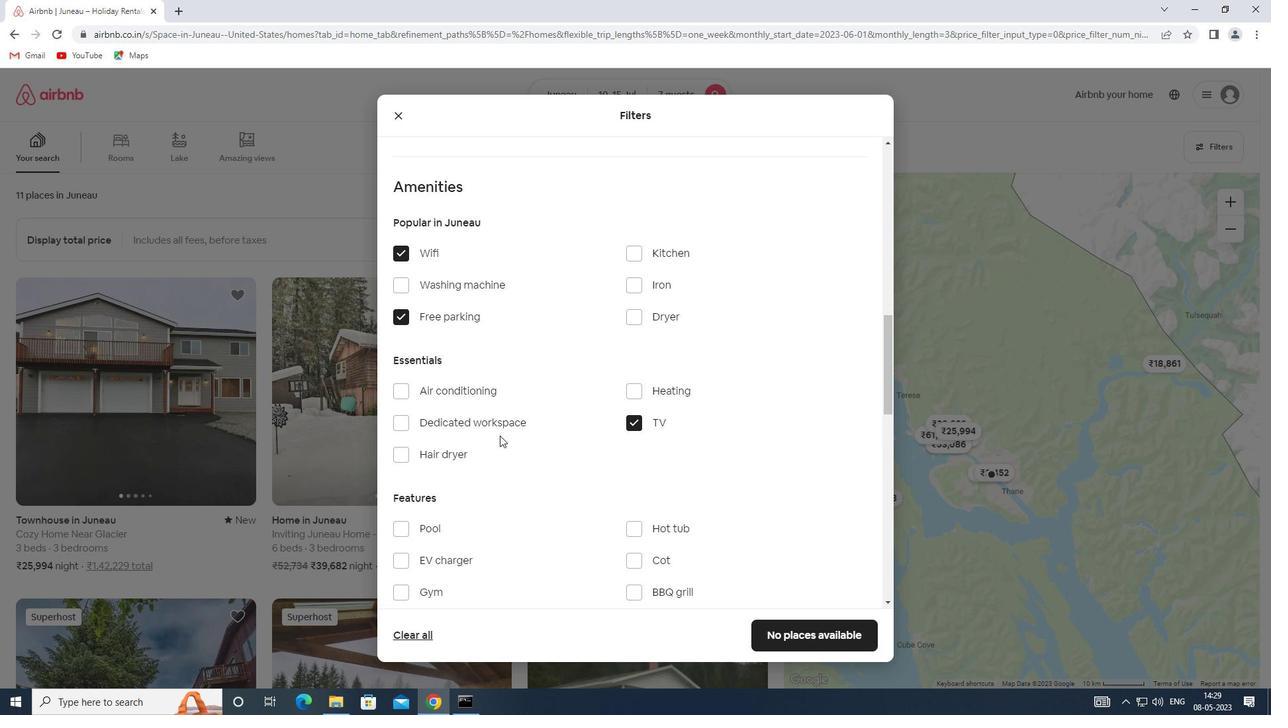 
Action: Mouse scrolled (499, 434) with delta (0, 0)
Screenshot: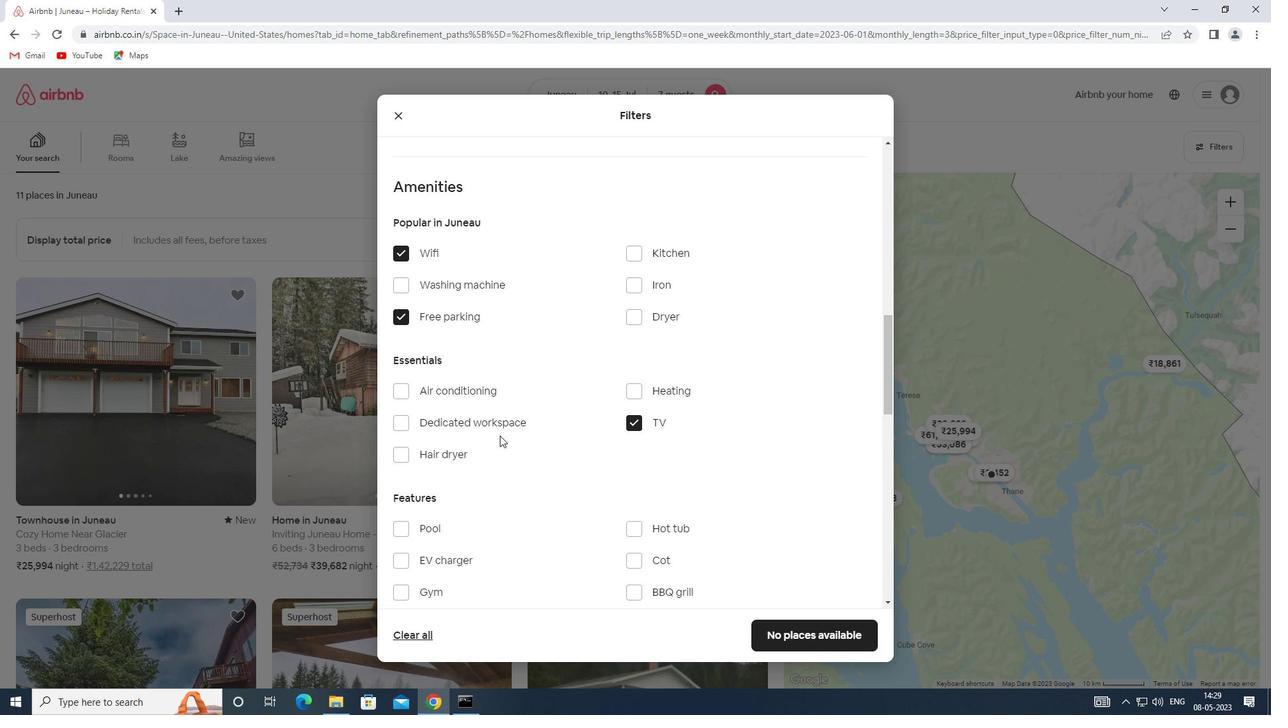 
Action: Mouse moved to (402, 395)
Screenshot: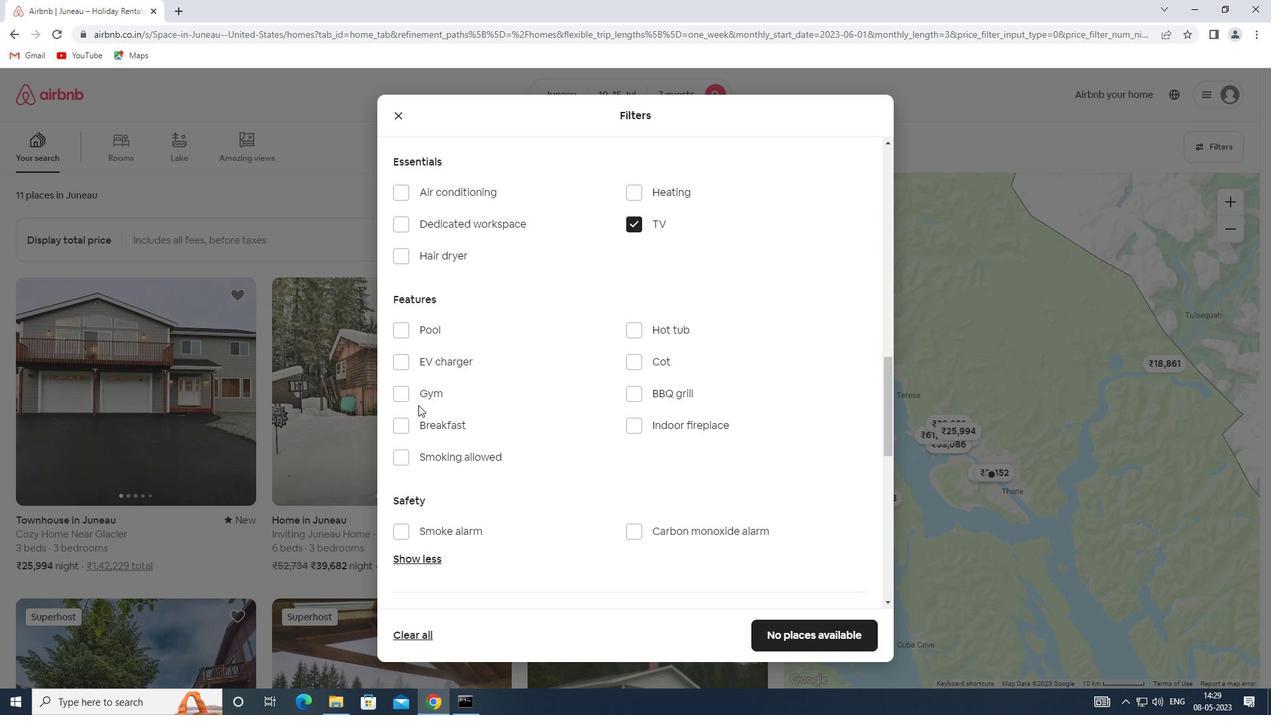 
Action: Mouse pressed left at (402, 395)
Screenshot: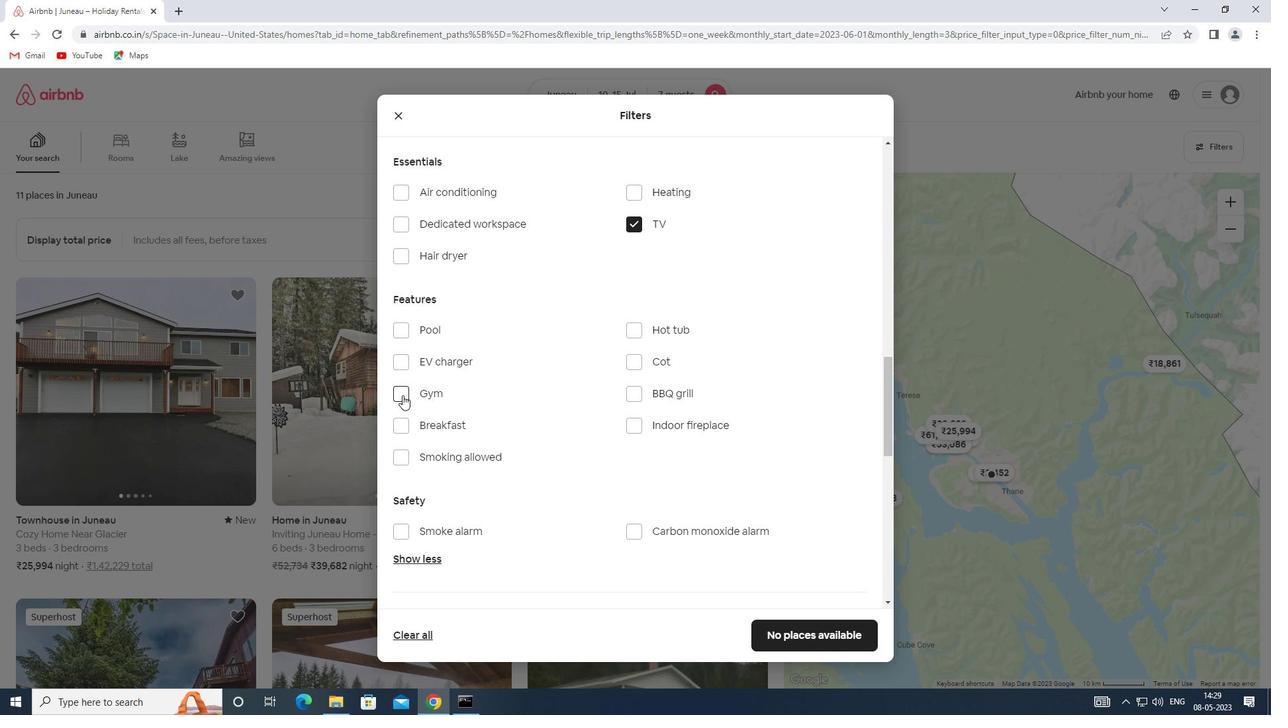 
Action: Mouse moved to (403, 423)
Screenshot: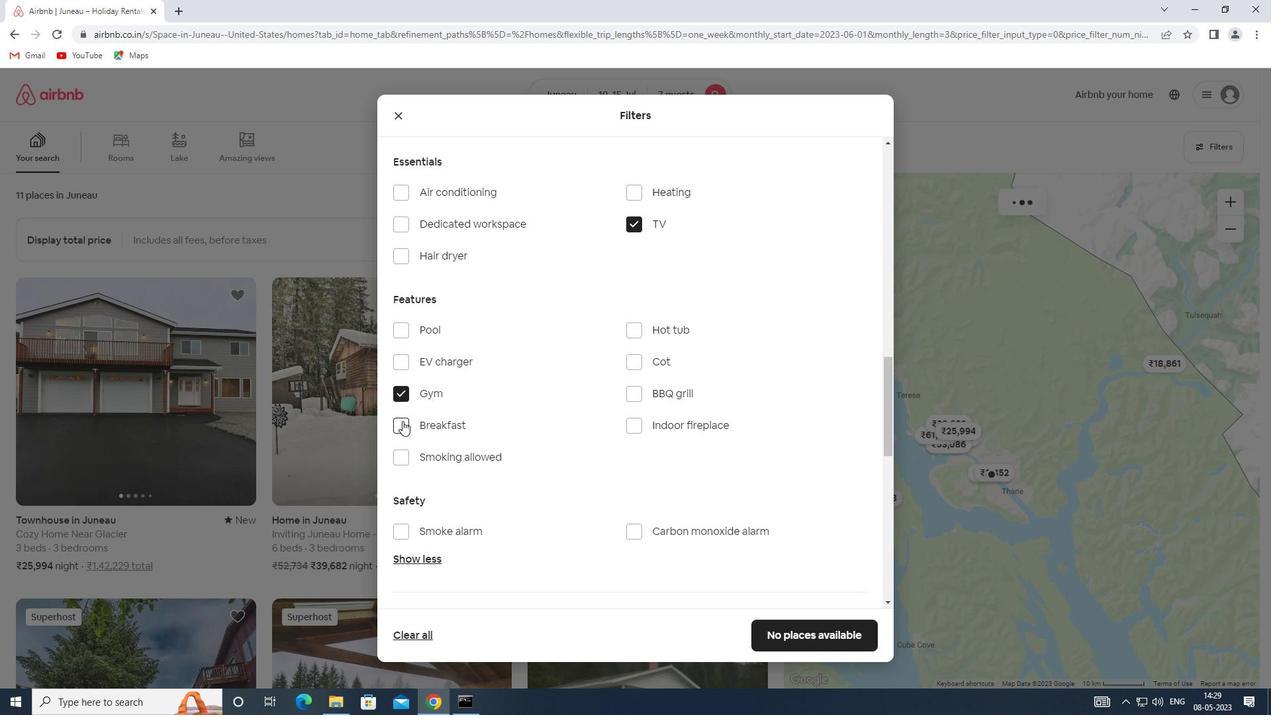 
Action: Mouse pressed left at (403, 423)
Screenshot: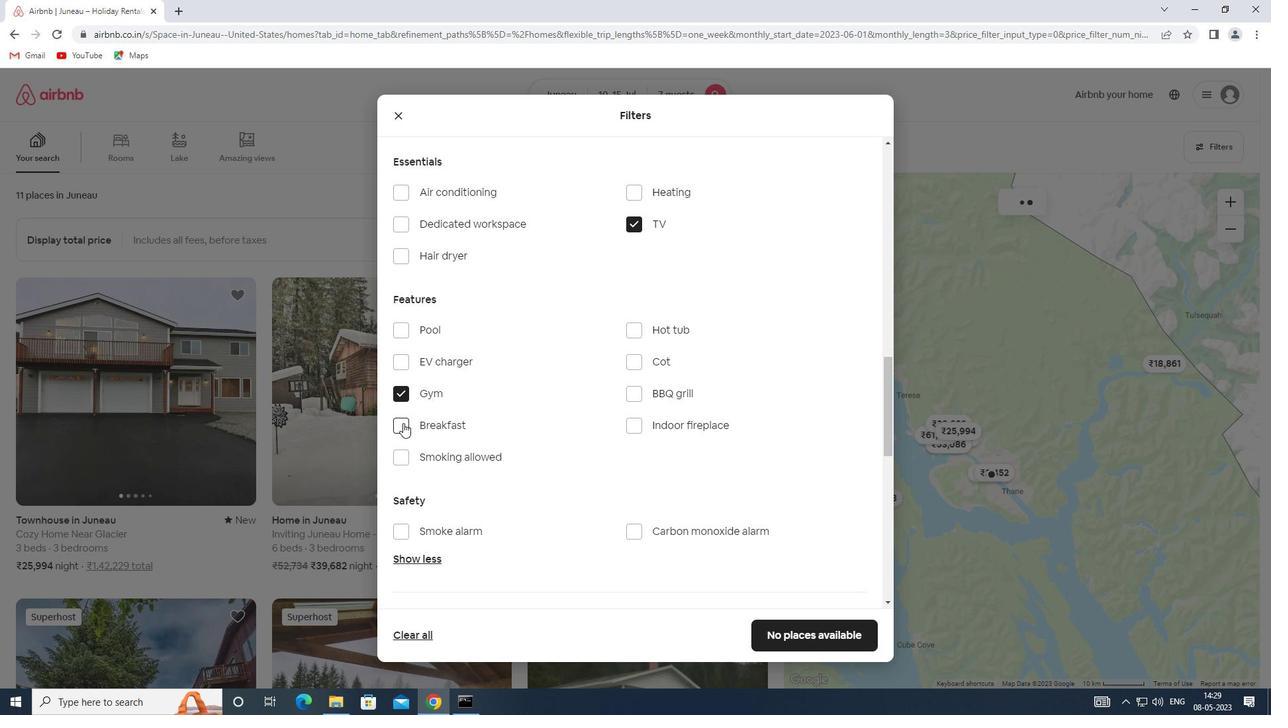 
Action: Mouse moved to (545, 431)
Screenshot: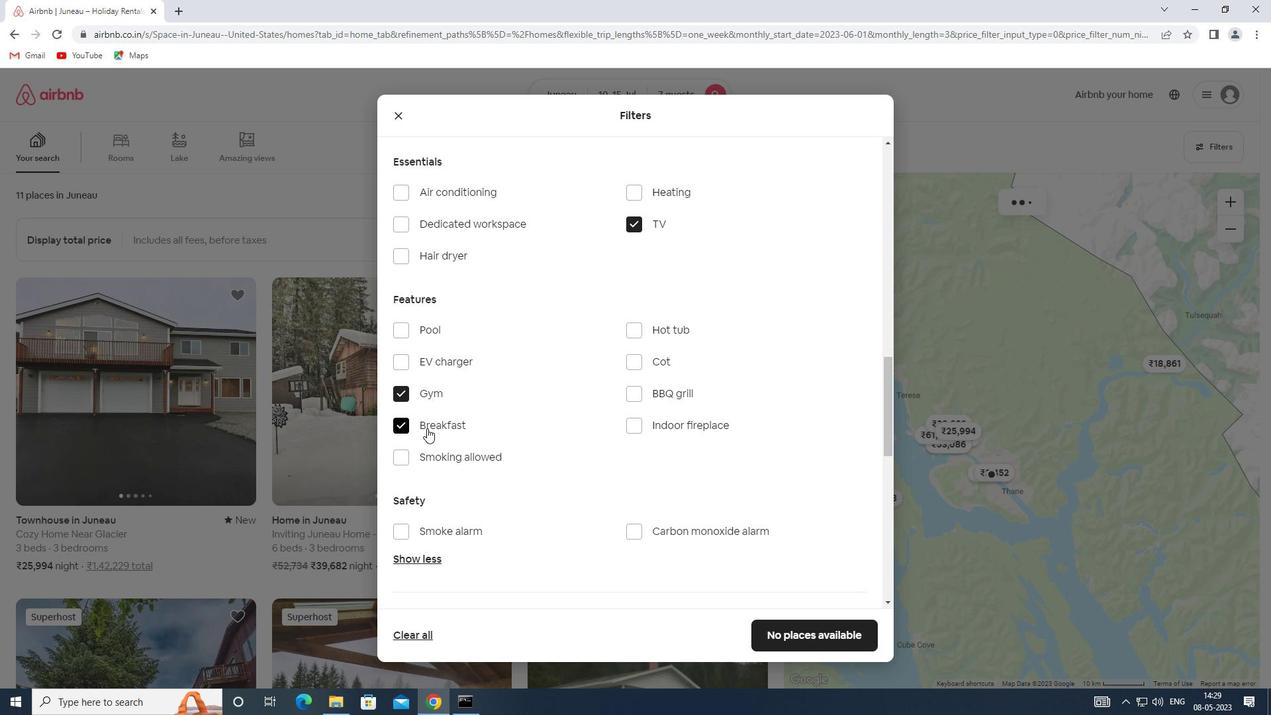 
Action: Mouse scrolled (545, 431) with delta (0, 0)
Screenshot: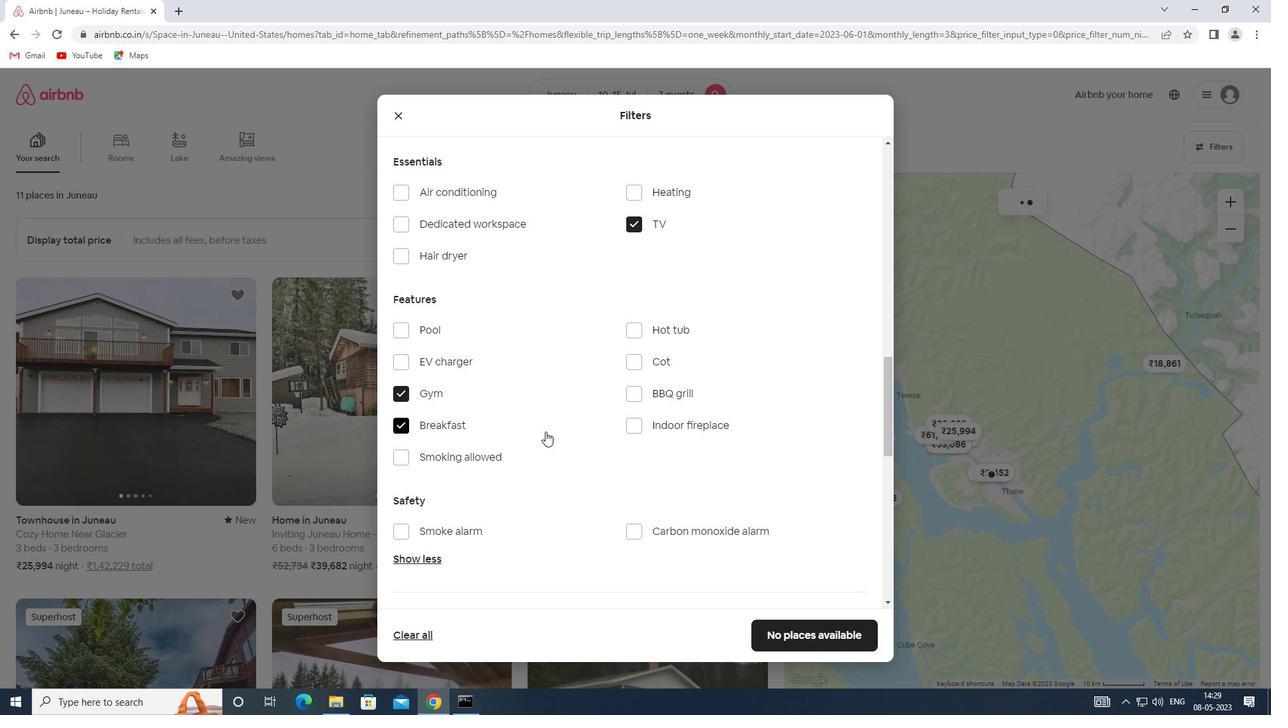 
Action: Mouse scrolled (545, 431) with delta (0, 0)
Screenshot: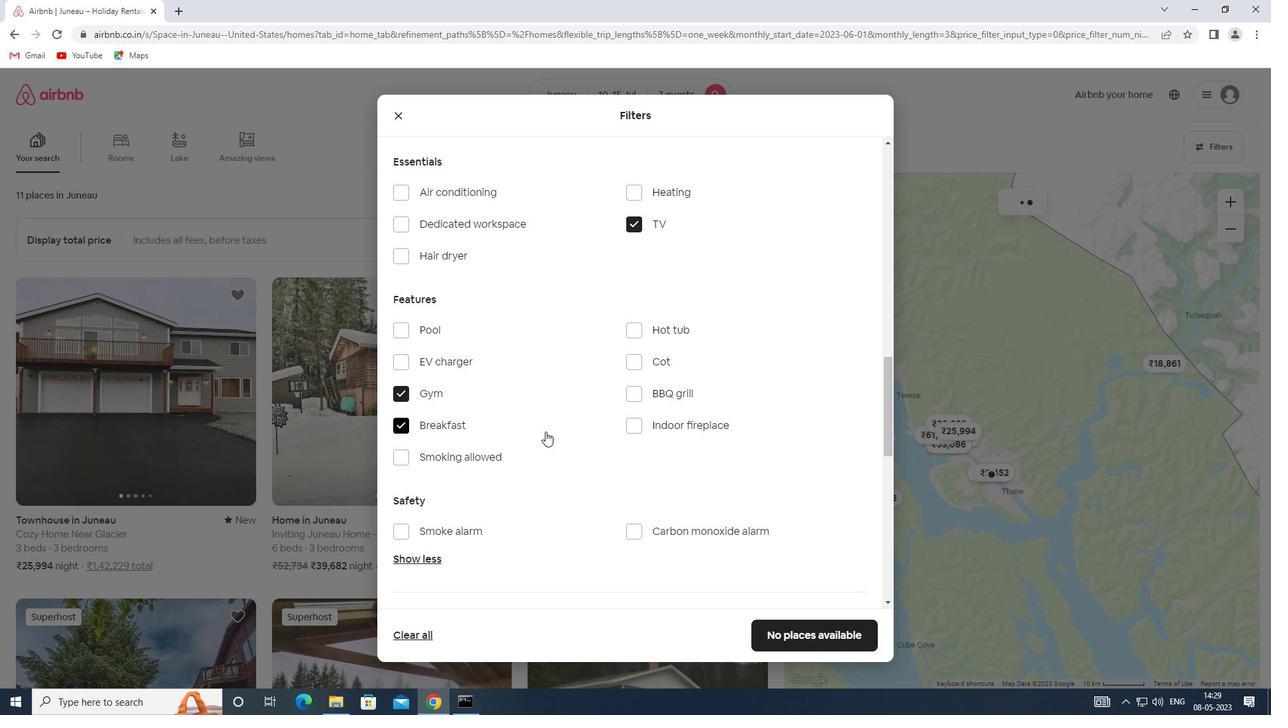 
Action: Mouse scrolled (545, 431) with delta (0, 0)
Screenshot: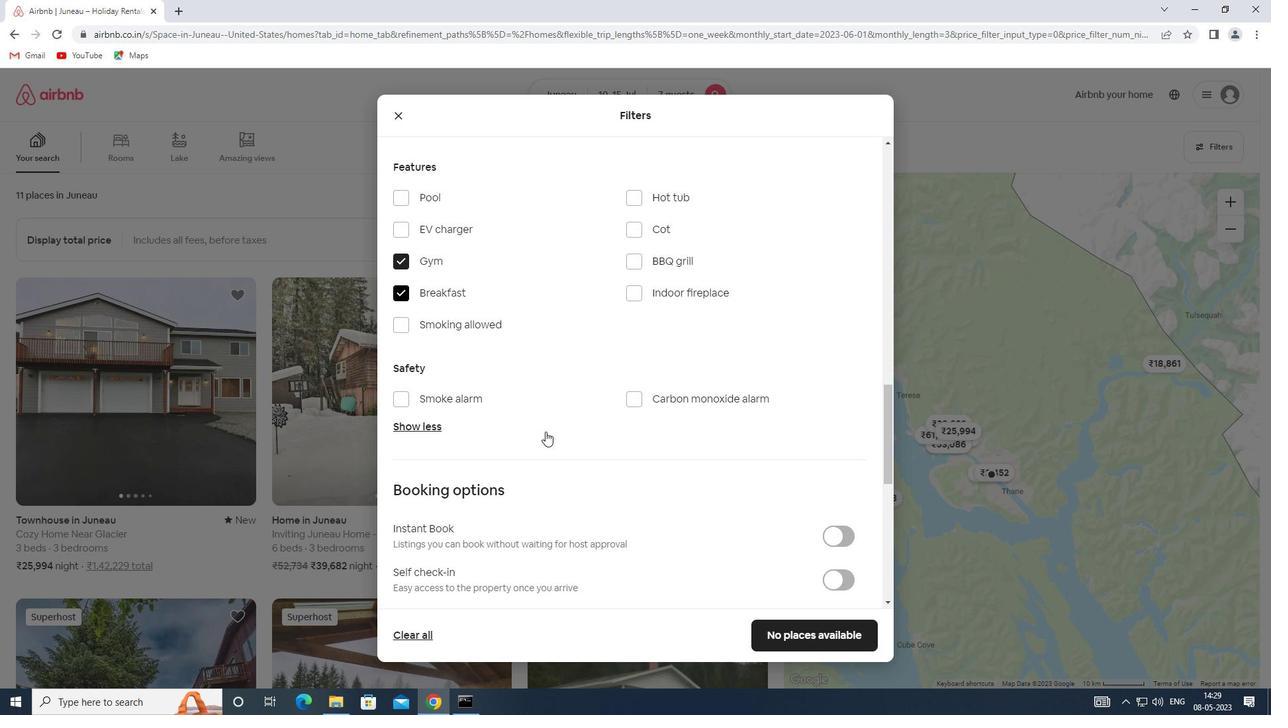 
Action: Mouse scrolled (545, 431) with delta (0, 0)
Screenshot: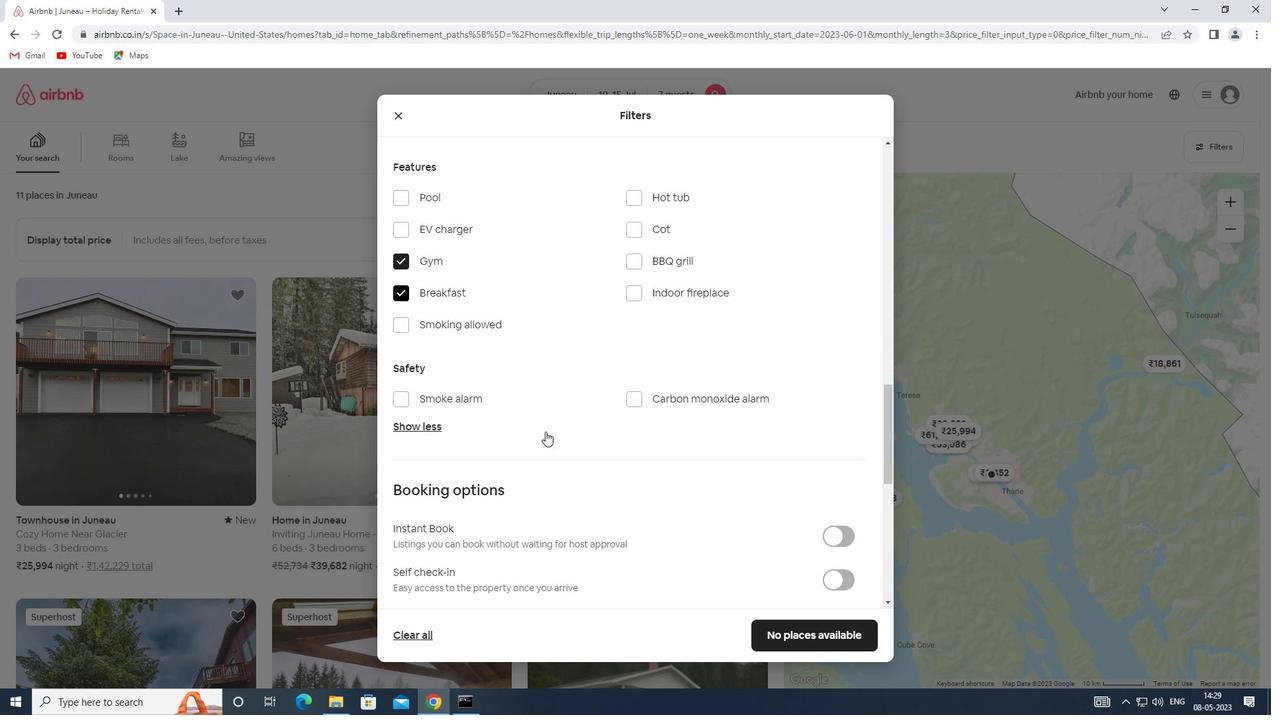 
Action: Mouse moved to (832, 440)
Screenshot: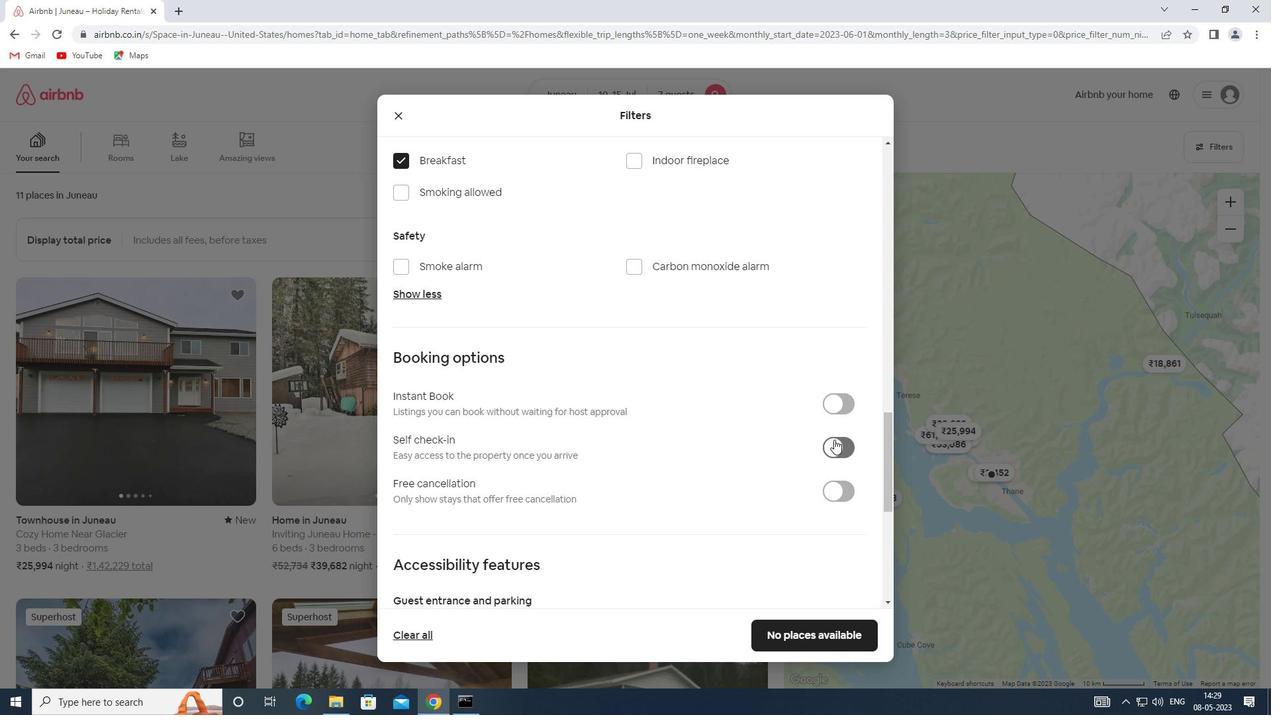 
Action: Mouse pressed left at (832, 440)
Screenshot: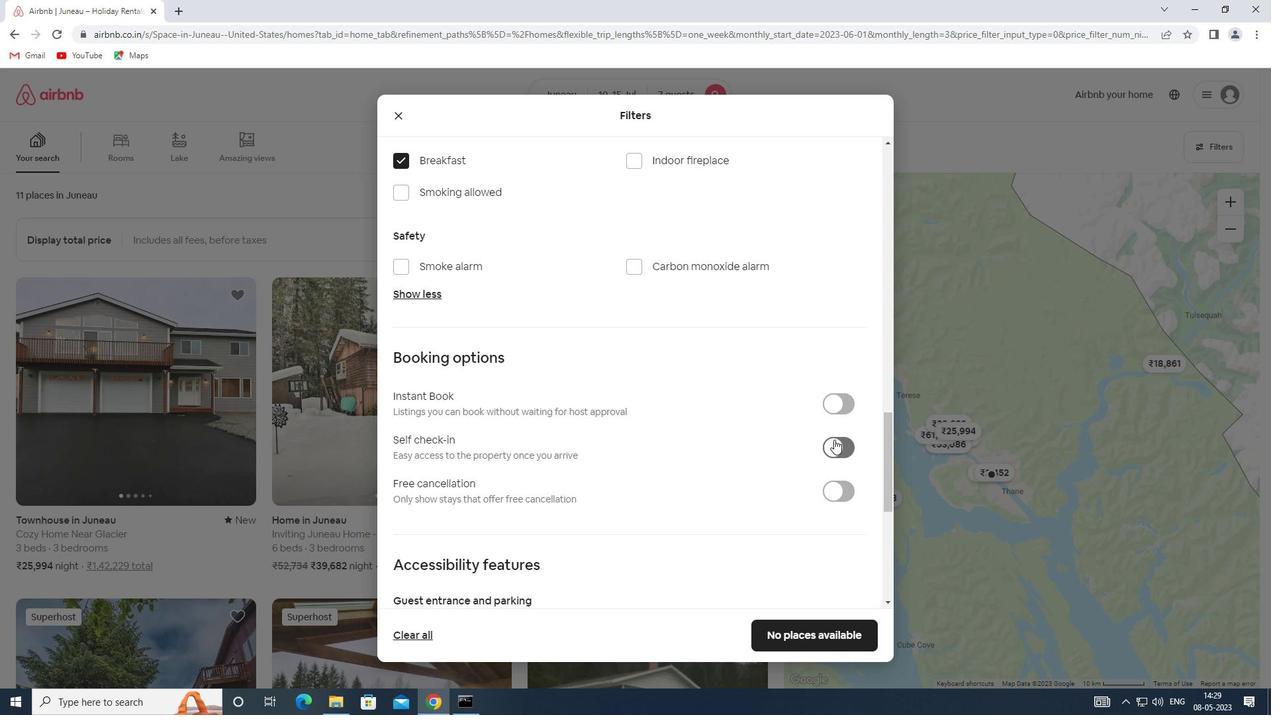 
Action: Mouse moved to (494, 466)
Screenshot: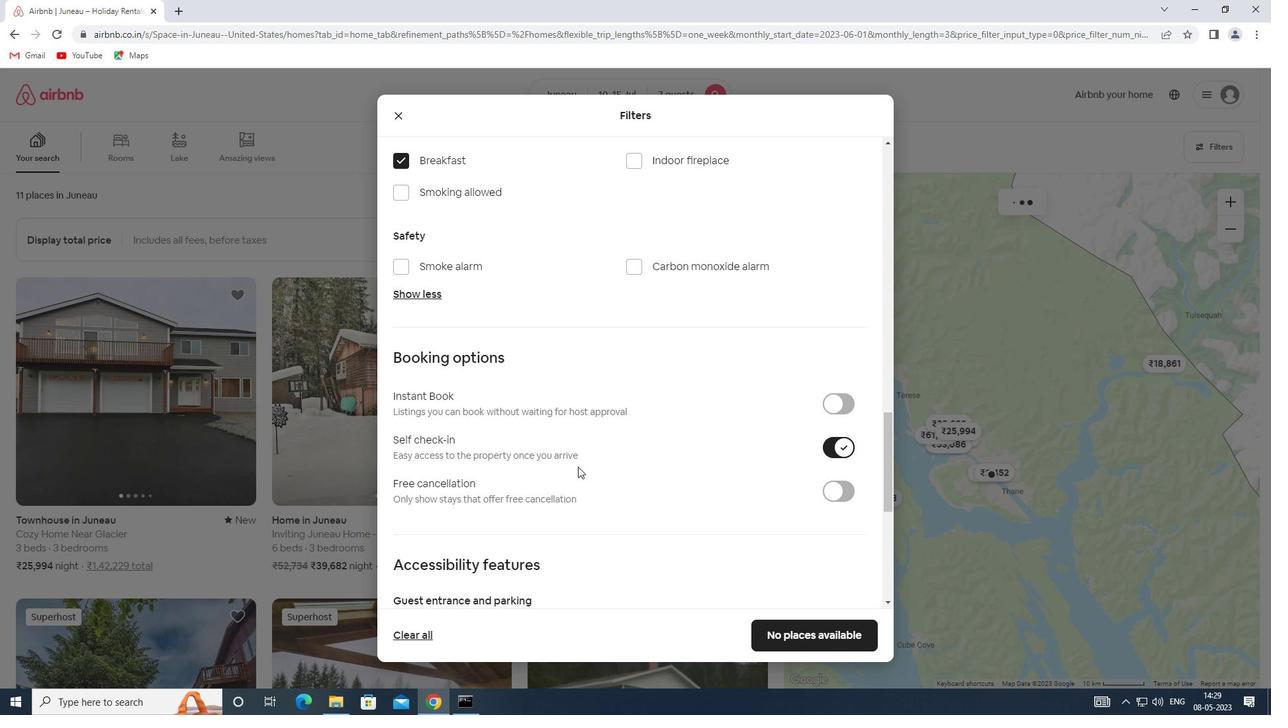 
Action: Mouse scrolled (494, 466) with delta (0, 0)
Screenshot: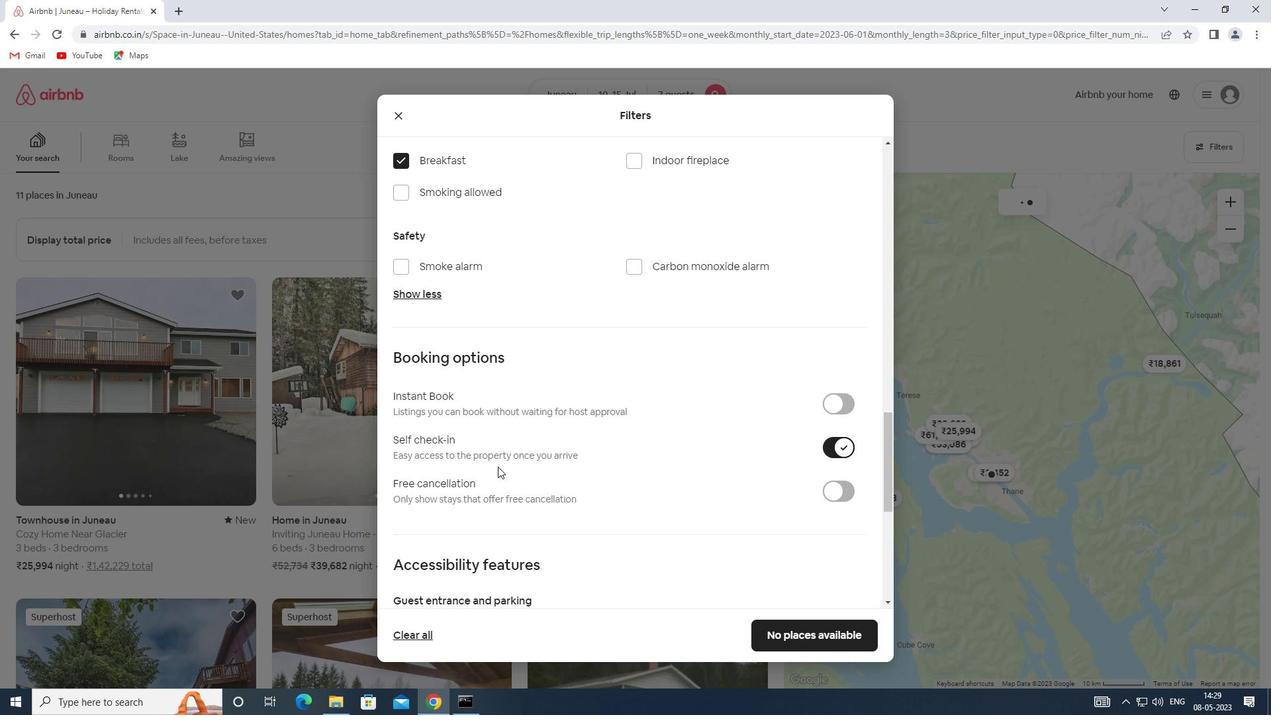 
Action: Mouse scrolled (494, 466) with delta (0, 0)
Screenshot: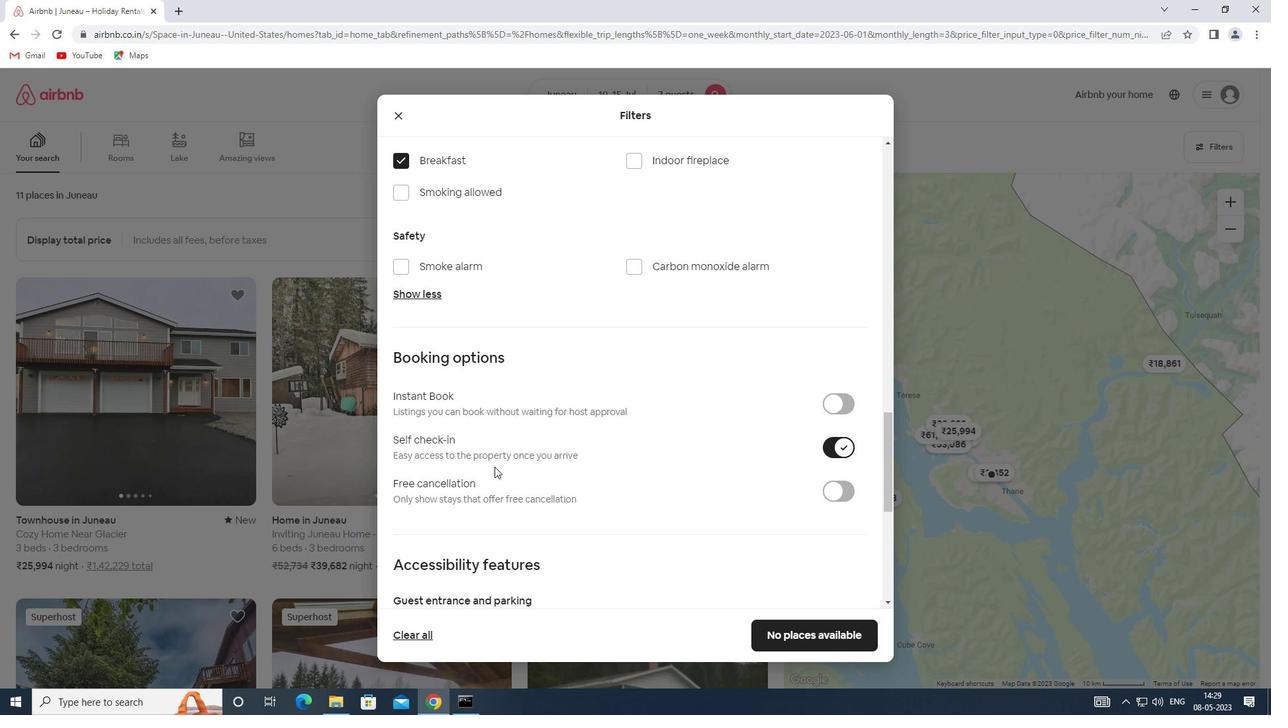 
Action: Mouse scrolled (494, 466) with delta (0, 0)
Screenshot: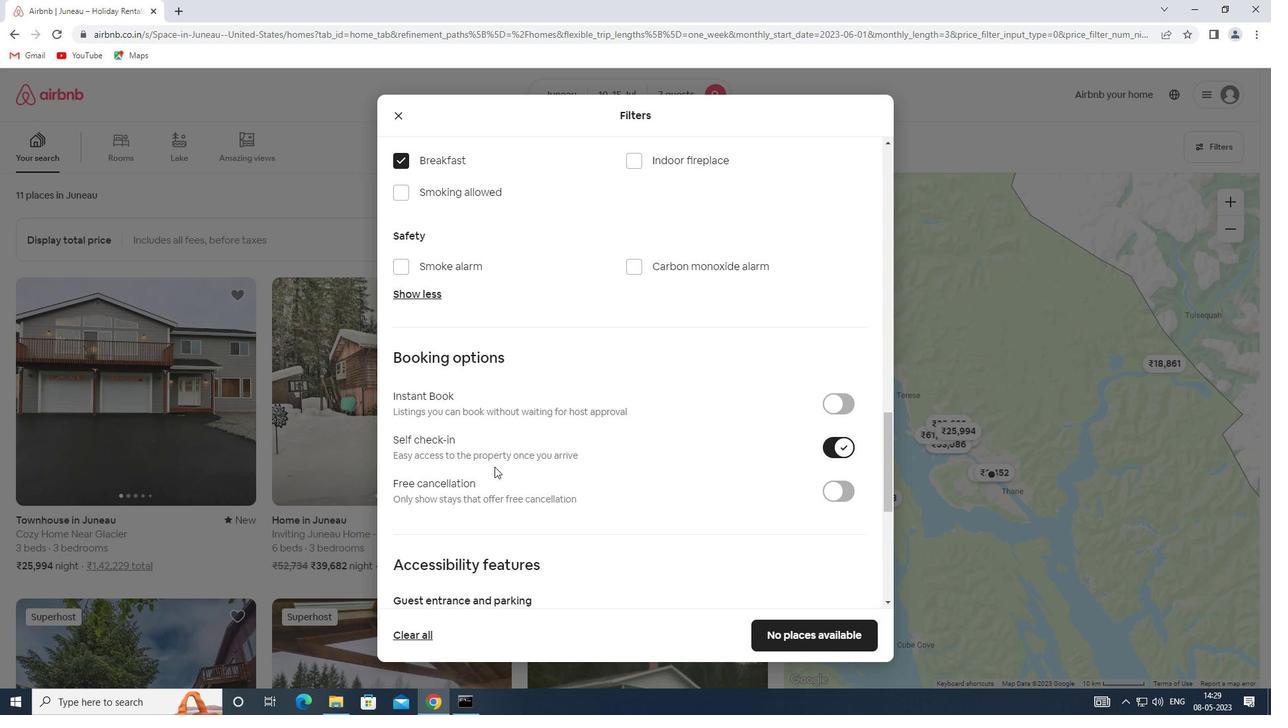
Action: Mouse scrolled (494, 466) with delta (0, 0)
Screenshot: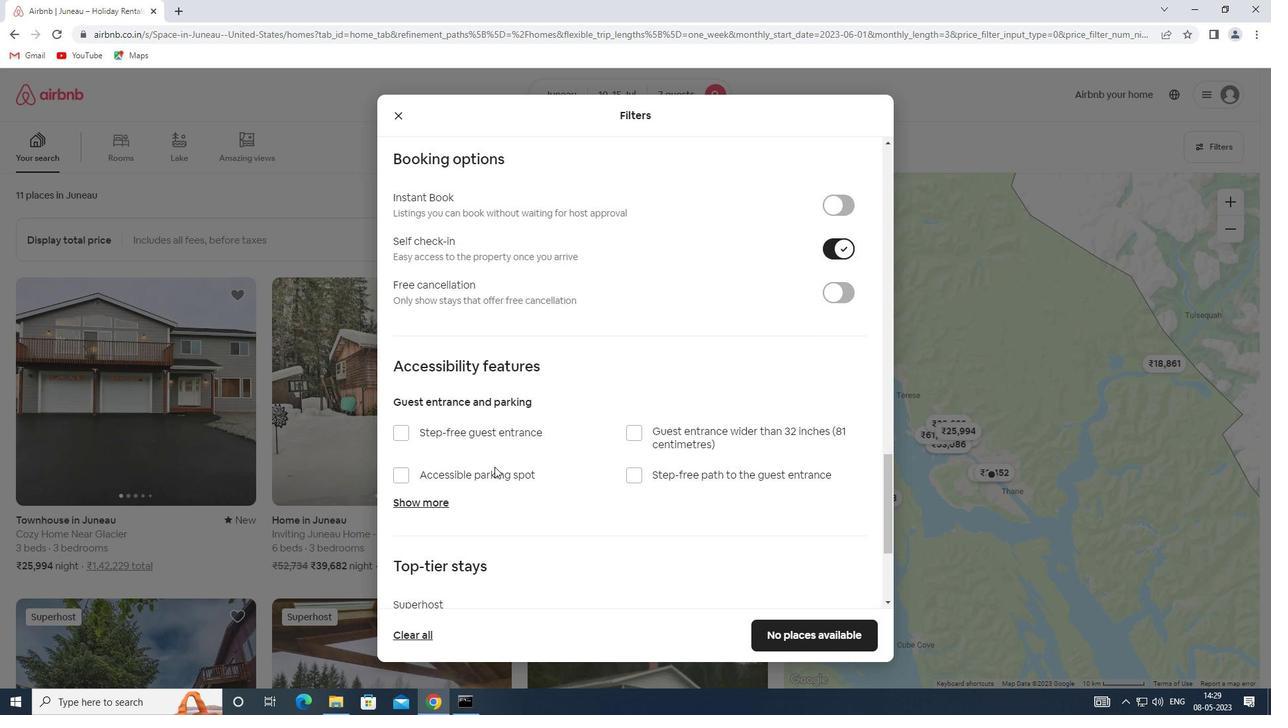 
Action: Mouse scrolled (494, 466) with delta (0, 0)
Screenshot: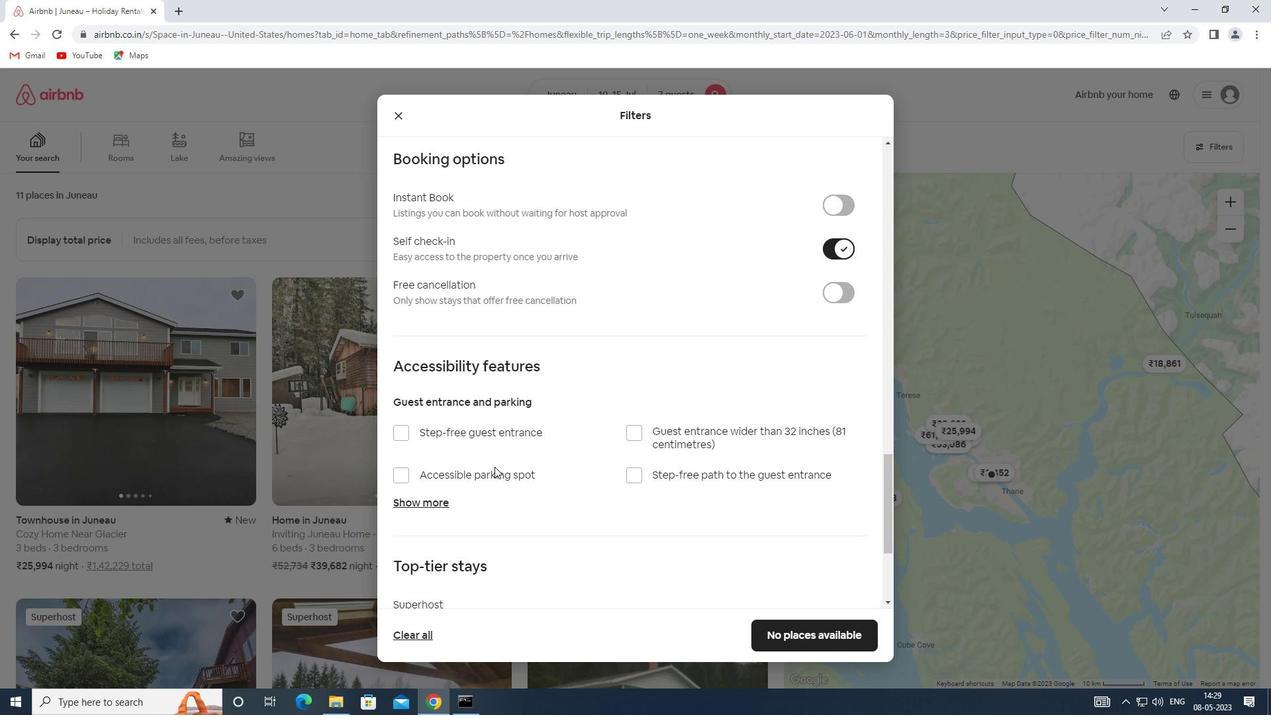 
Action: Mouse scrolled (494, 466) with delta (0, 0)
Screenshot: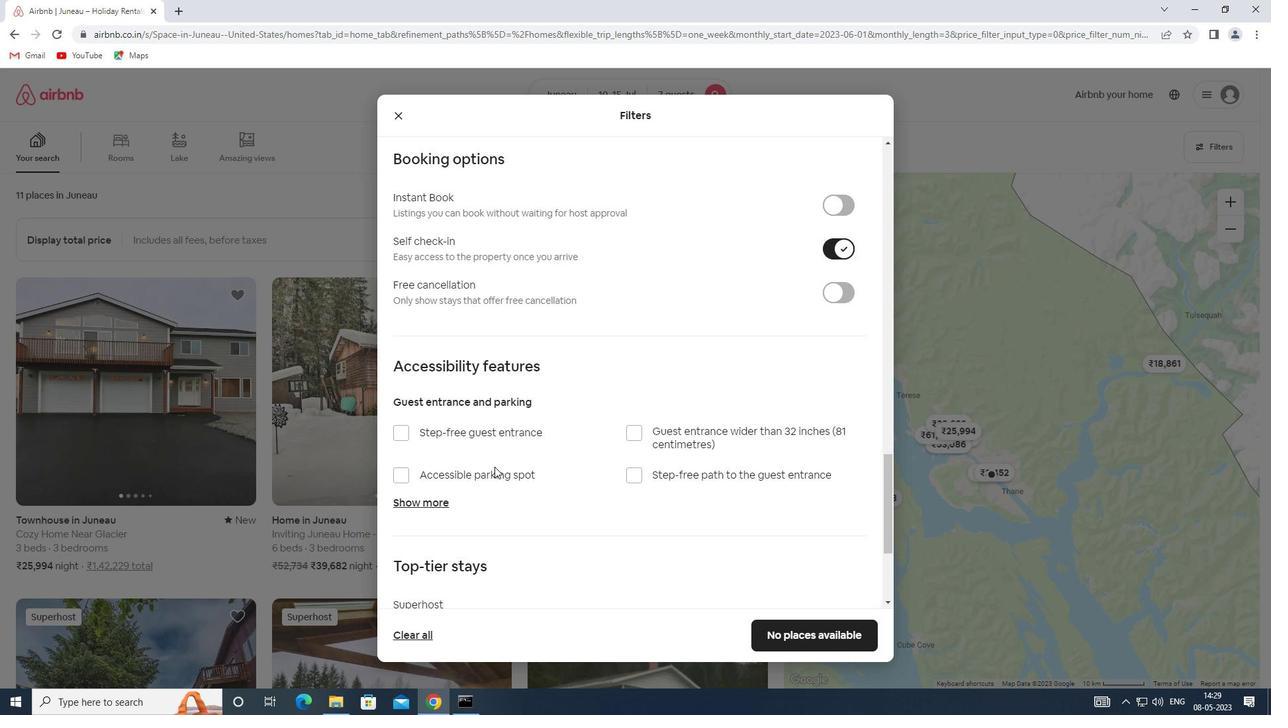 
Action: Mouse moved to (407, 546)
Screenshot: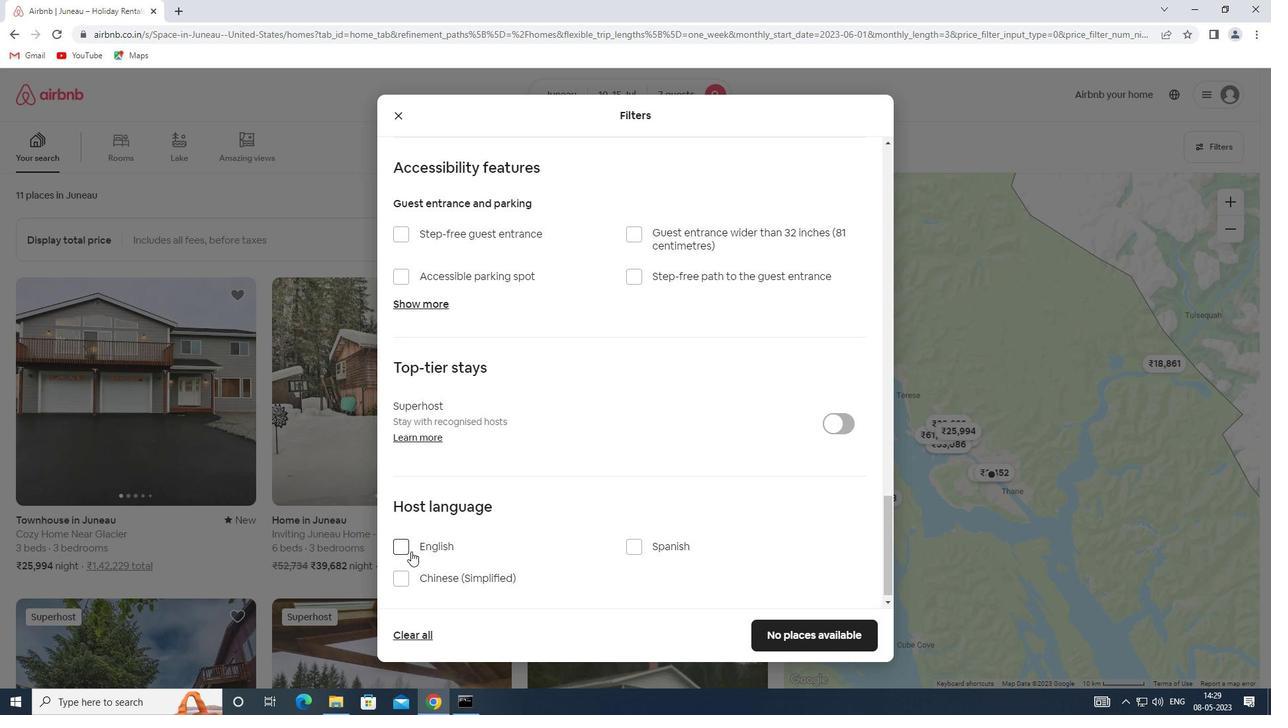 
Action: Mouse pressed left at (407, 546)
Screenshot: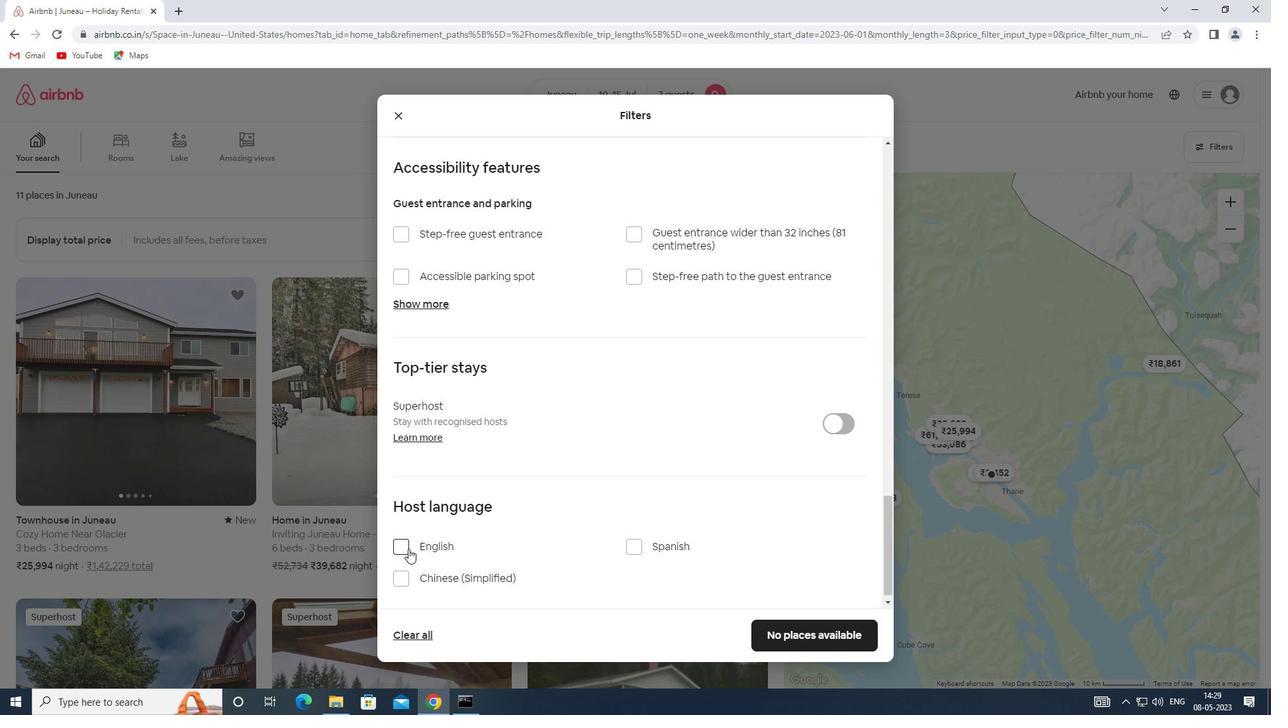 
Action: Mouse moved to (852, 628)
Screenshot: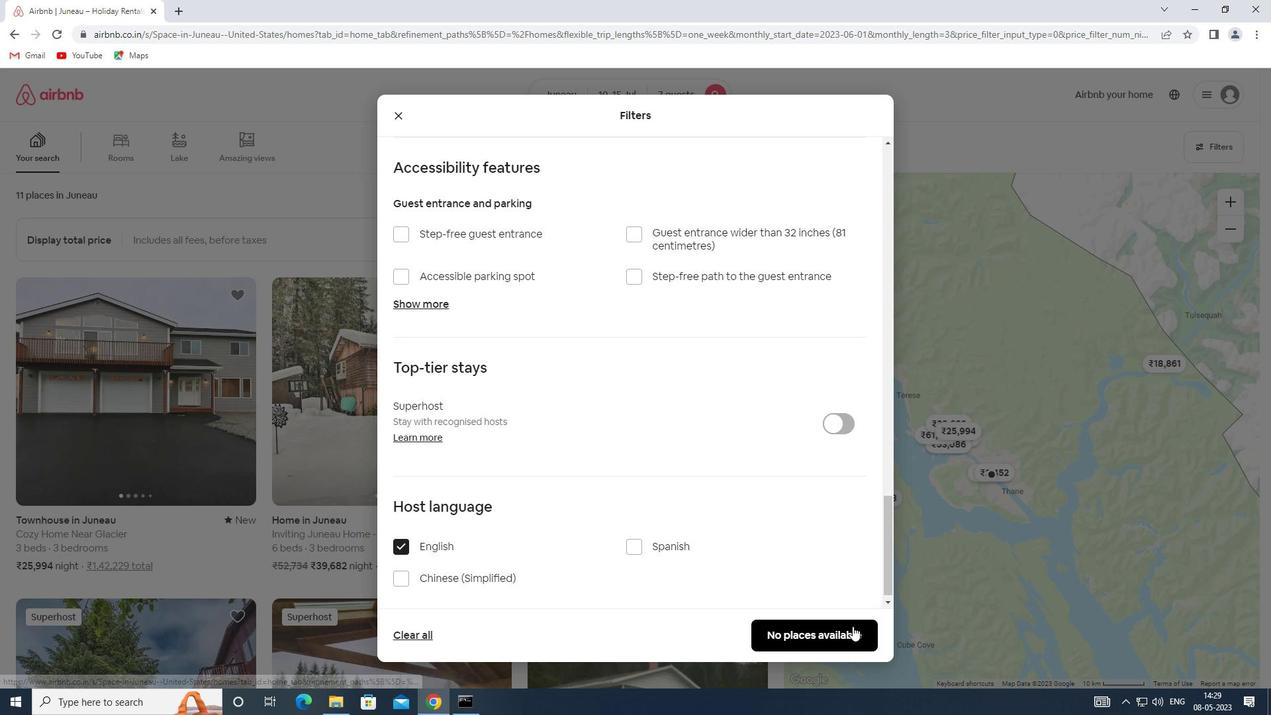 
Action: Mouse pressed left at (852, 628)
Screenshot: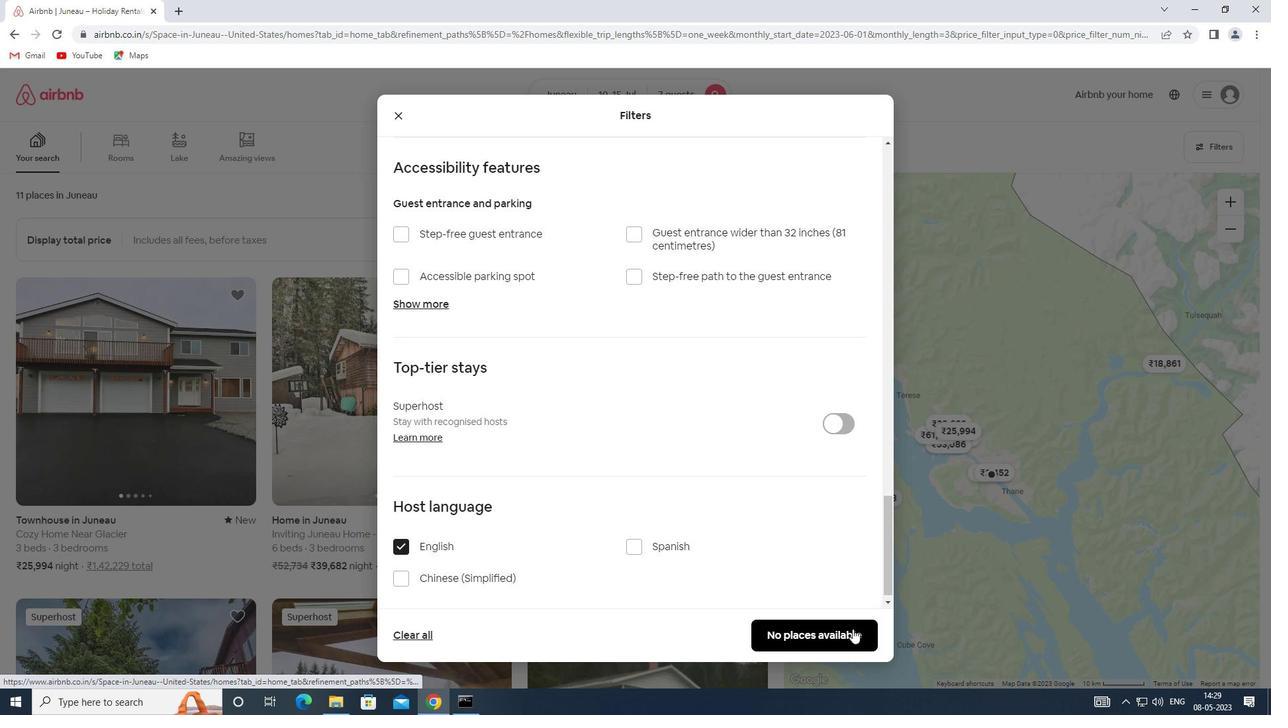 
